 Task: Add a signature Lucia Martinez containing Best wishes for a happy National Diabetes Month, Lucia Martinez to email address softage.3@softage.net and add a label Budgets
Action: Mouse moved to (115, 172)
Screenshot: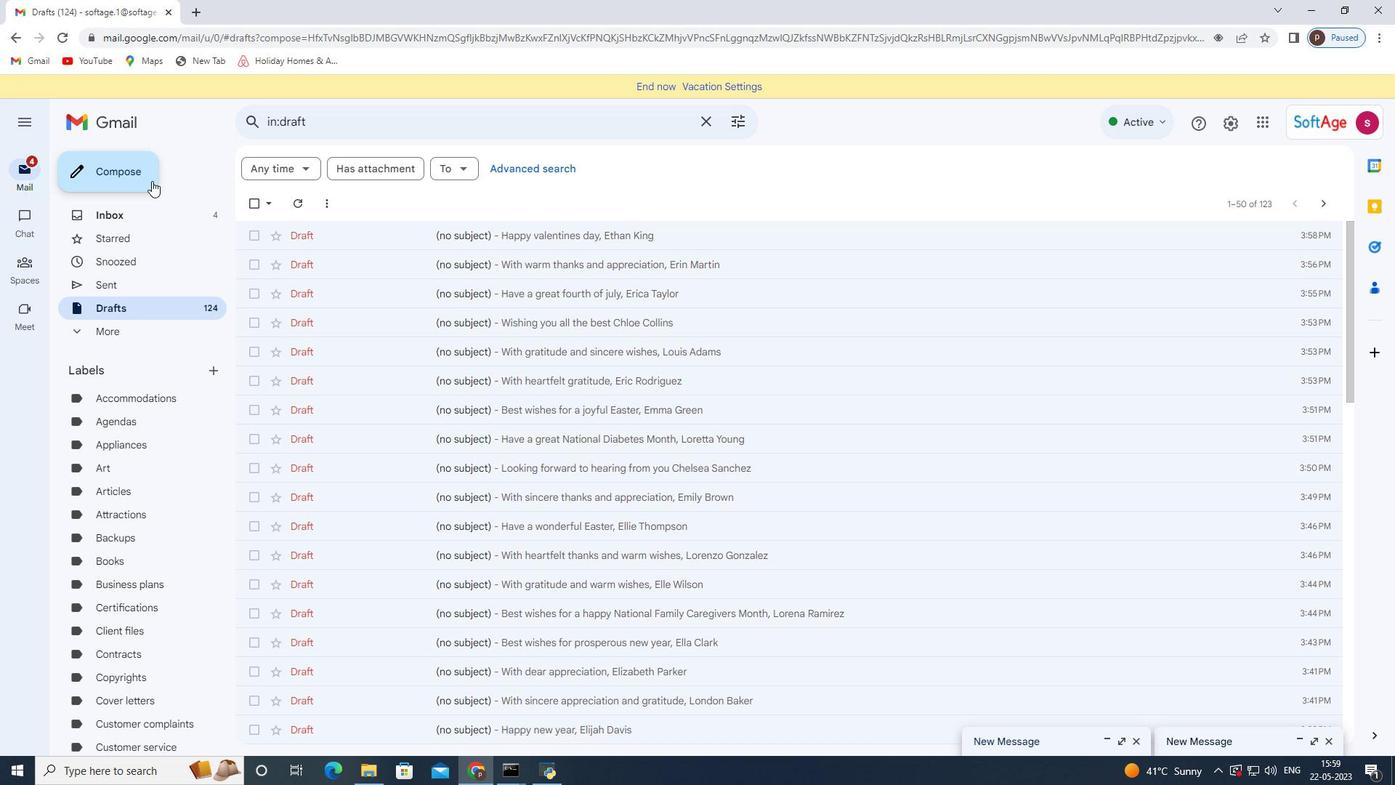 
Action: Mouse pressed left at (115, 172)
Screenshot: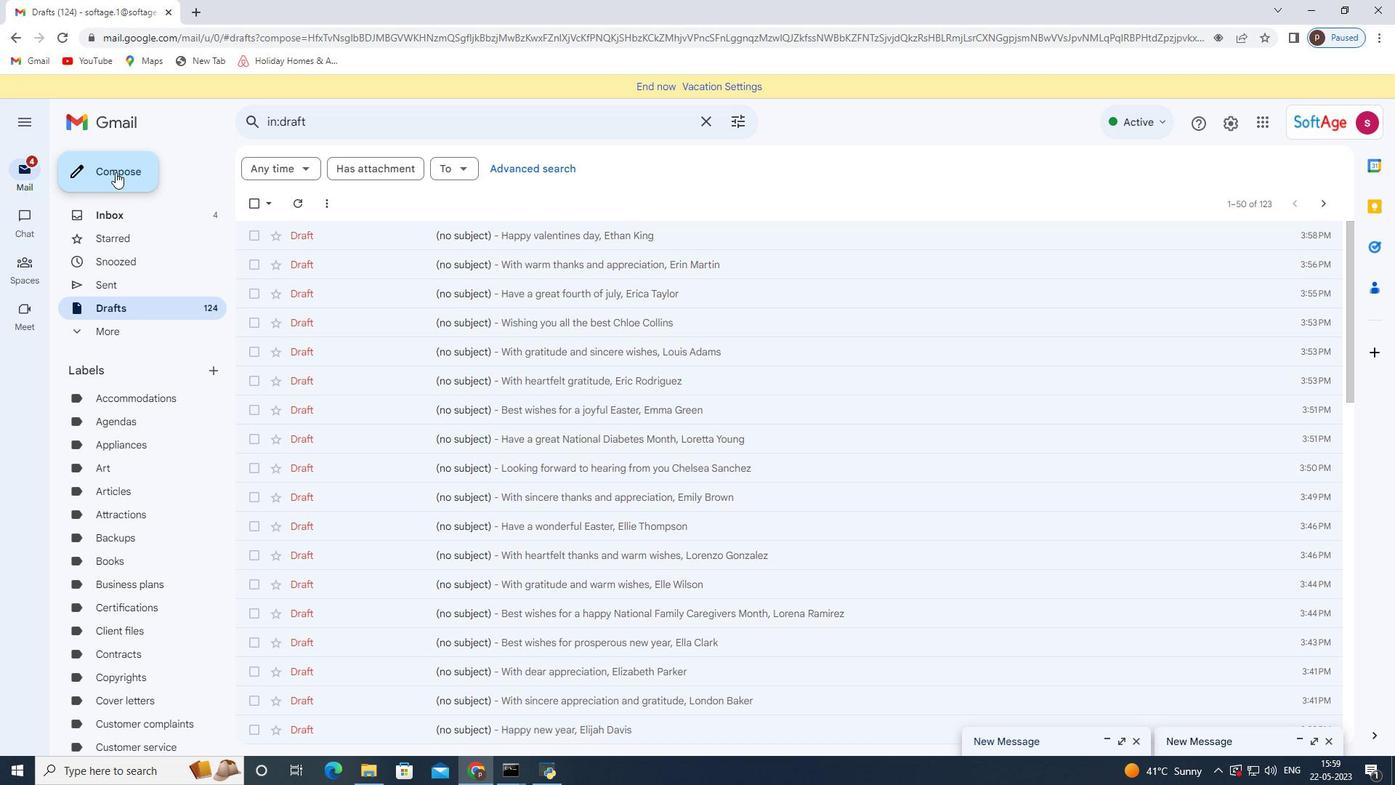 
Action: Mouse moved to (794, 733)
Screenshot: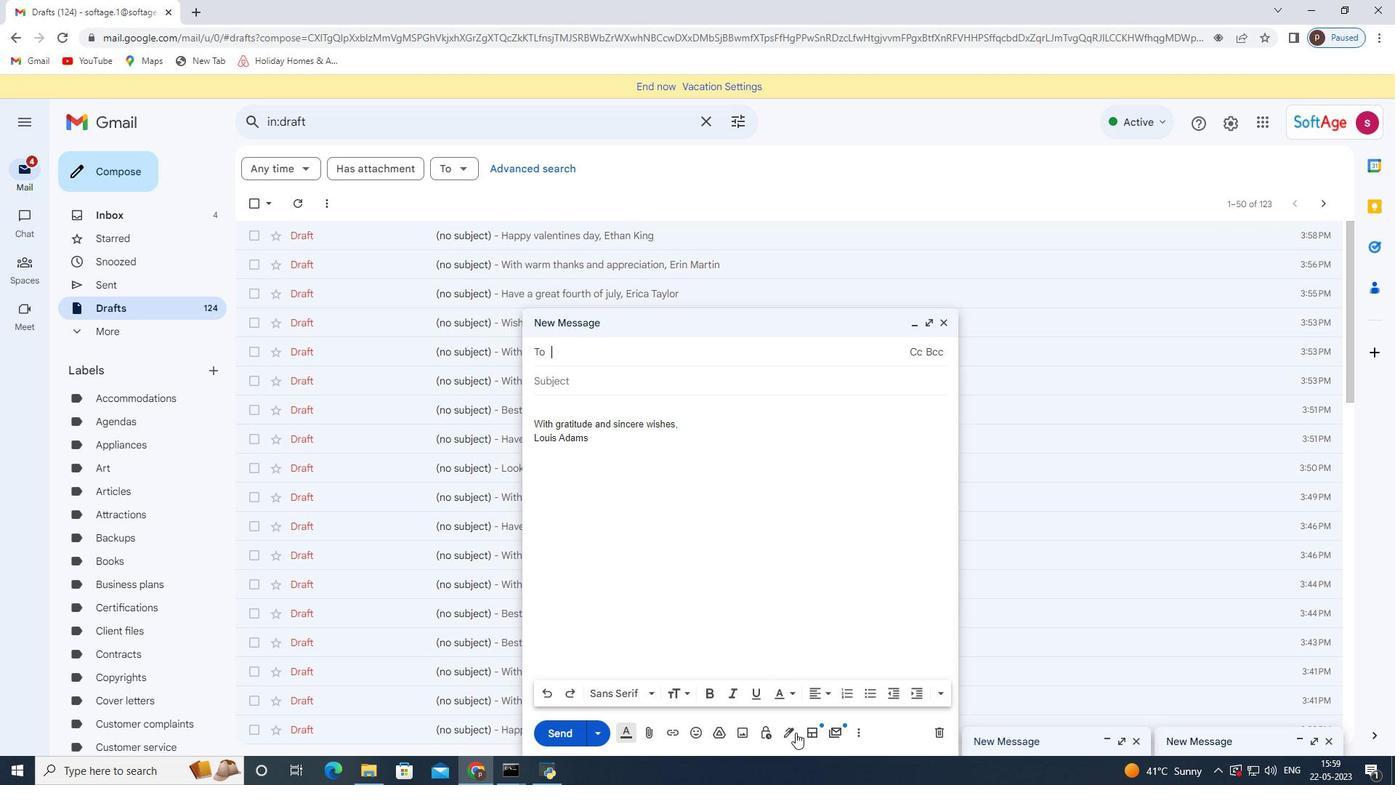 
Action: Mouse pressed left at (794, 733)
Screenshot: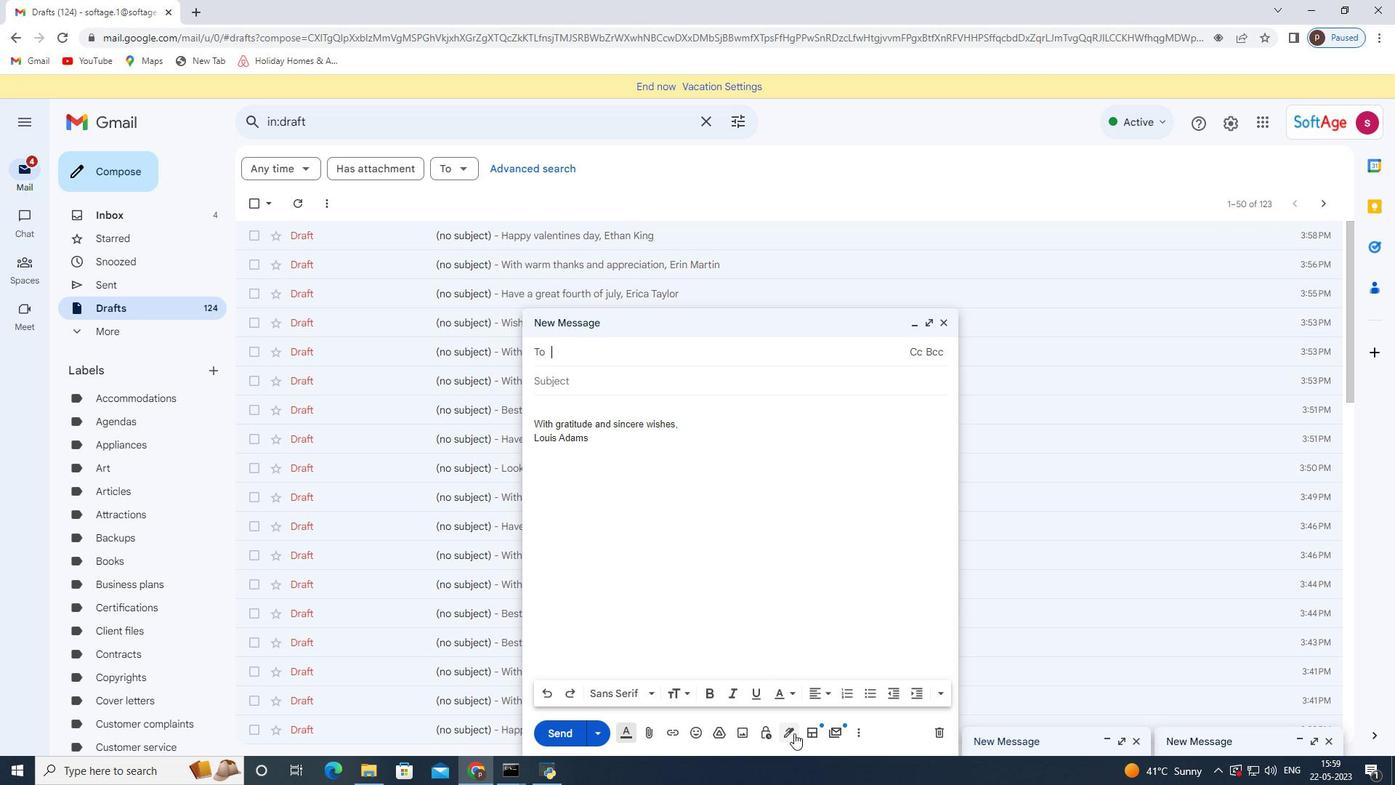 
Action: Mouse moved to (832, 650)
Screenshot: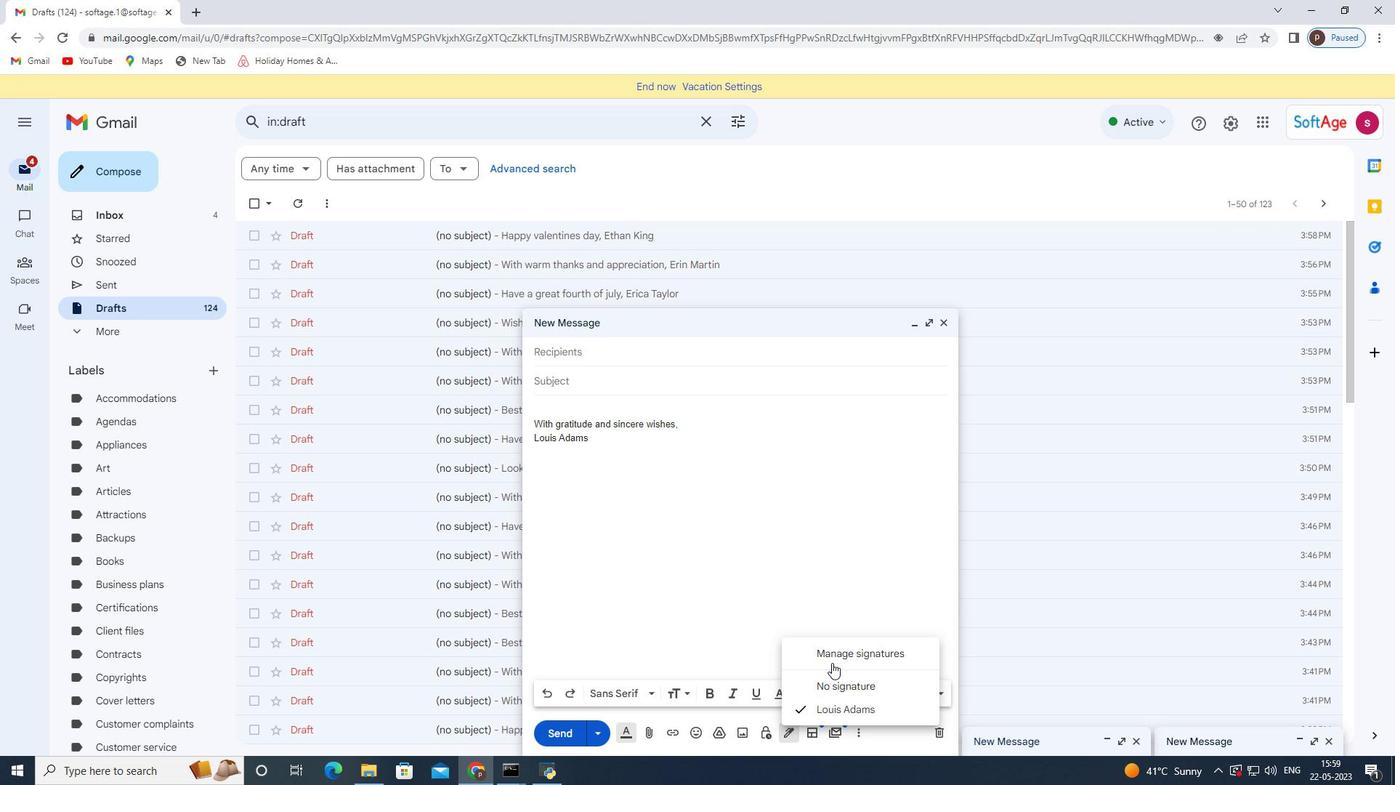 
Action: Mouse pressed left at (832, 650)
Screenshot: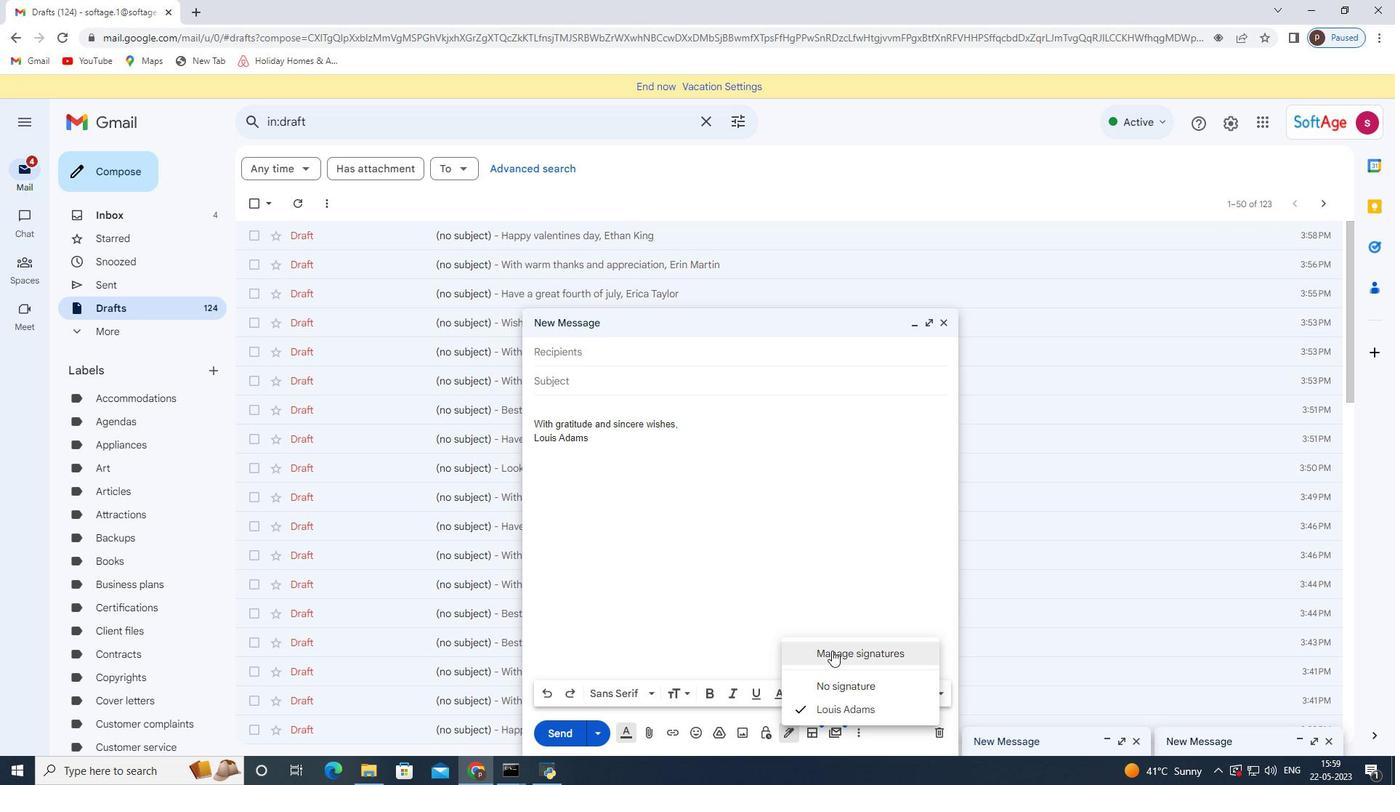 
Action: Mouse moved to (408, 456)
Screenshot: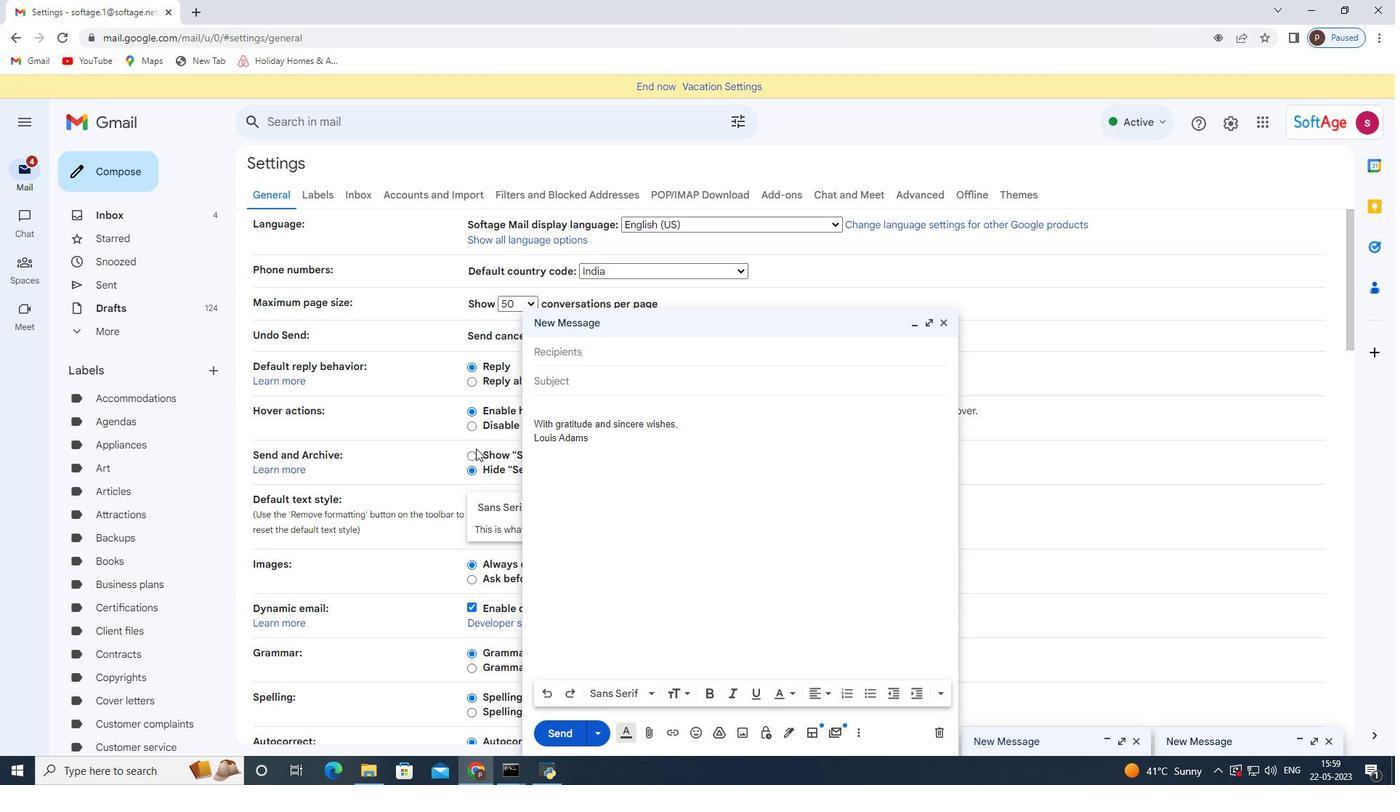 
Action: Mouse scrolled (408, 455) with delta (0, 0)
Screenshot: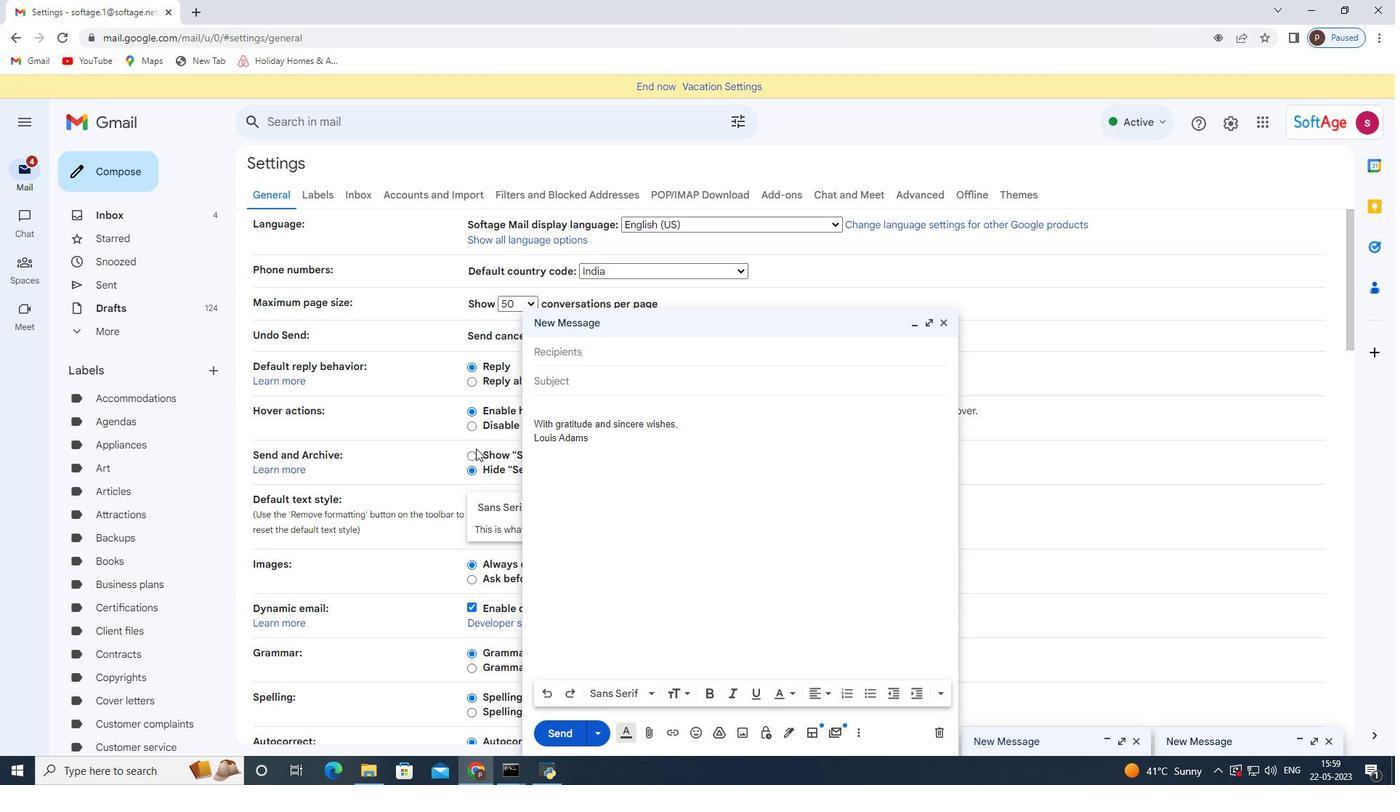 
Action: Mouse moved to (407, 456)
Screenshot: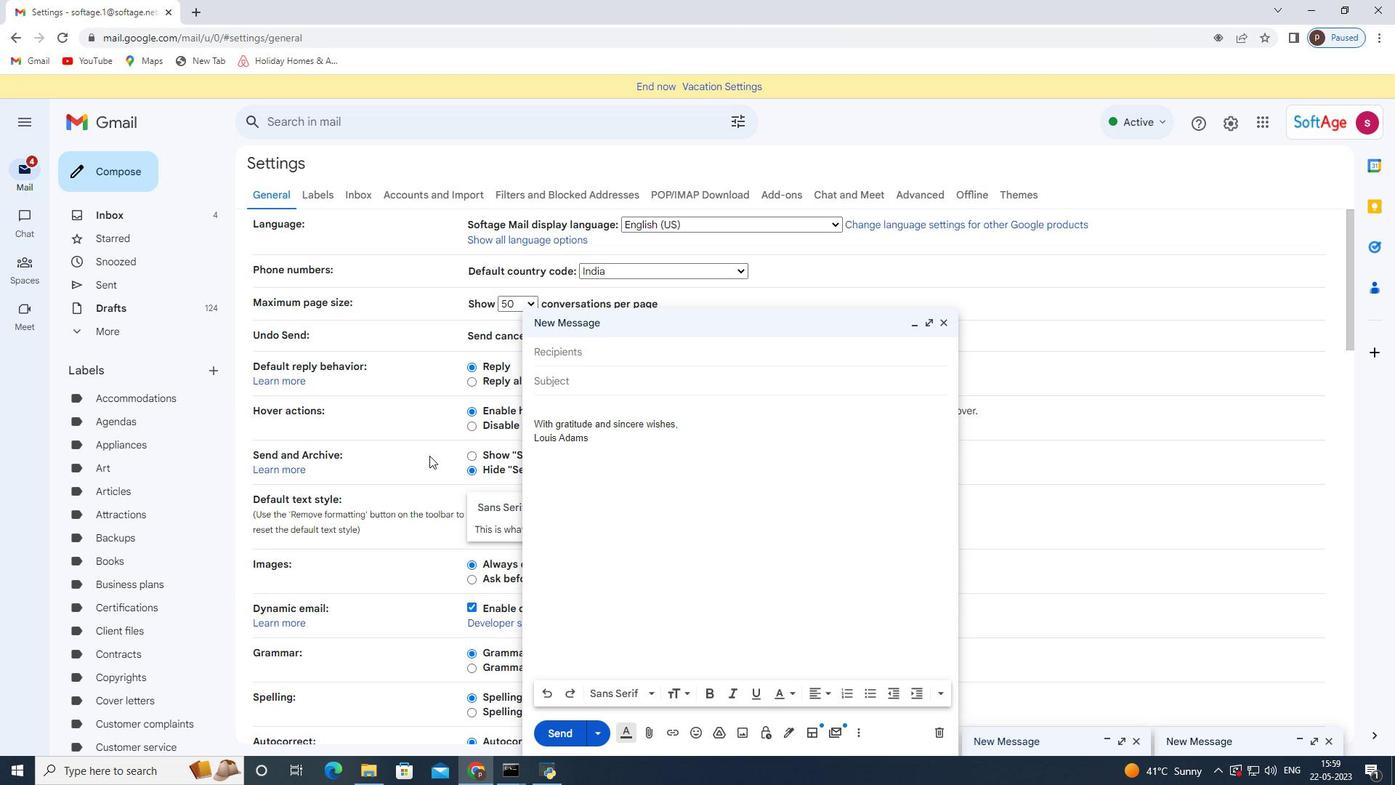 
Action: Mouse scrolled (407, 455) with delta (0, 0)
Screenshot: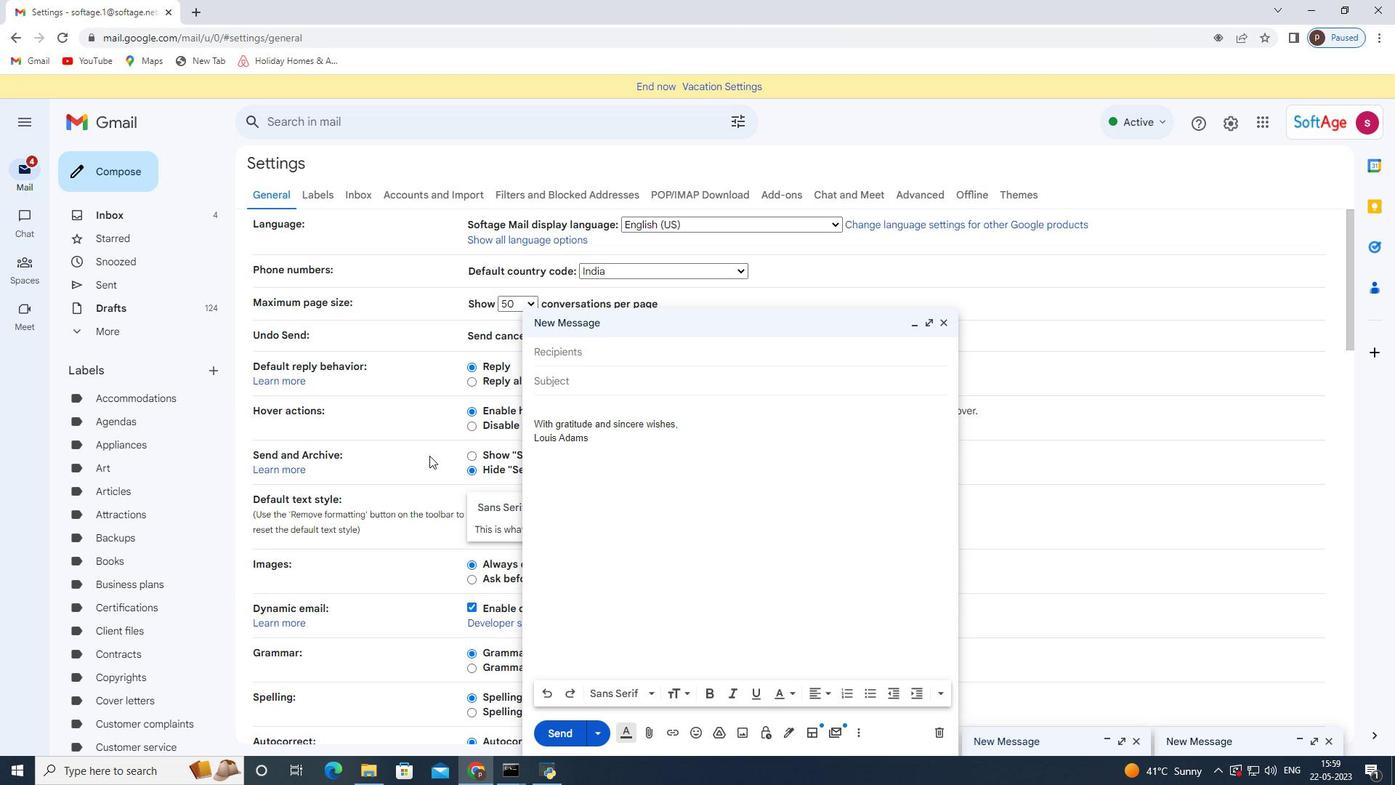 
Action: Mouse moved to (407, 456)
Screenshot: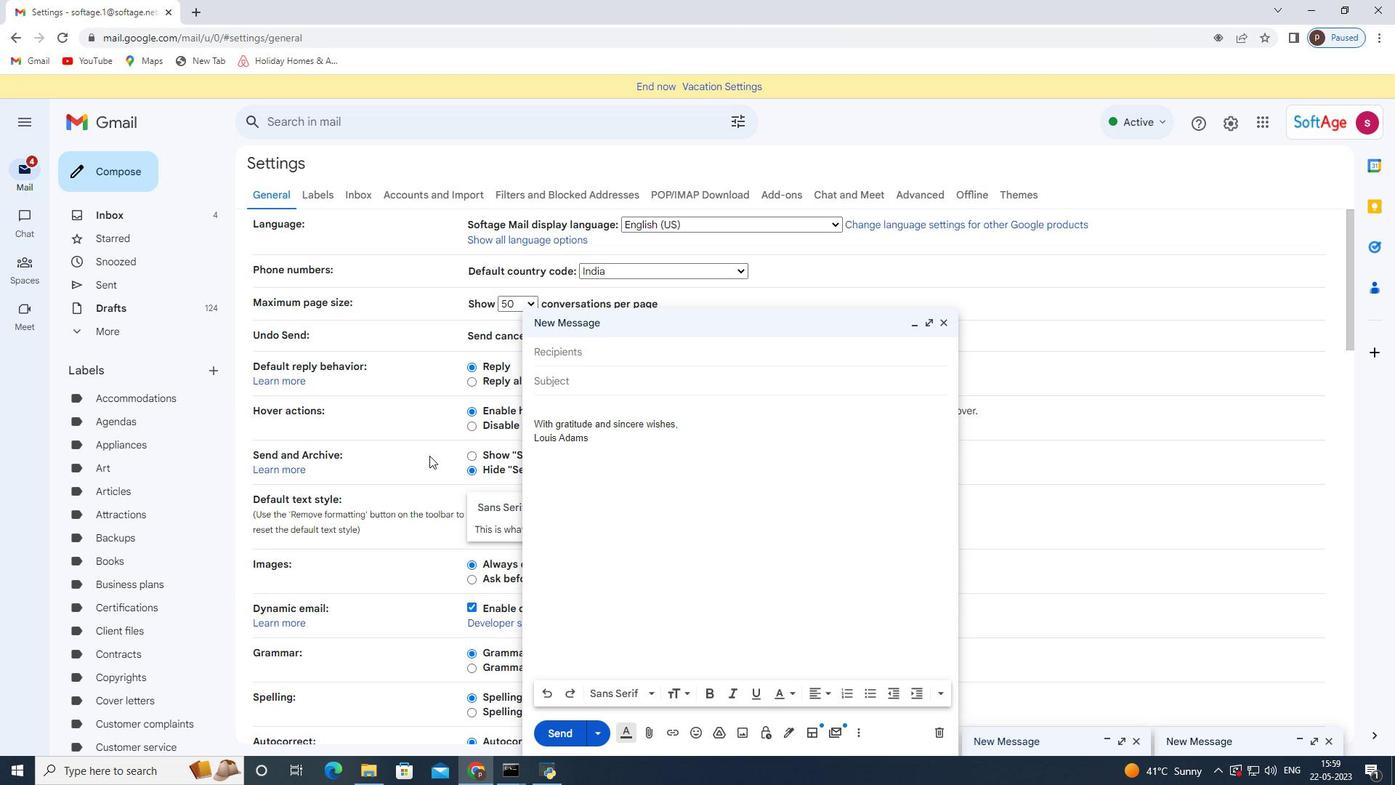 
Action: Mouse scrolled (407, 455) with delta (0, 0)
Screenshot: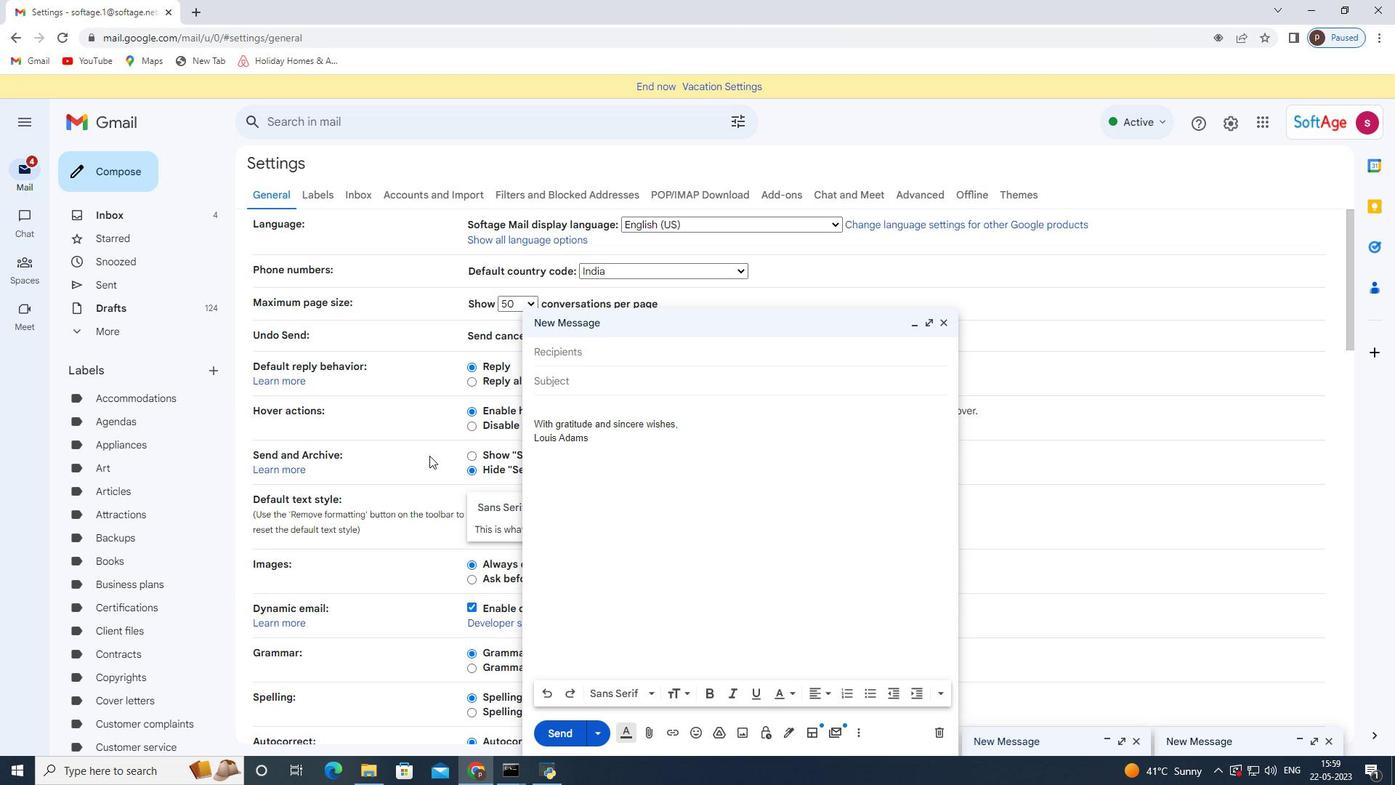 
Action: Mouse scrolled (407, 455) with delta (0, 0)
Screenshot: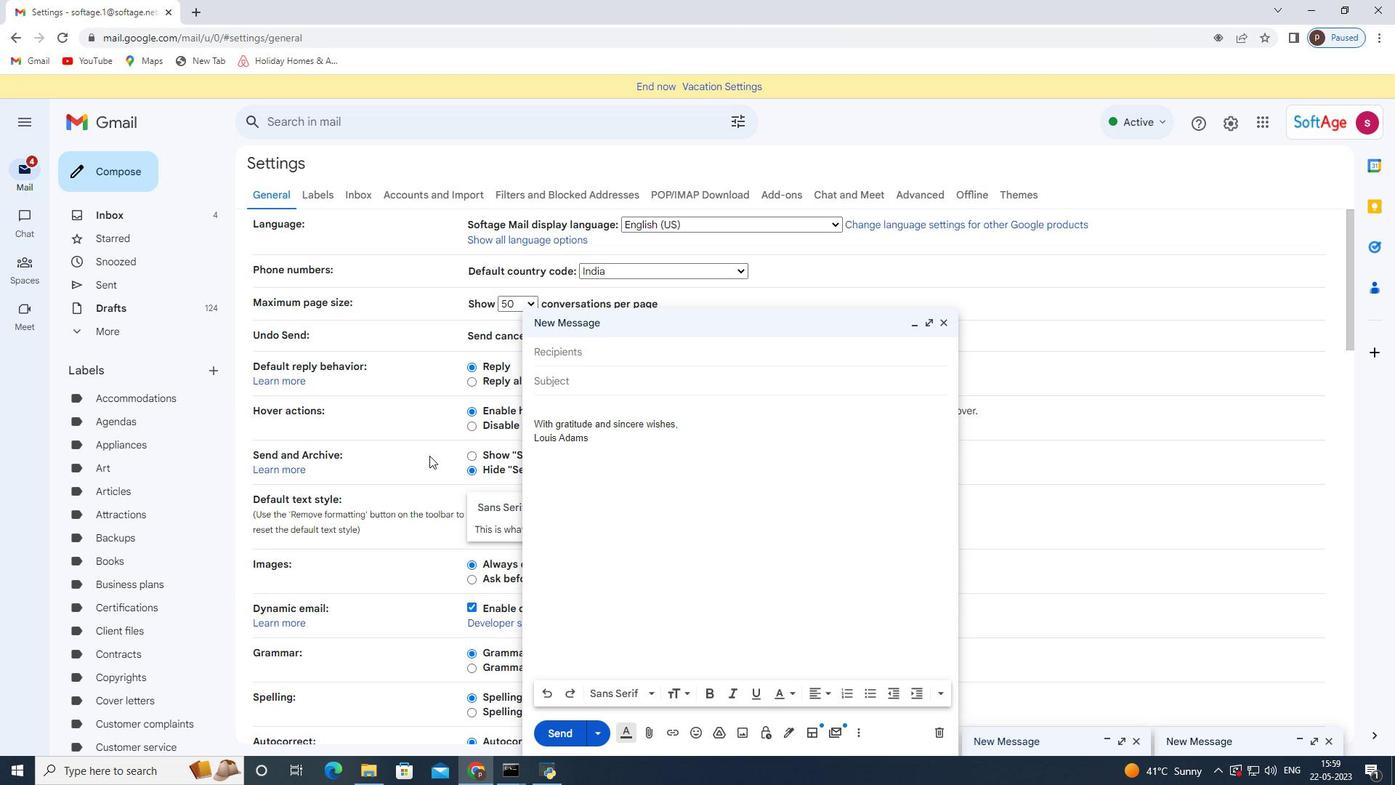 
Action: Mouse moved to (946, 323)
Screenshot: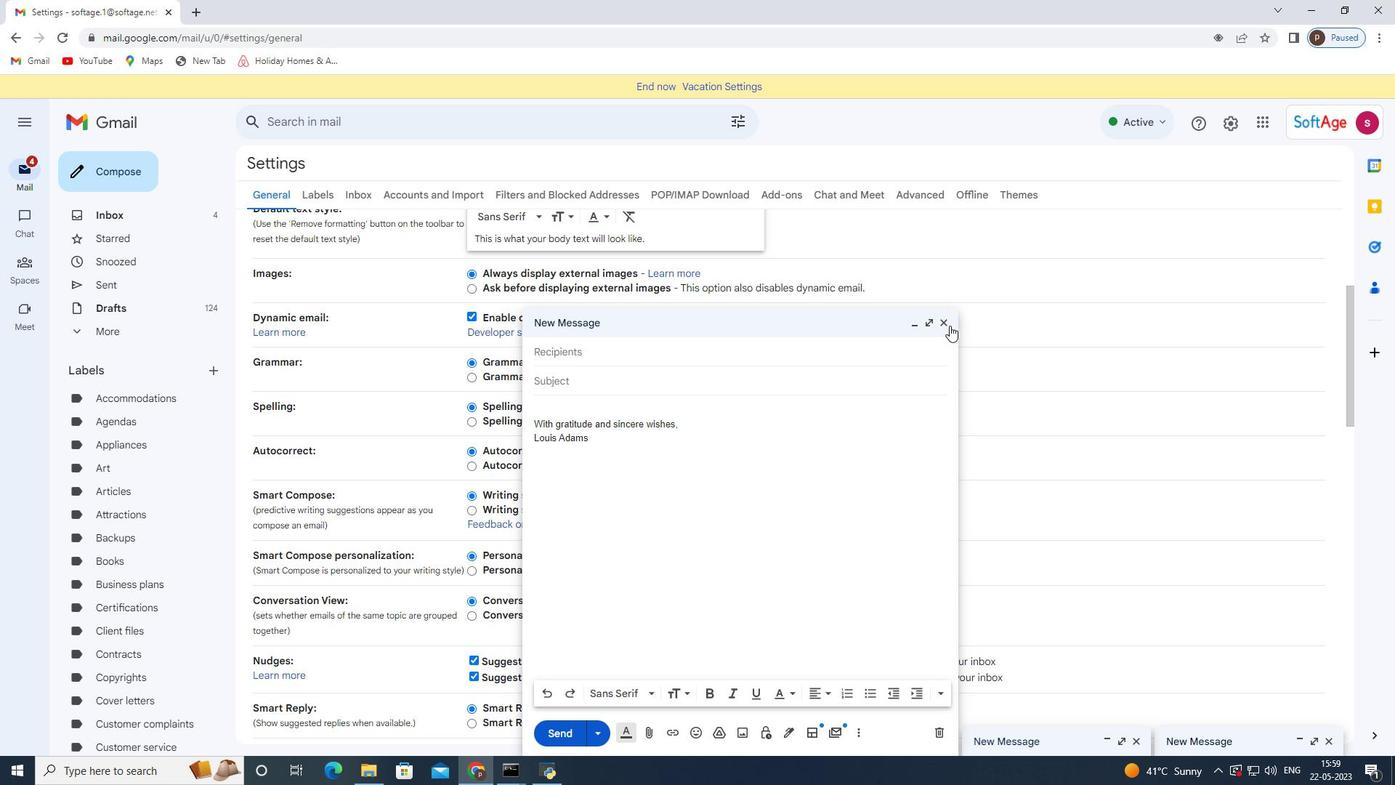 
Action: Mouse pressed left at (946, 323)
Screenshot: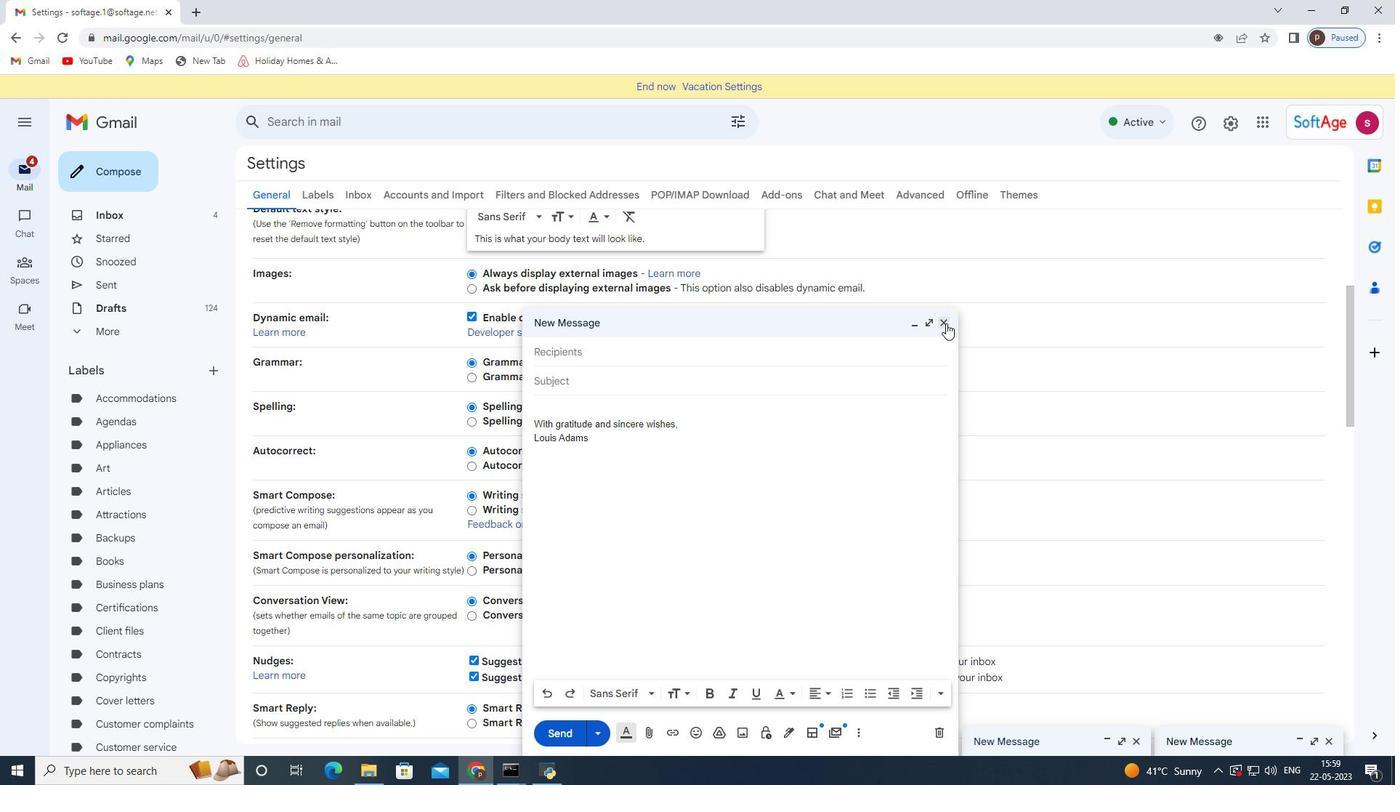 
Action: Mouse moved to (646, 427)
Screenshot: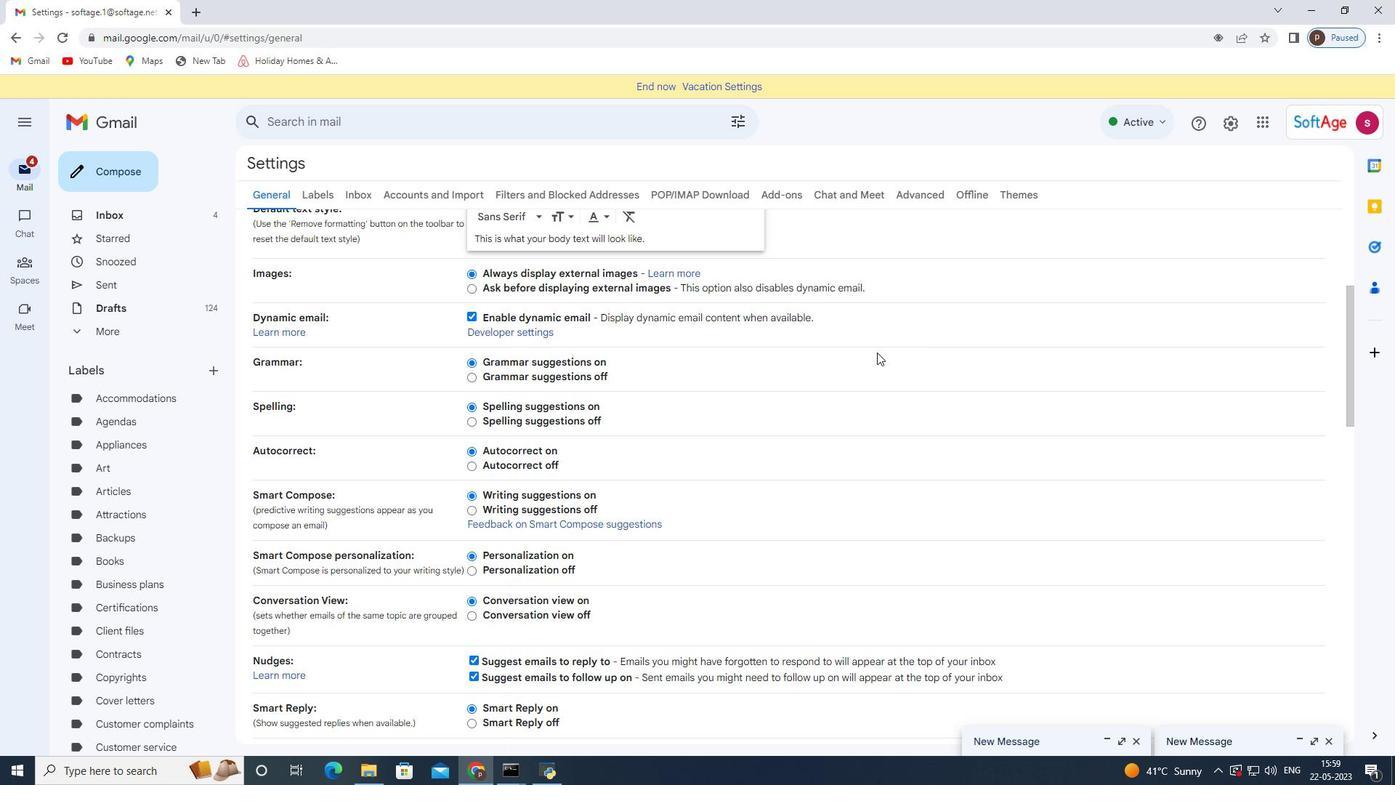 
Action: Mouse scrolled (646, 426) with delta (0, 0)
Screenshot: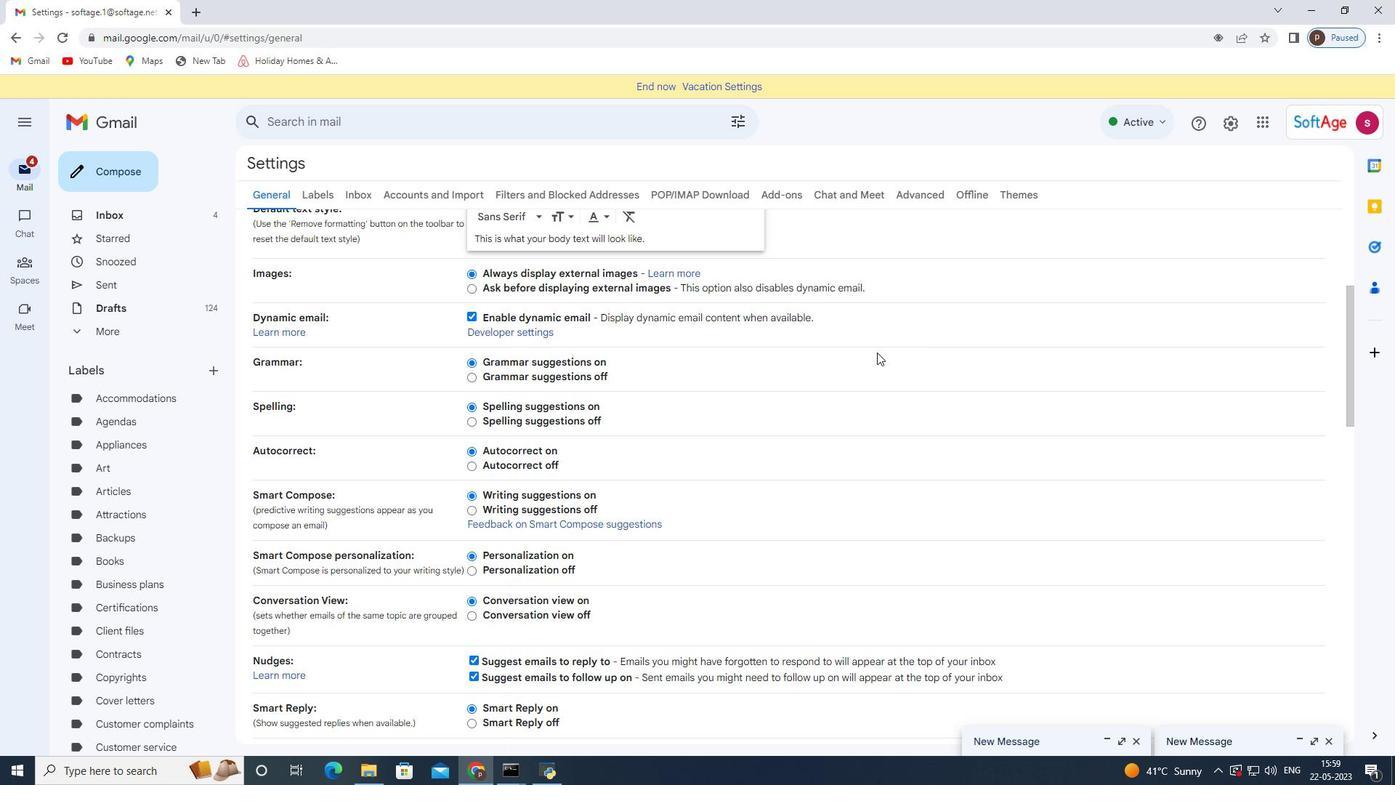 
Action: Mouse moved to (640, 429)
Screenshot: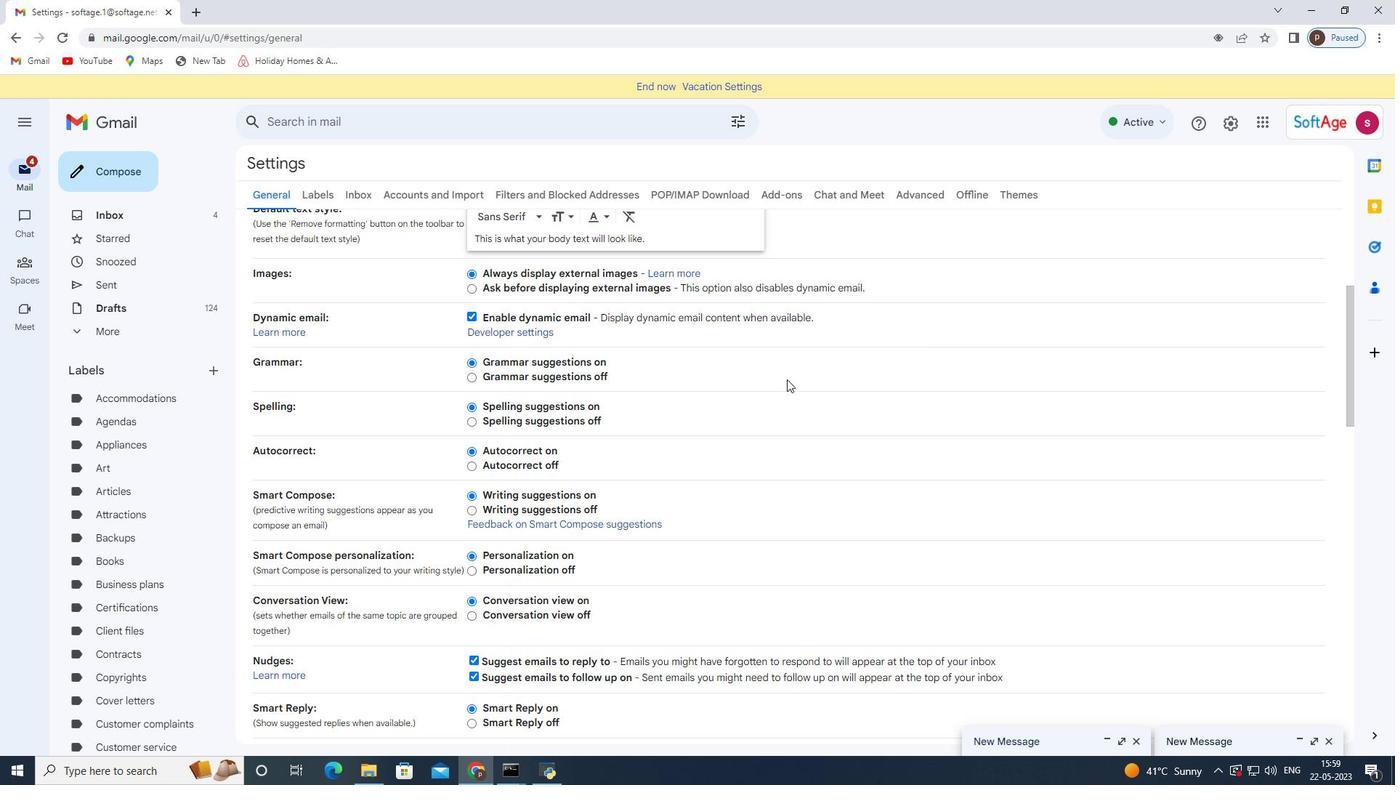 
Action: Mouse scrolled (640, 428) with delta (0, 0)
Screenshot: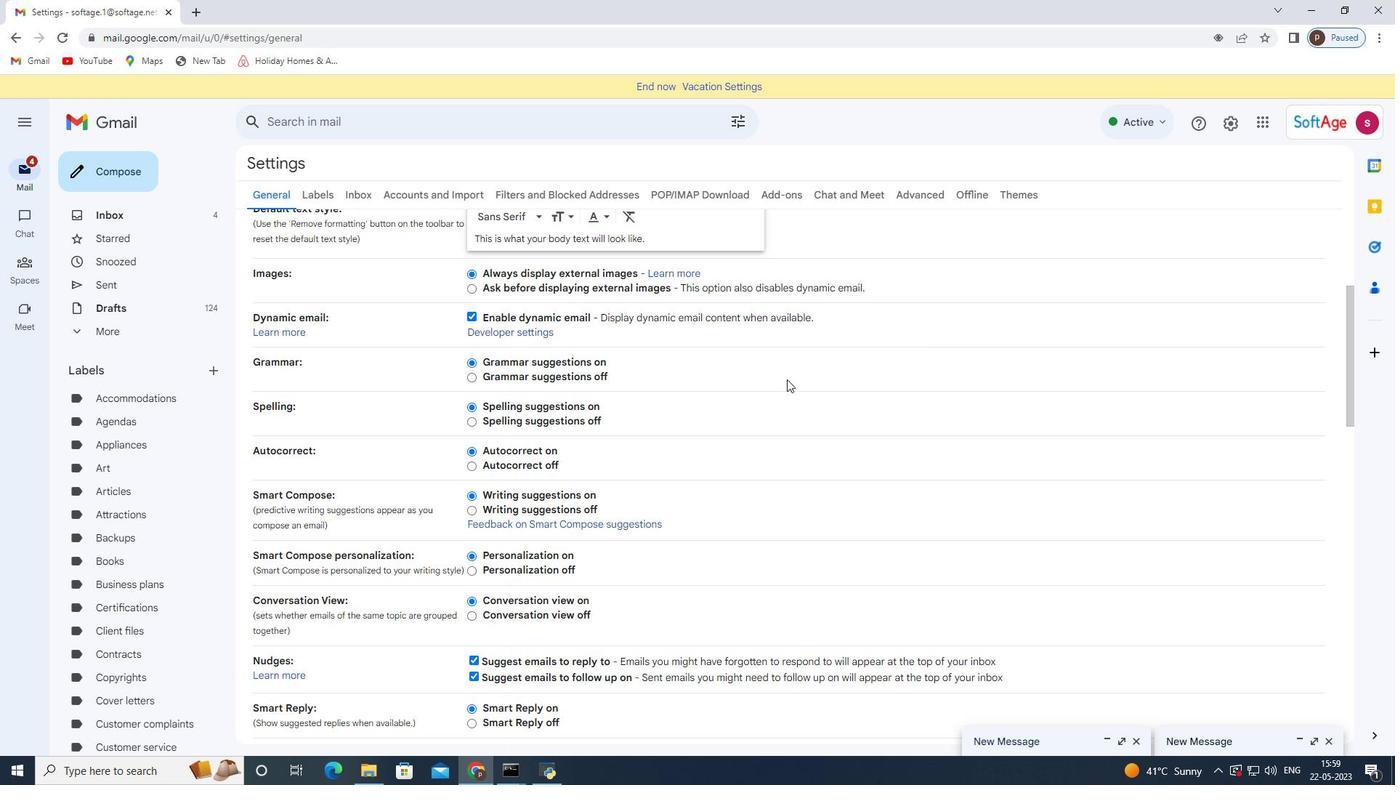 
Action: Mouse moved to (636, 431)
Screenshot: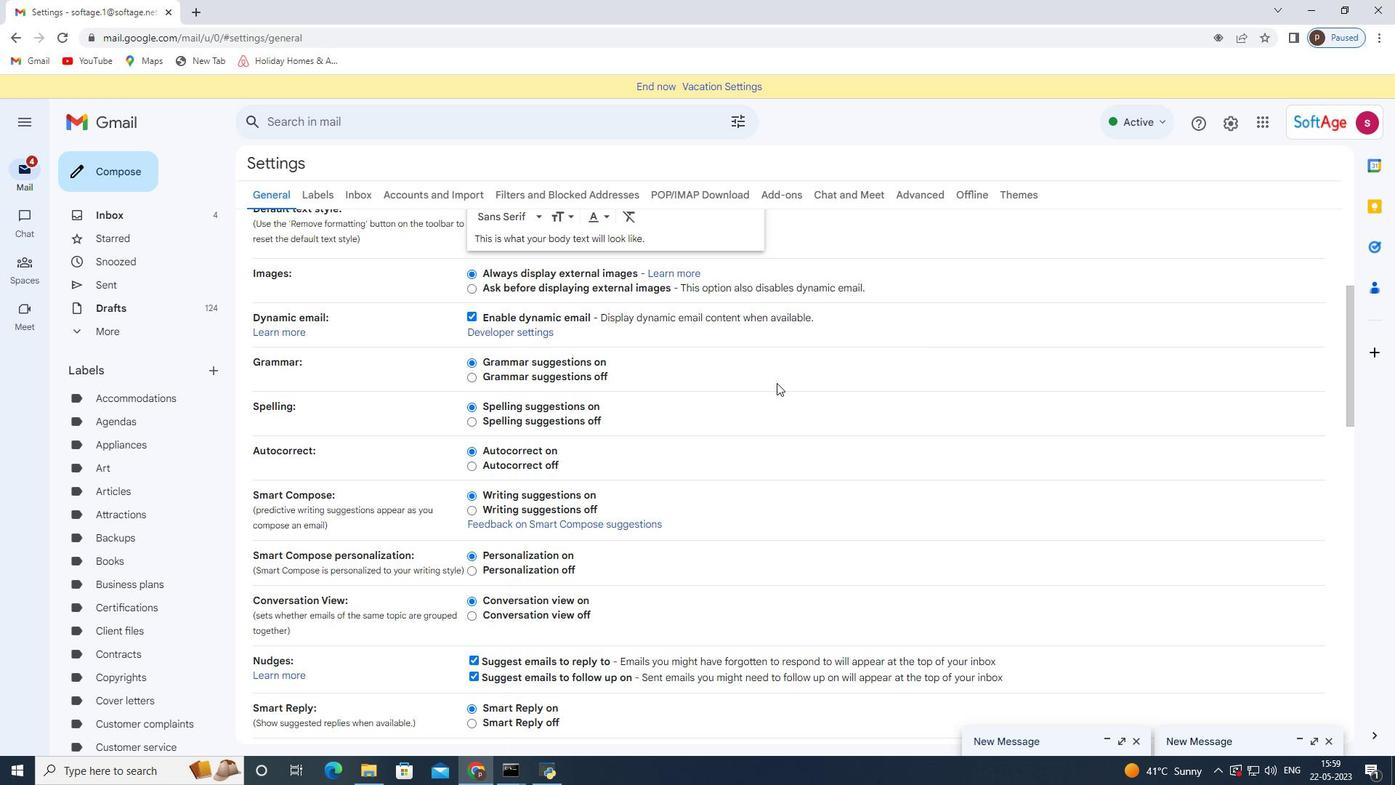 
Action: Mouse scrolled (636, 431) with delta (0, 0)
Screenshot: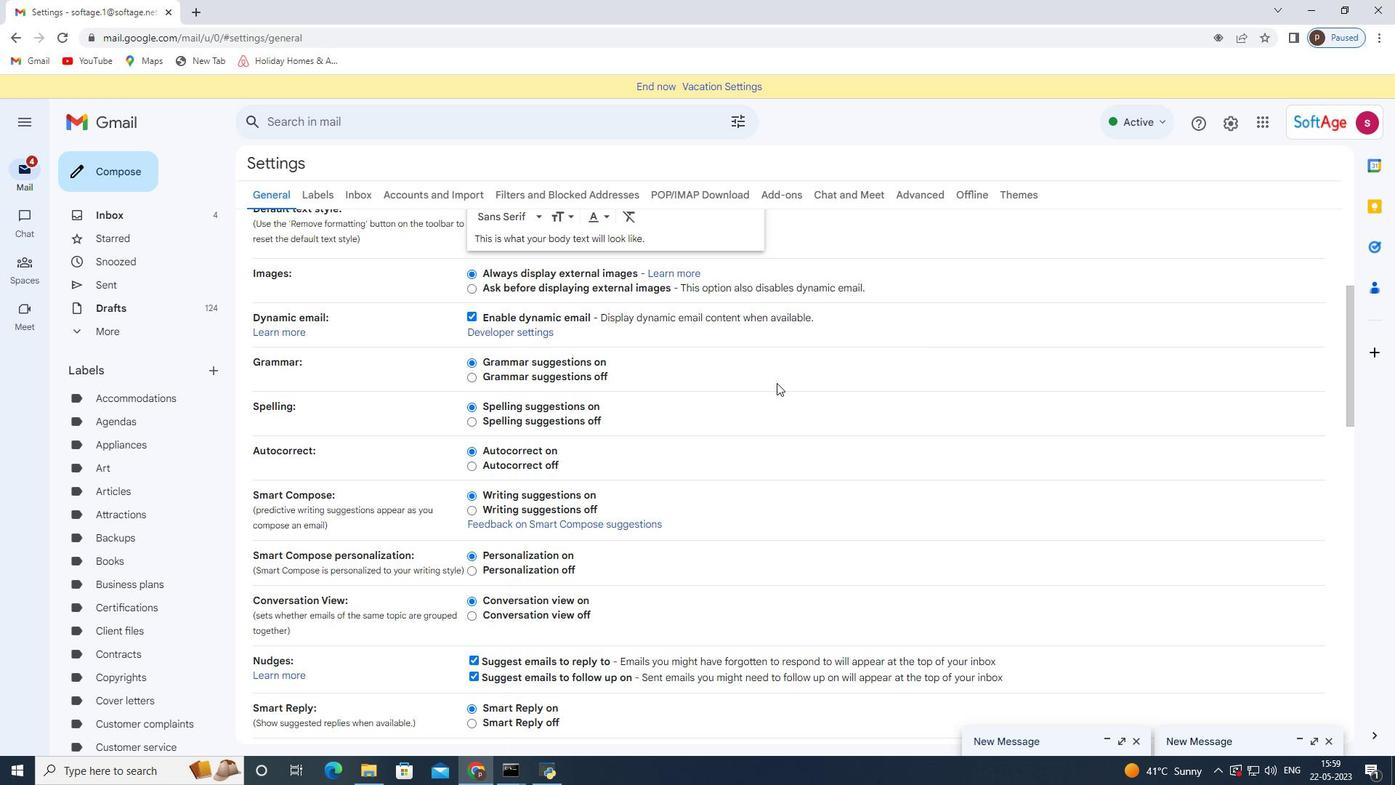 
Action: Mouse moved to (550, 444)
Screenshot: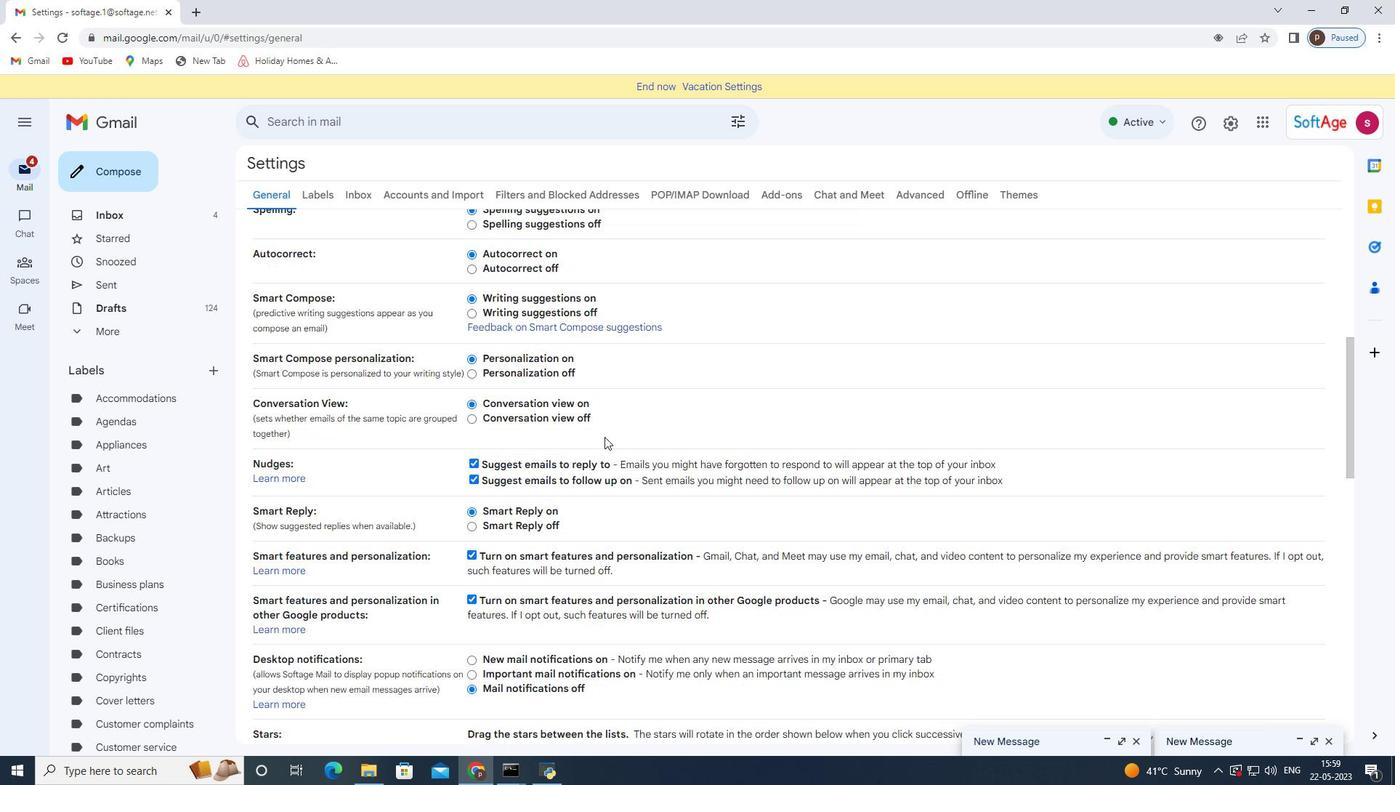 
Action: Mouse scrolled (550, 443) with delta (0, 0)
Screenshot: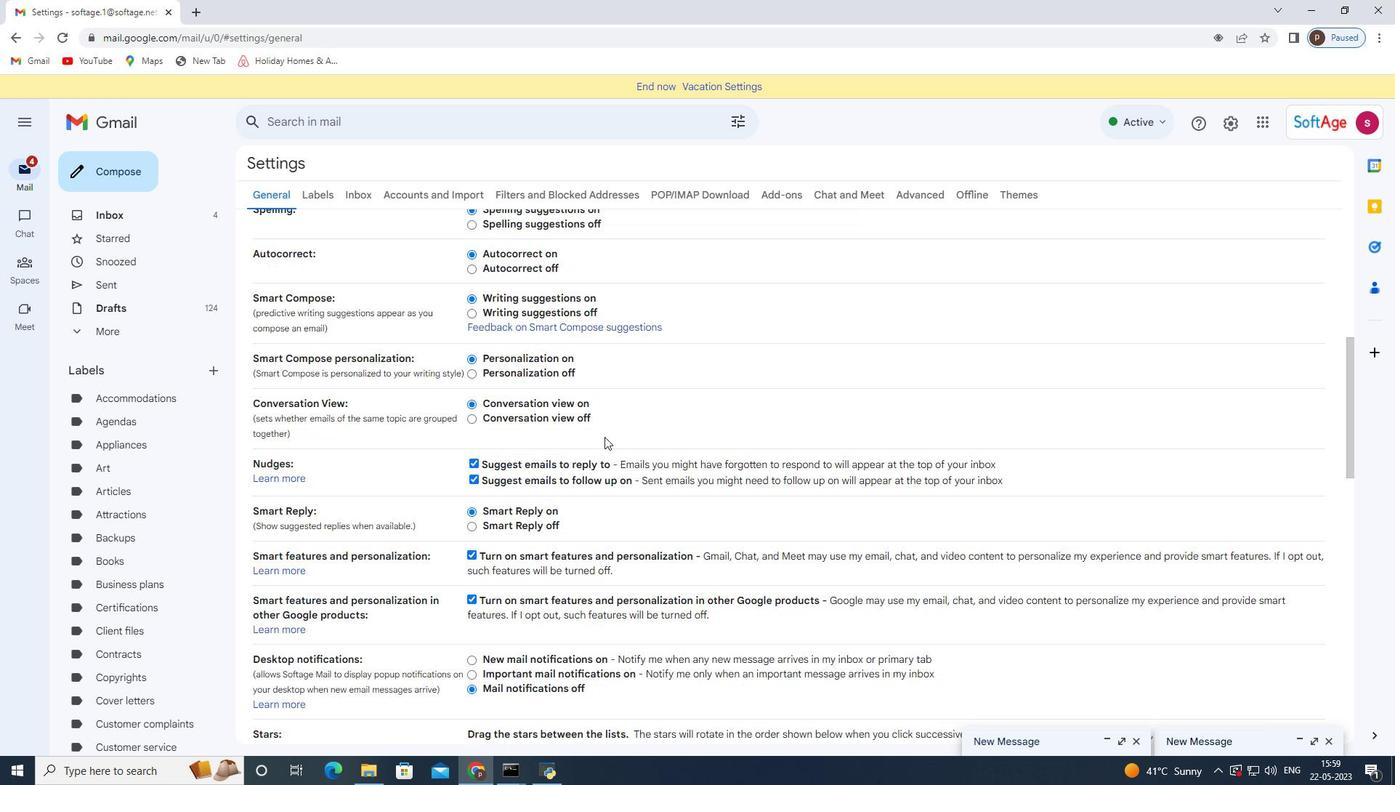 
Action: Mouse scrolled (550, 443) with delta (0, 0)
Screenshot: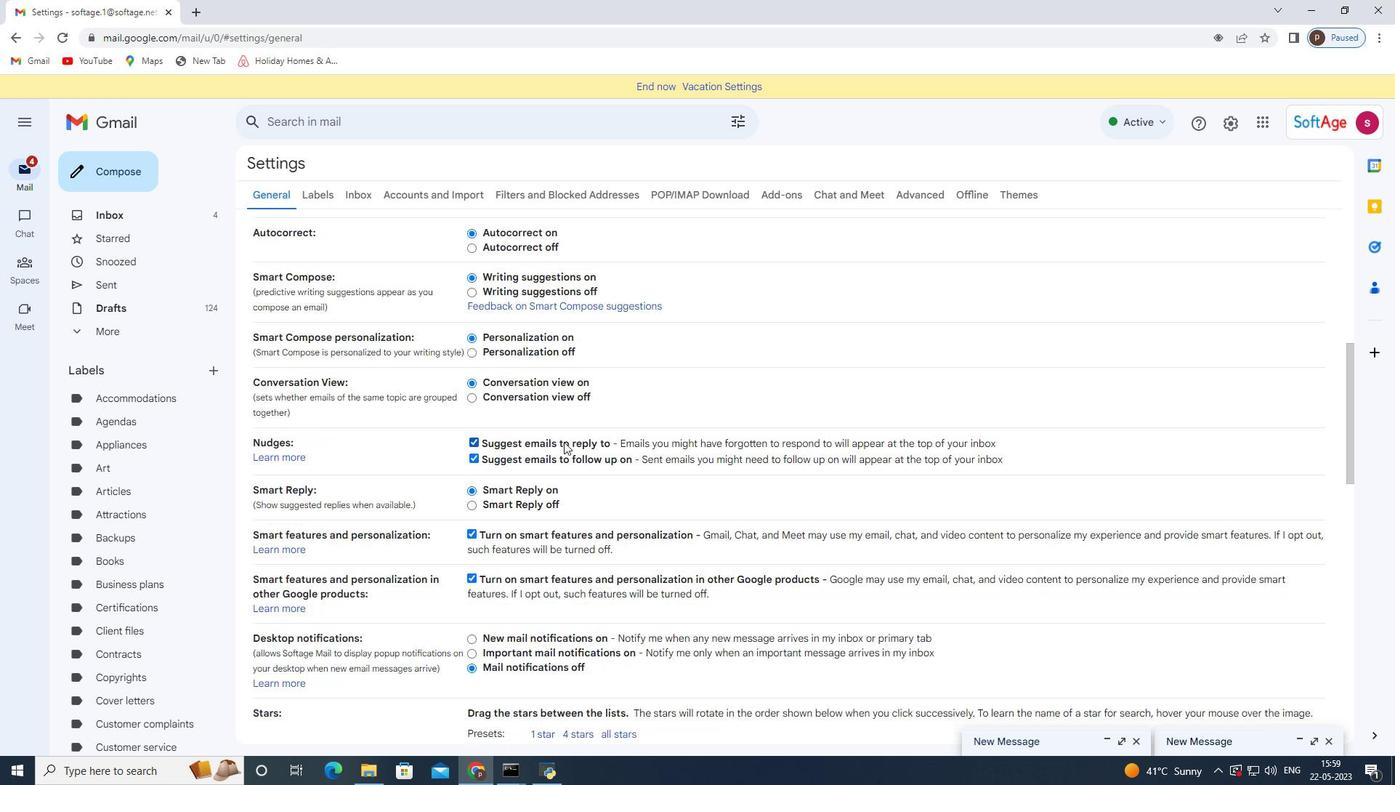 
Action: Mouse scrolled (550, 443) with delta (0, 0)
Screenshot: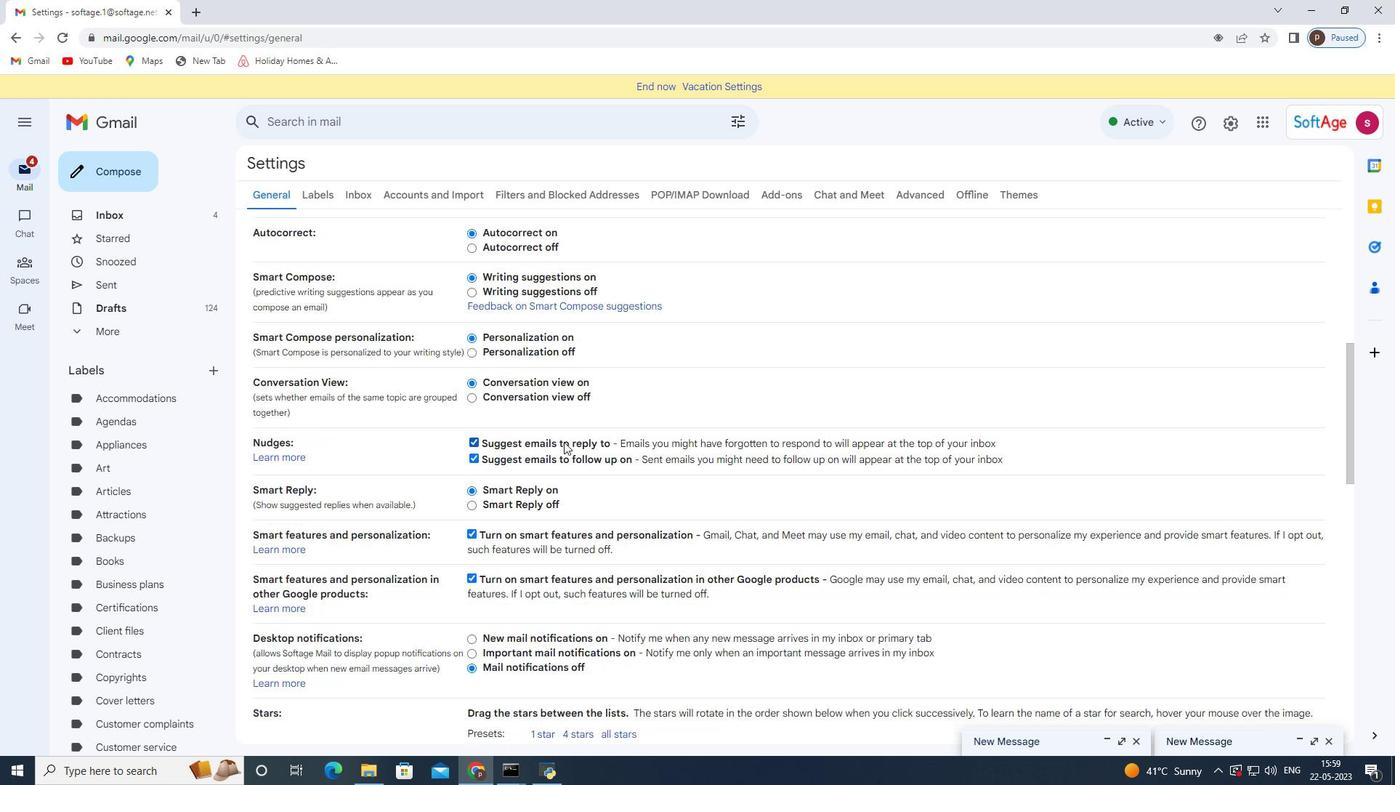 
Action: Mouse moved to (550, 444)
Screenshot: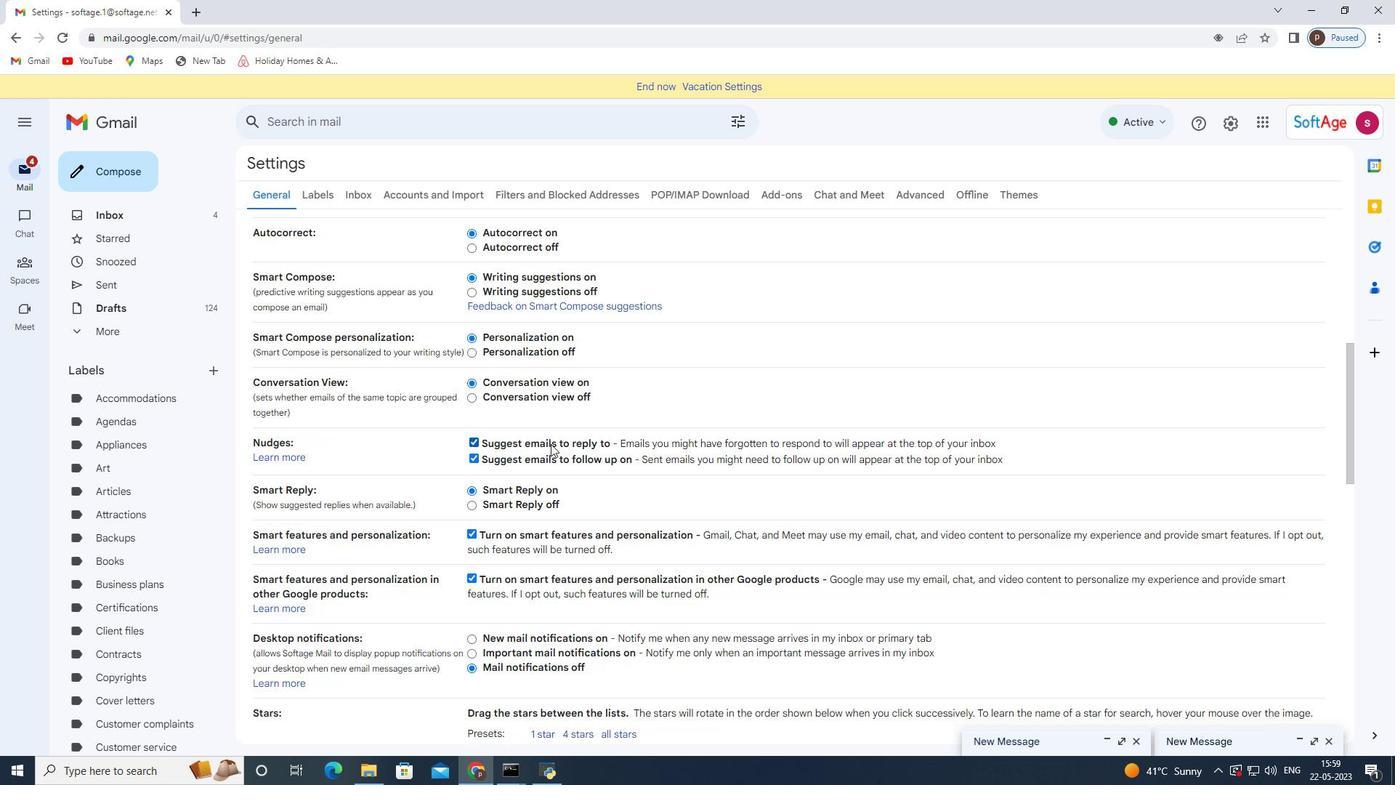 
Action: Mouse scrolled (550, 444) with delta (0, 0)
Screenshot: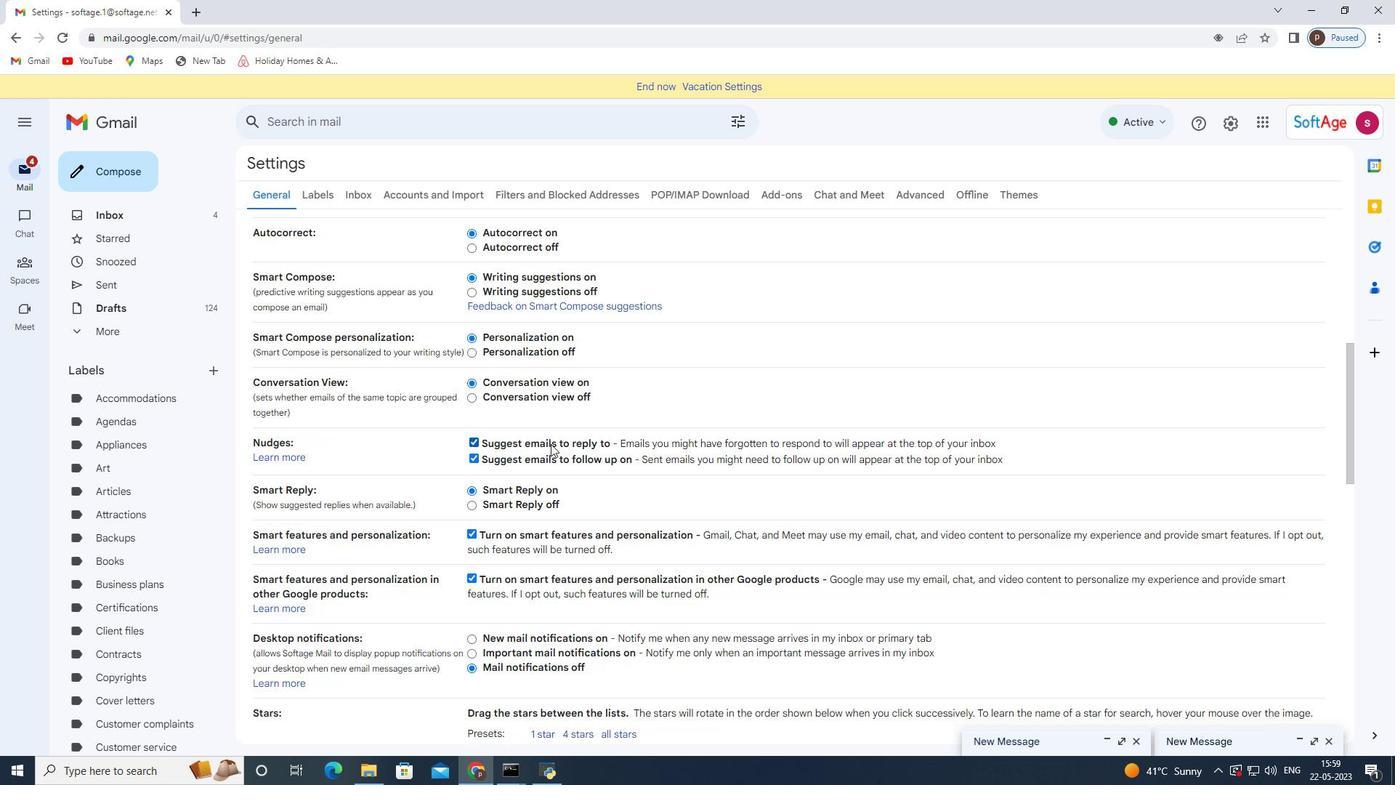 
Action: Mouse moved to (569, 445)
Screenshot: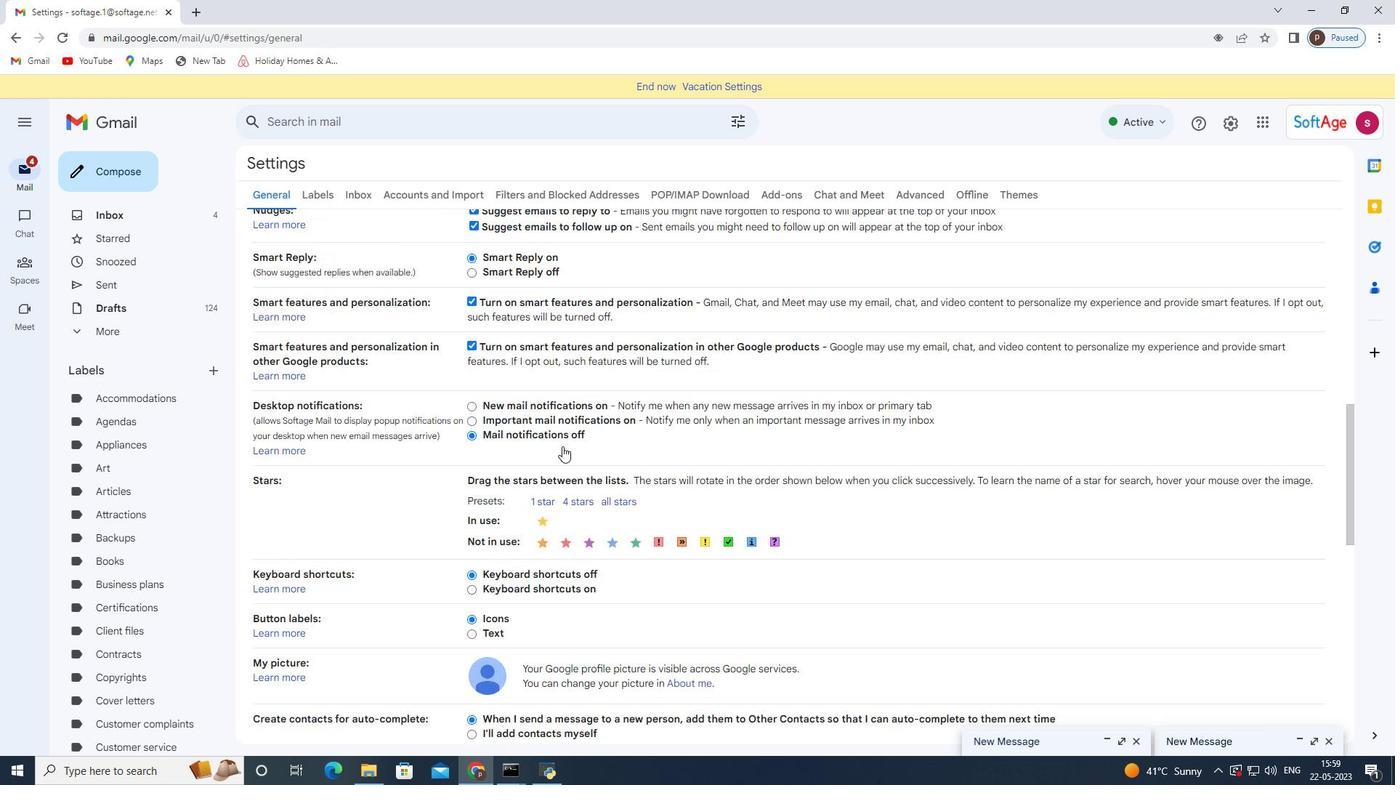 
Action: Mouse scrolled (569, 444) with delta (0, 0)
Screenshot: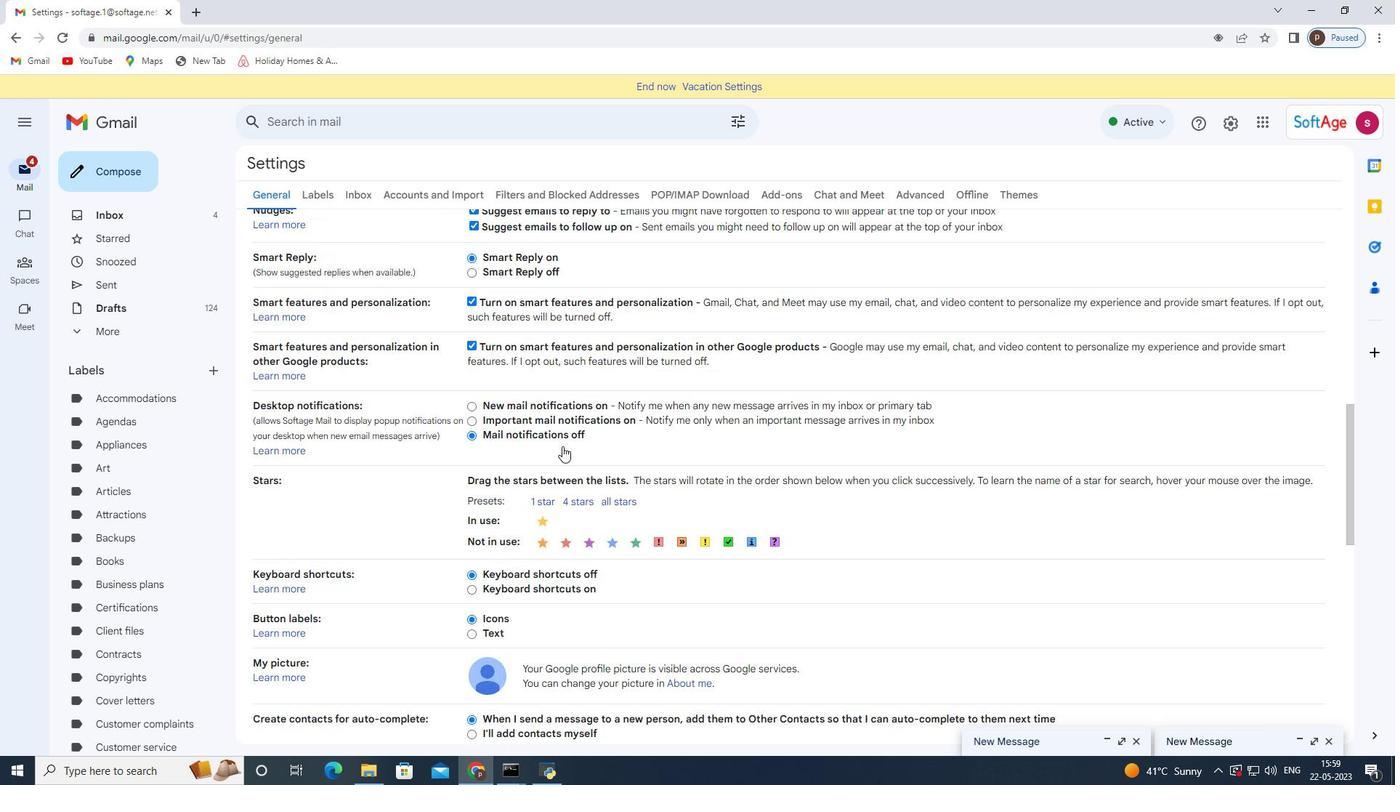 
Action: Mouse scrolled (569, 444) with delta (0, 0)
Screenshot: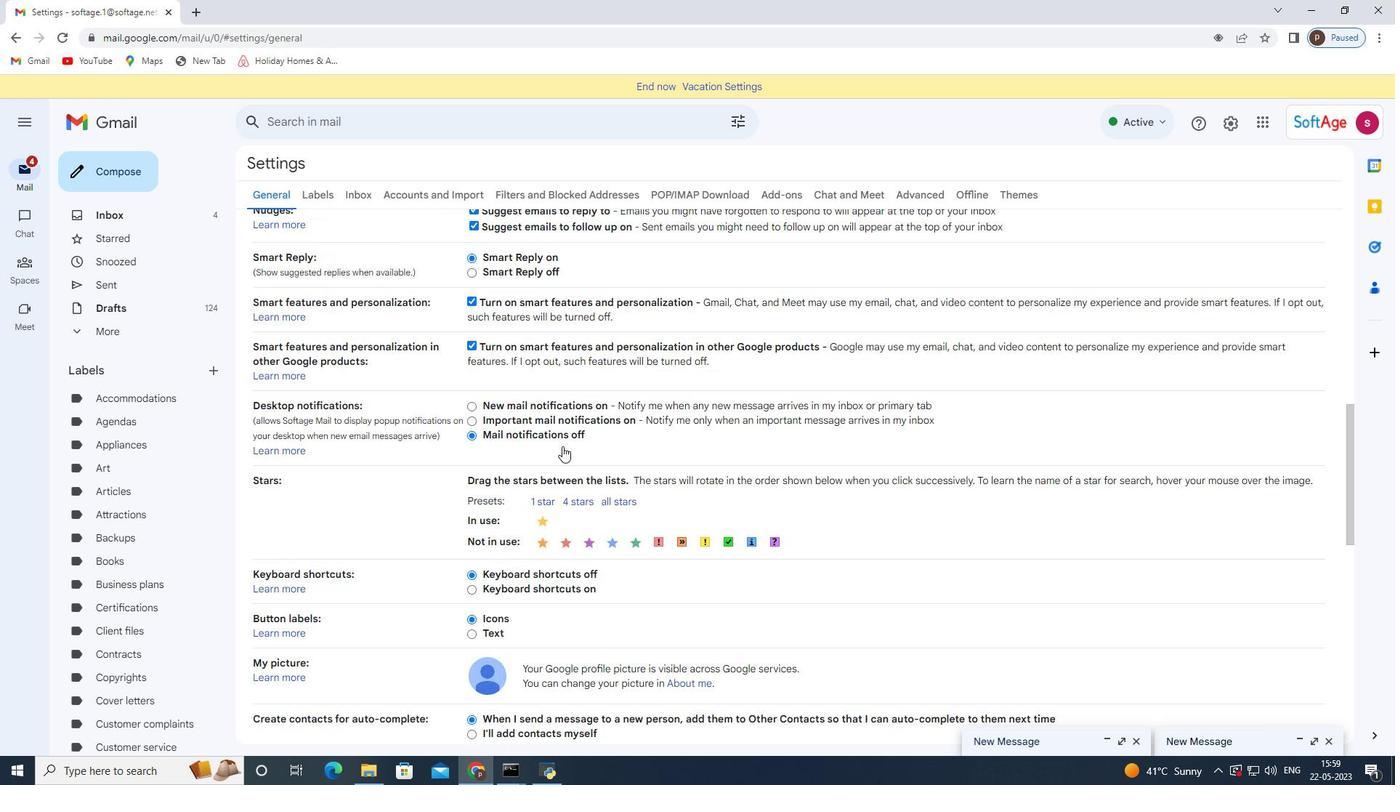 
Action: Mouse scrolled (569, 444) with delta (0, 0)
Screenshot: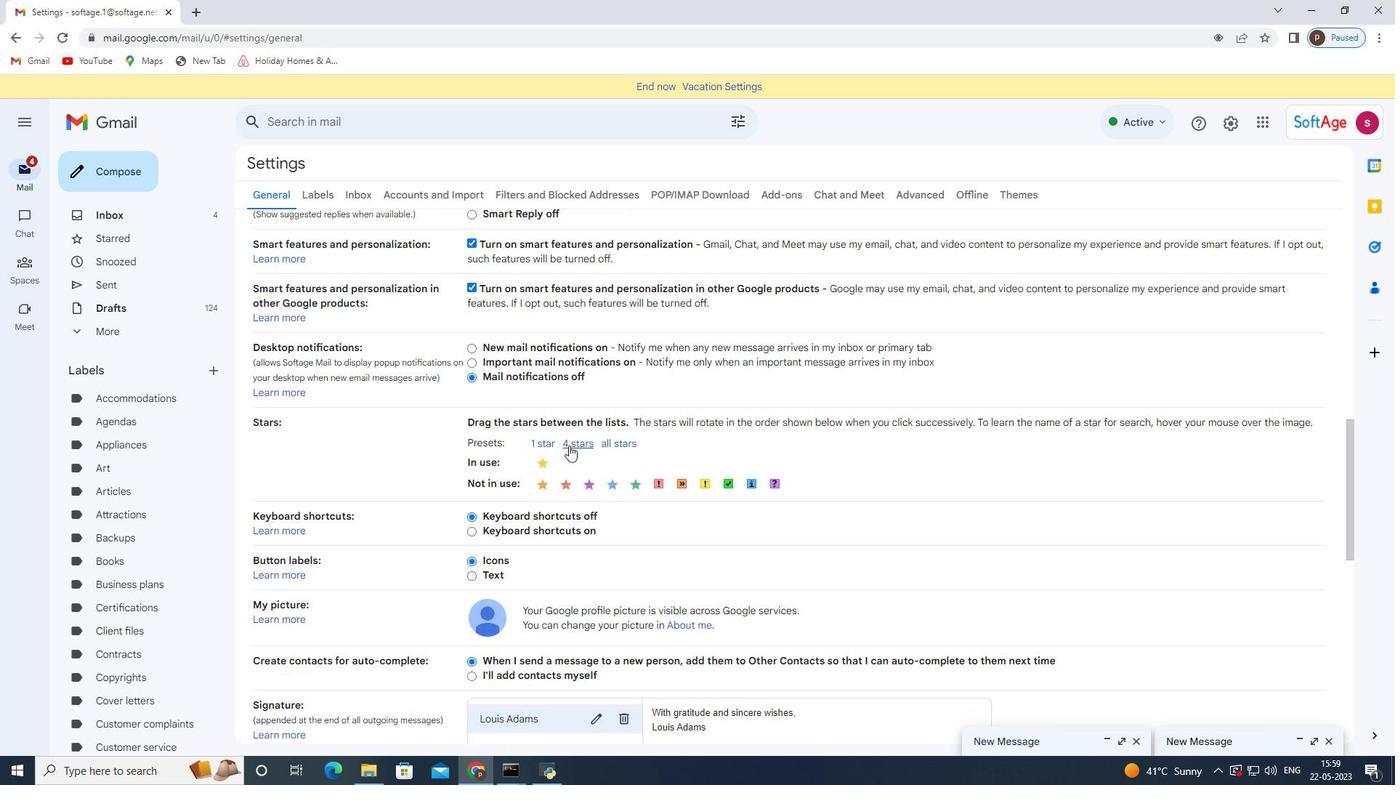
Action: Mouse moved to (621, 502)
Screenshot: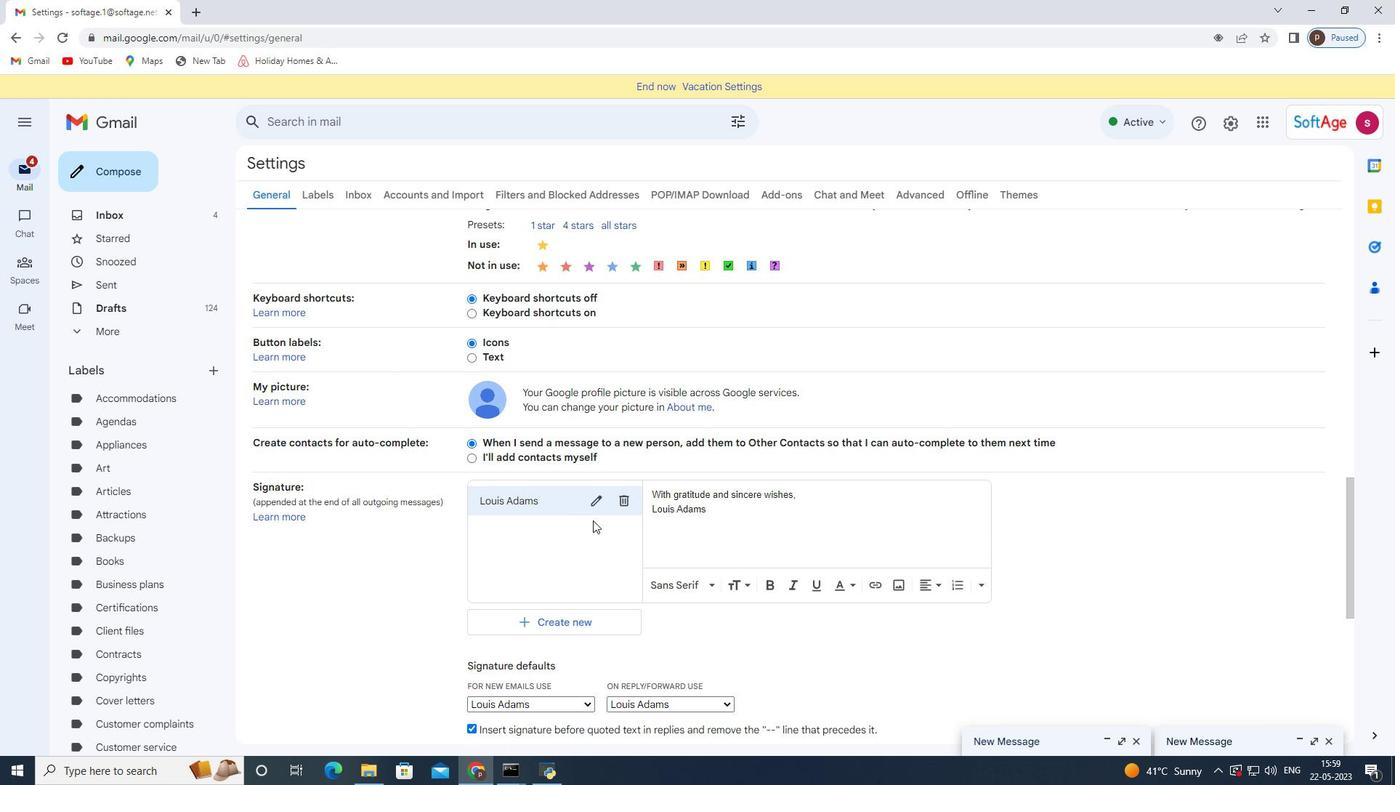 
Action: Mouse pressed left at (621, 502)
Screenshot: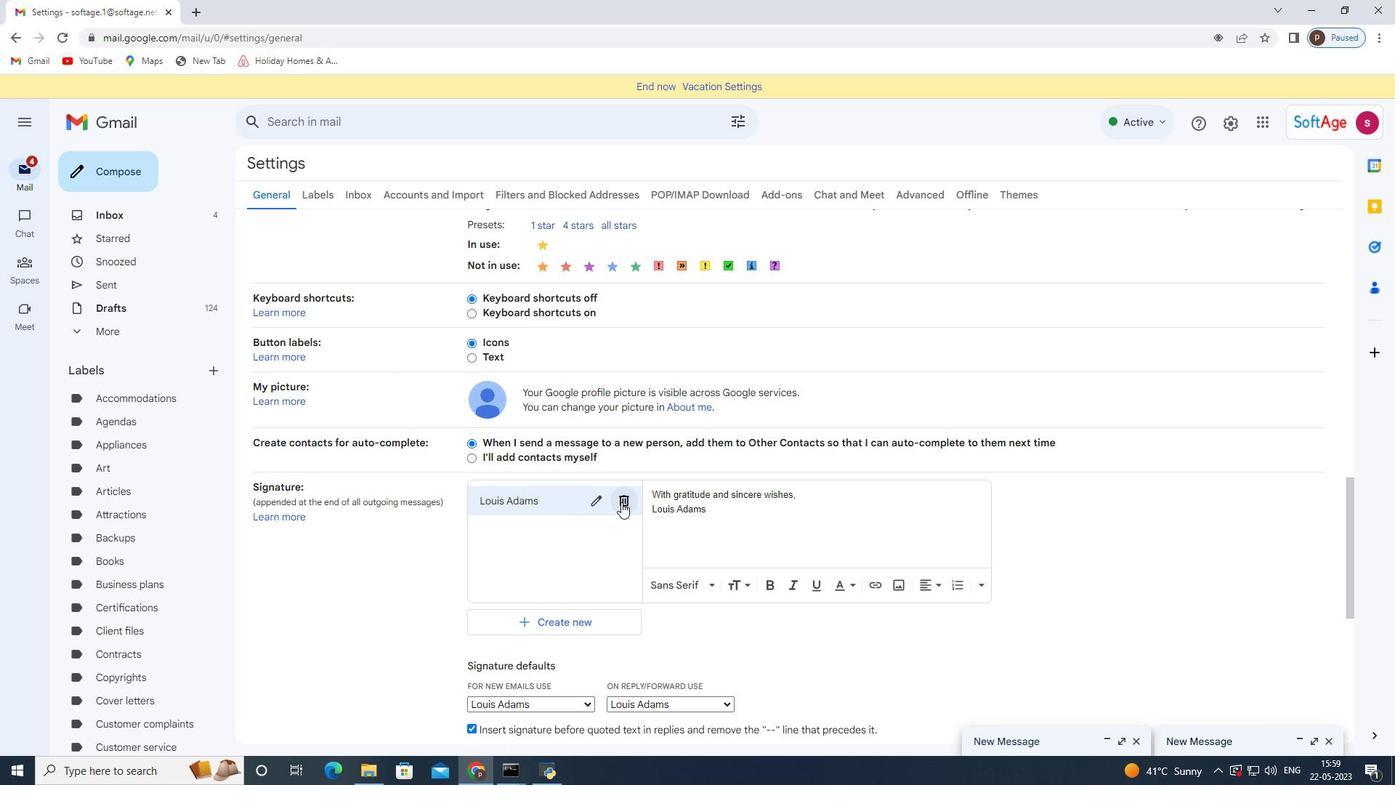 
Action: Mouse moved to (806, 447)
Screenshot: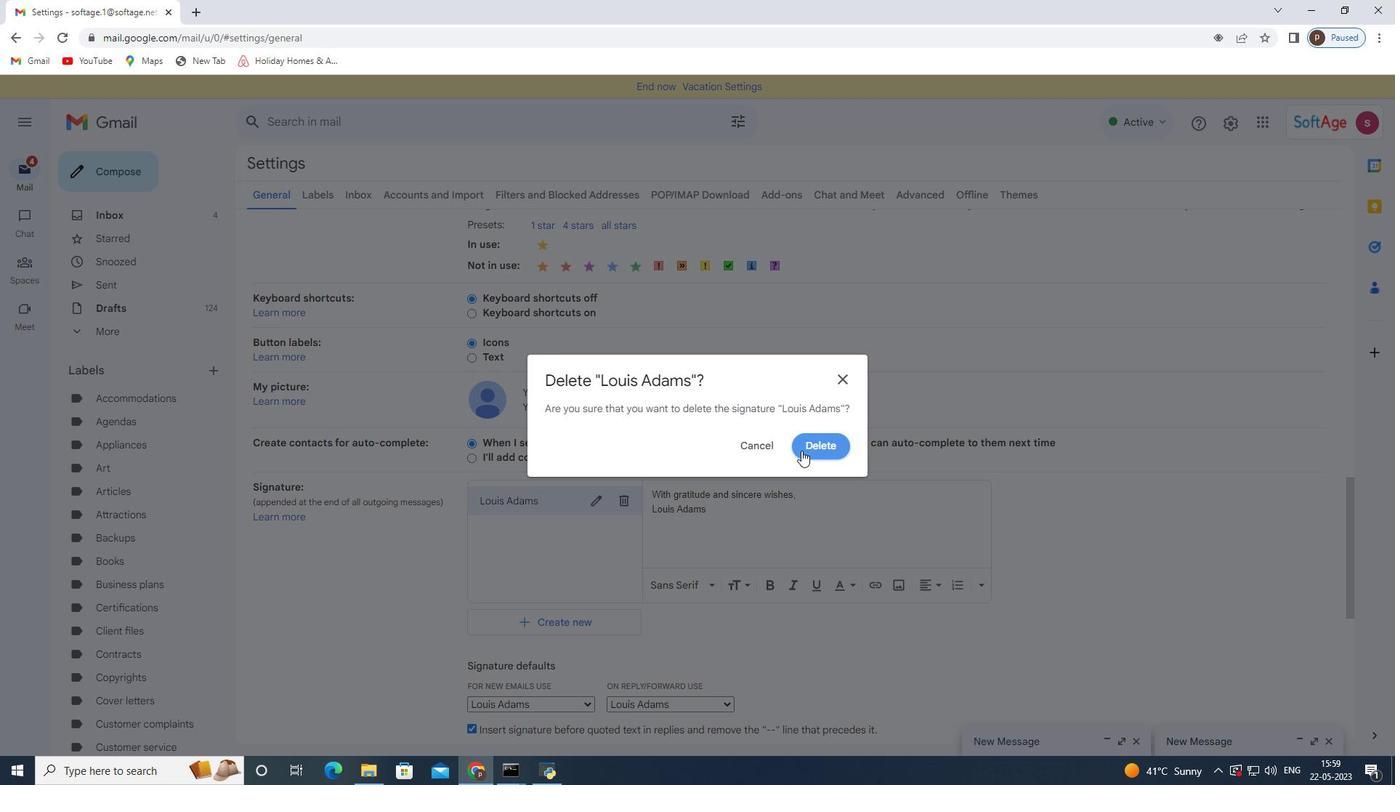 
Action: Mouse pressed left at (806, 447)
Screenshot: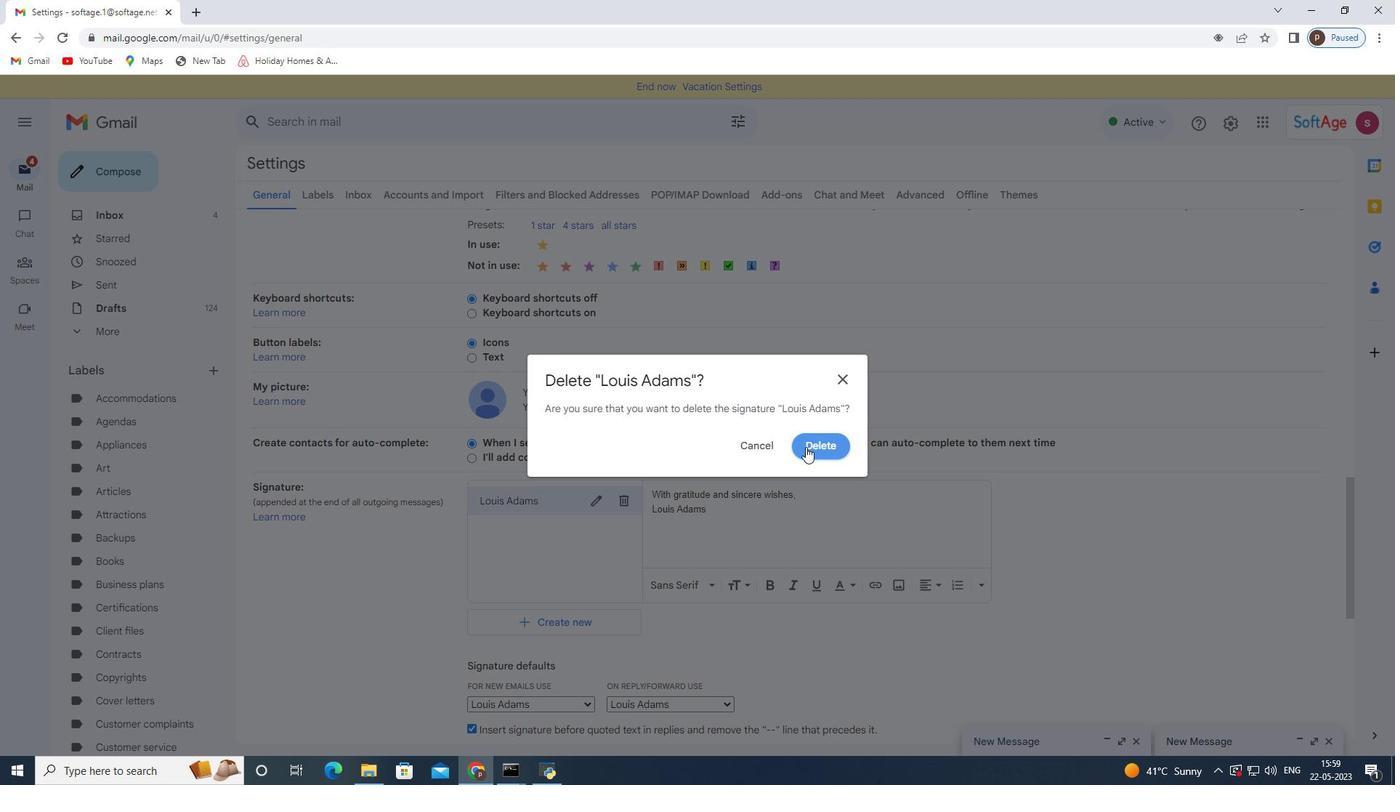 
Action: Mouse moved to (515, 523)
Screenshot: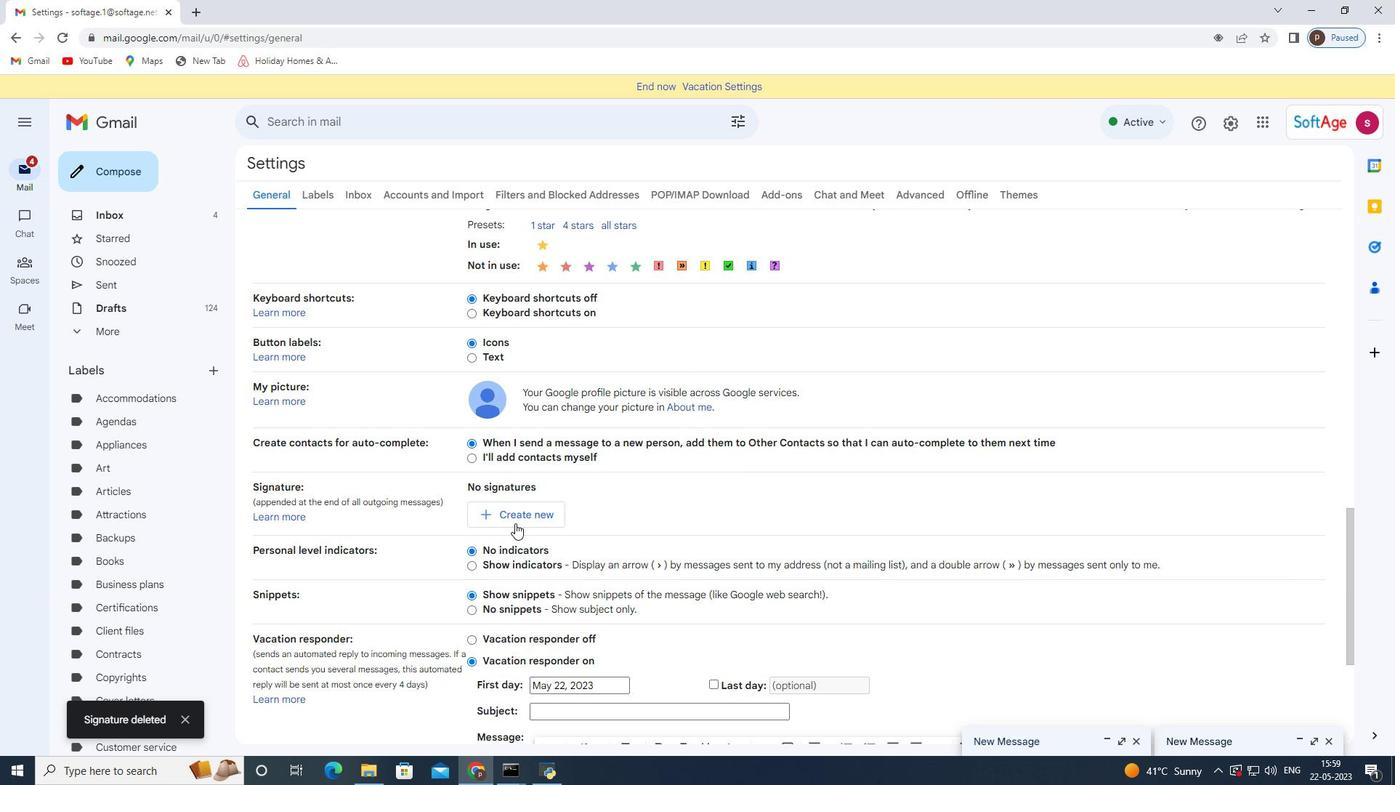 
Action: Mouse pressed left at (515, 523)
Screenshot: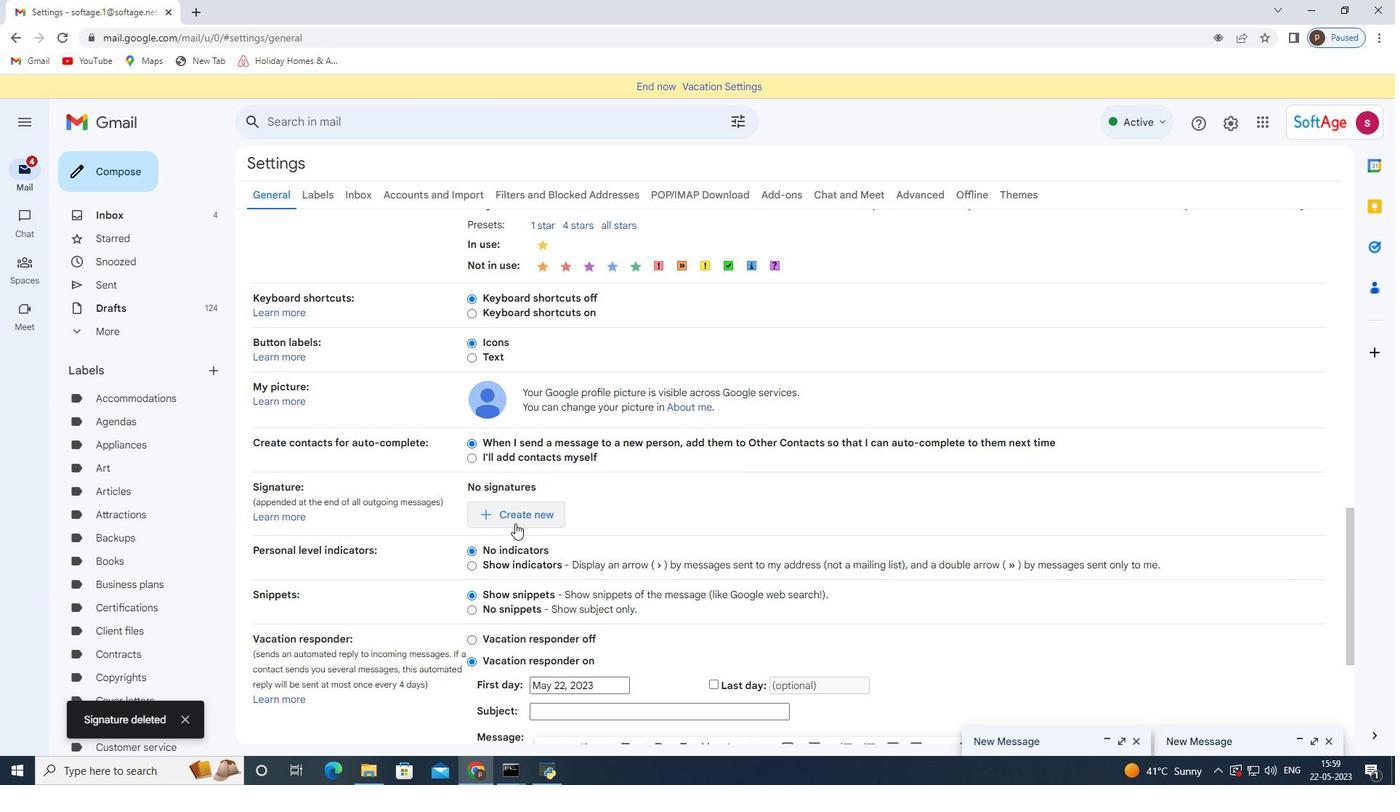 
Action: Mouse moved to (609, 397)
Screenshot: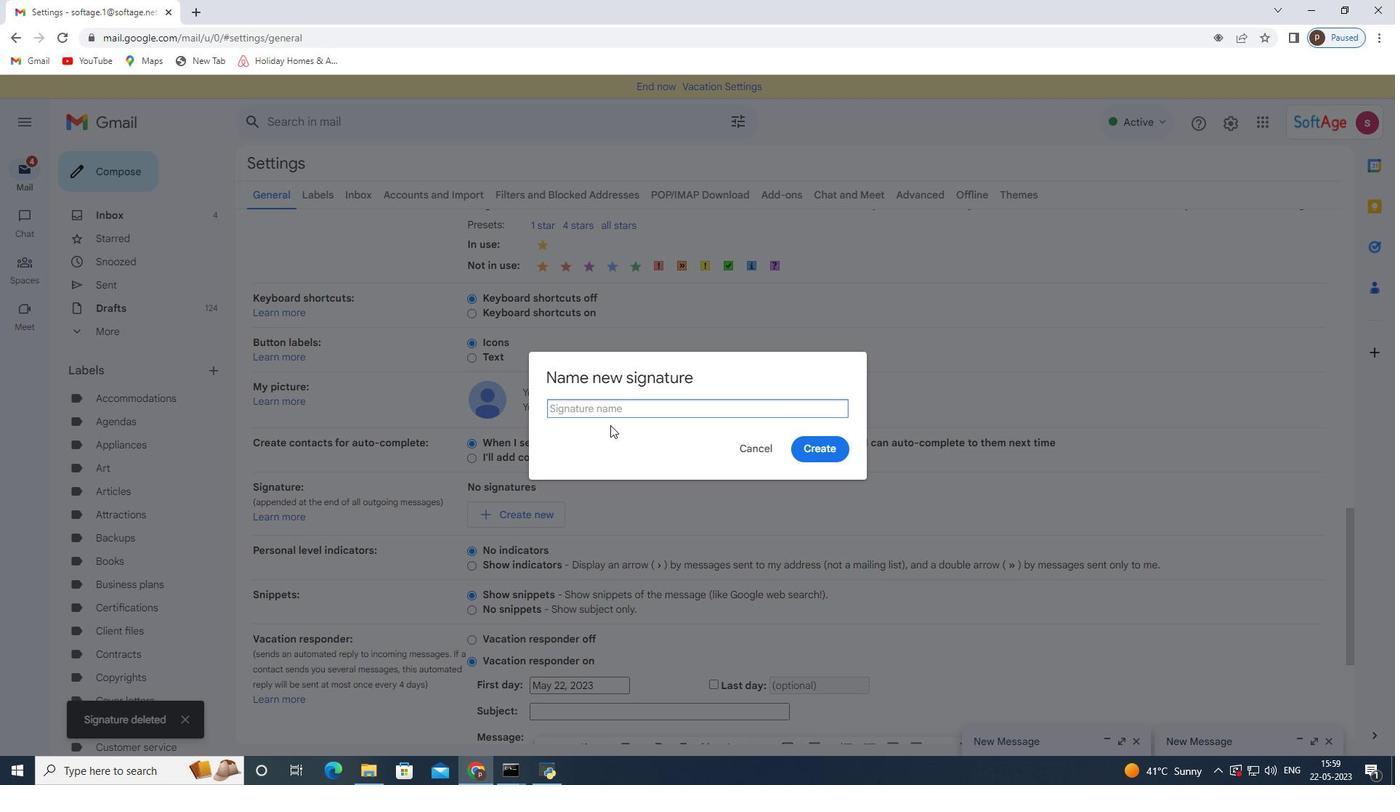 
Action: Mouse pressed left at (609, 397)
Screenshot: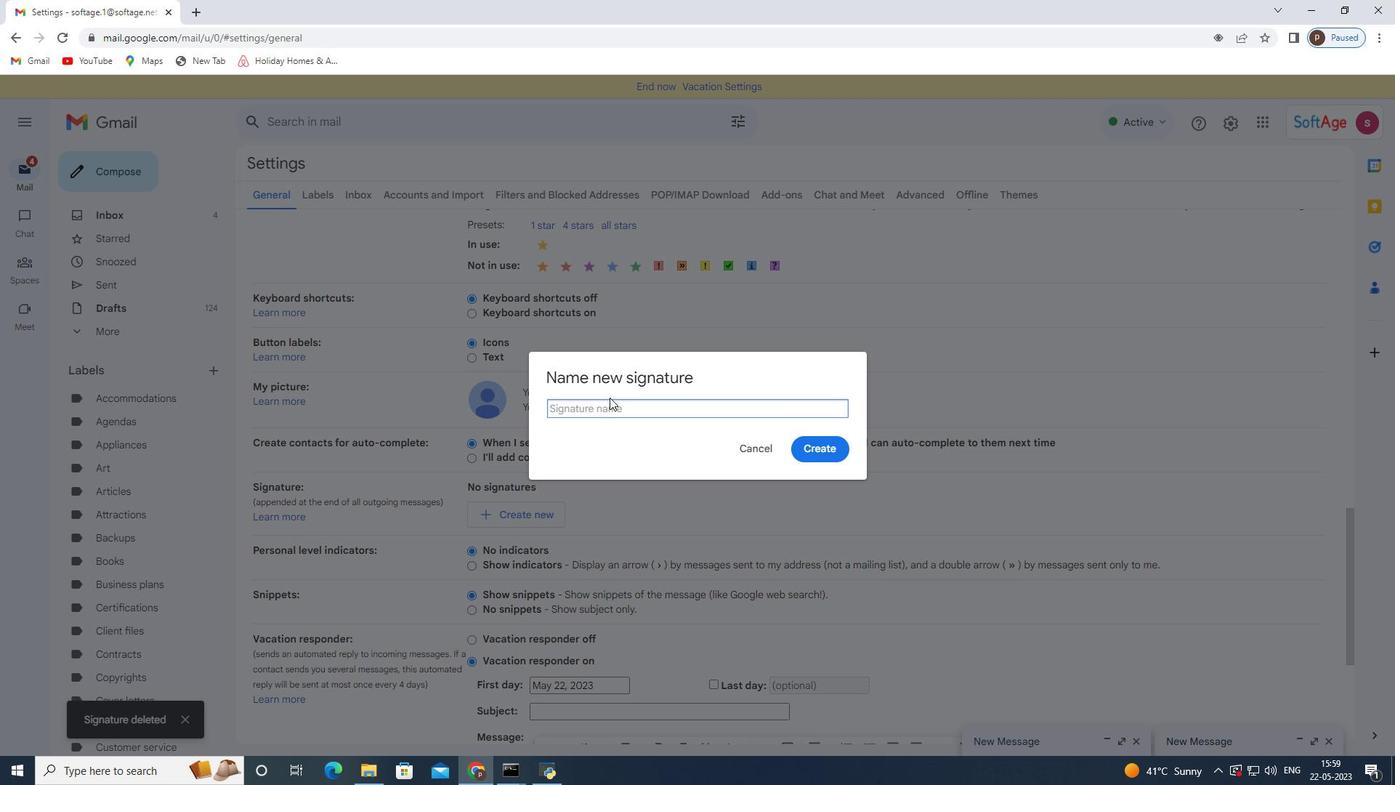 
Action: Mouse moved to (604, 410)
Screenshot: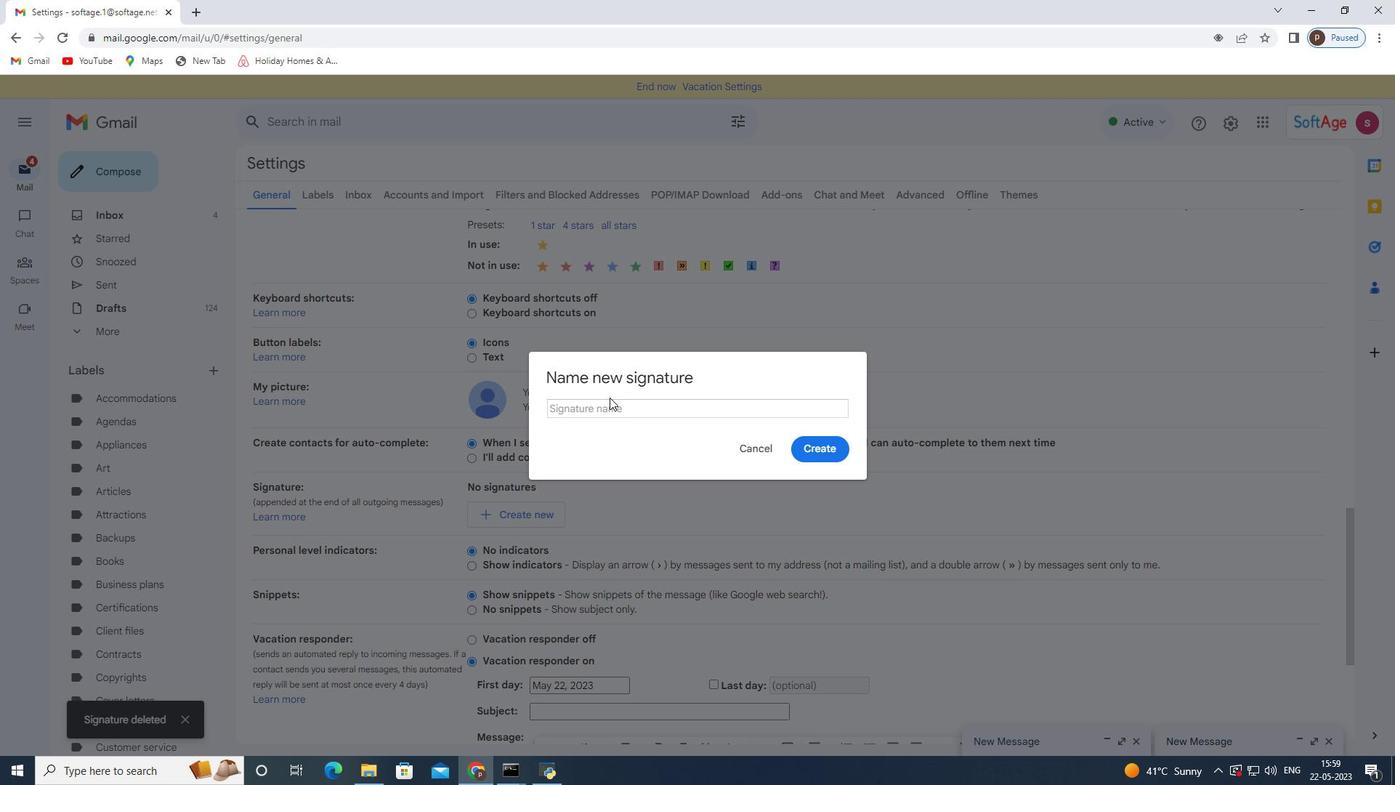 
Action: Mouse pressed left at (604, 410)
Screenshot: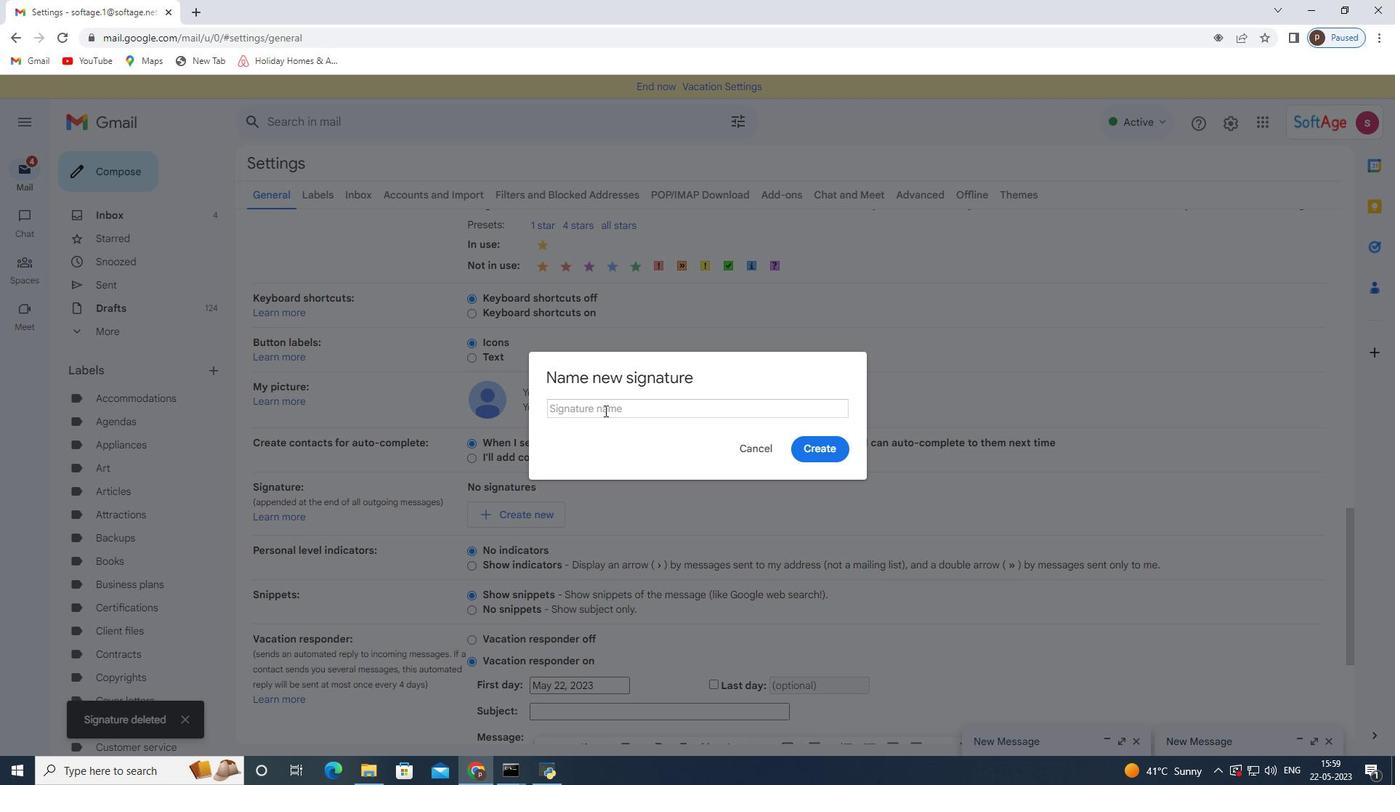 
Action: Key pressed <Key.shift>Lucia<Key.shift>Martinez
Screenshot: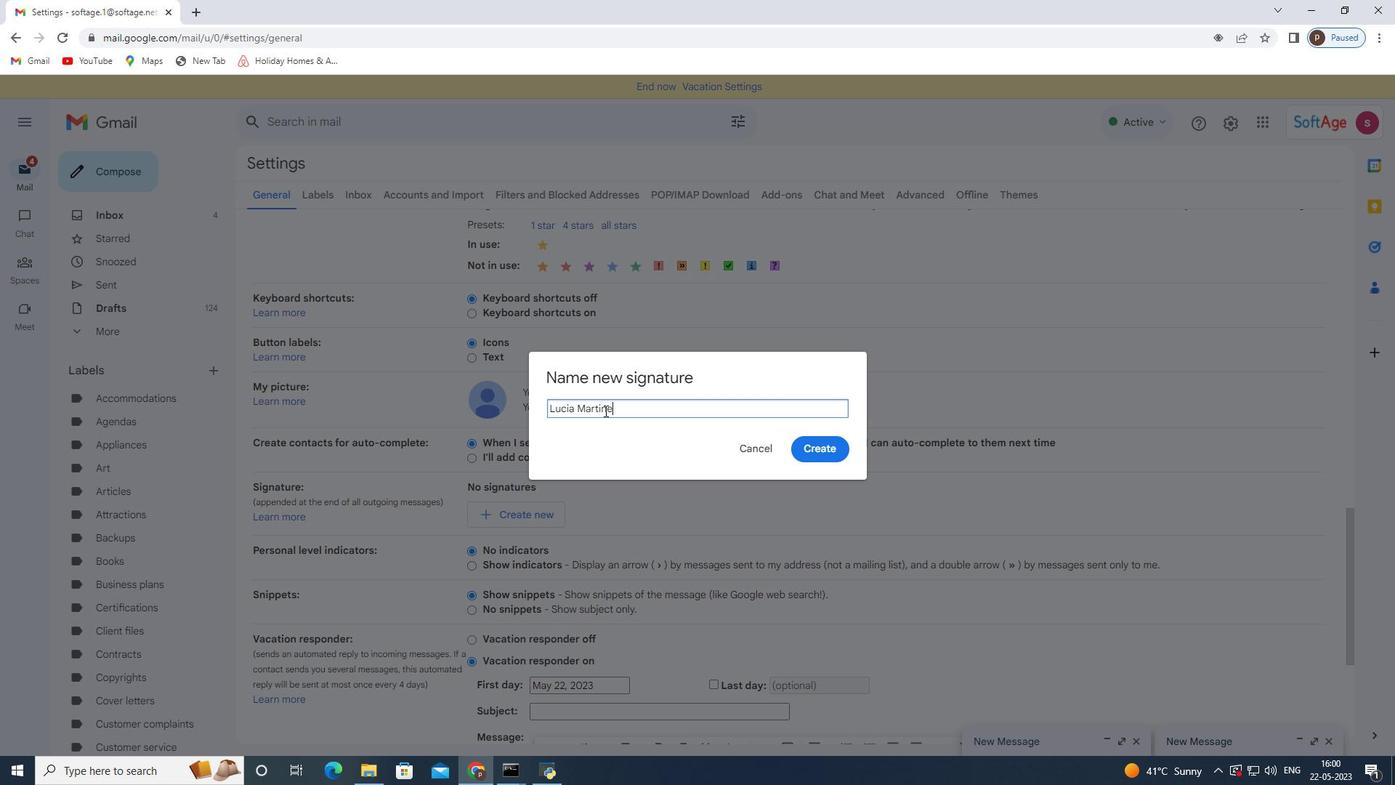 
Action: Mouse moved to (820, 442)
Screenshot: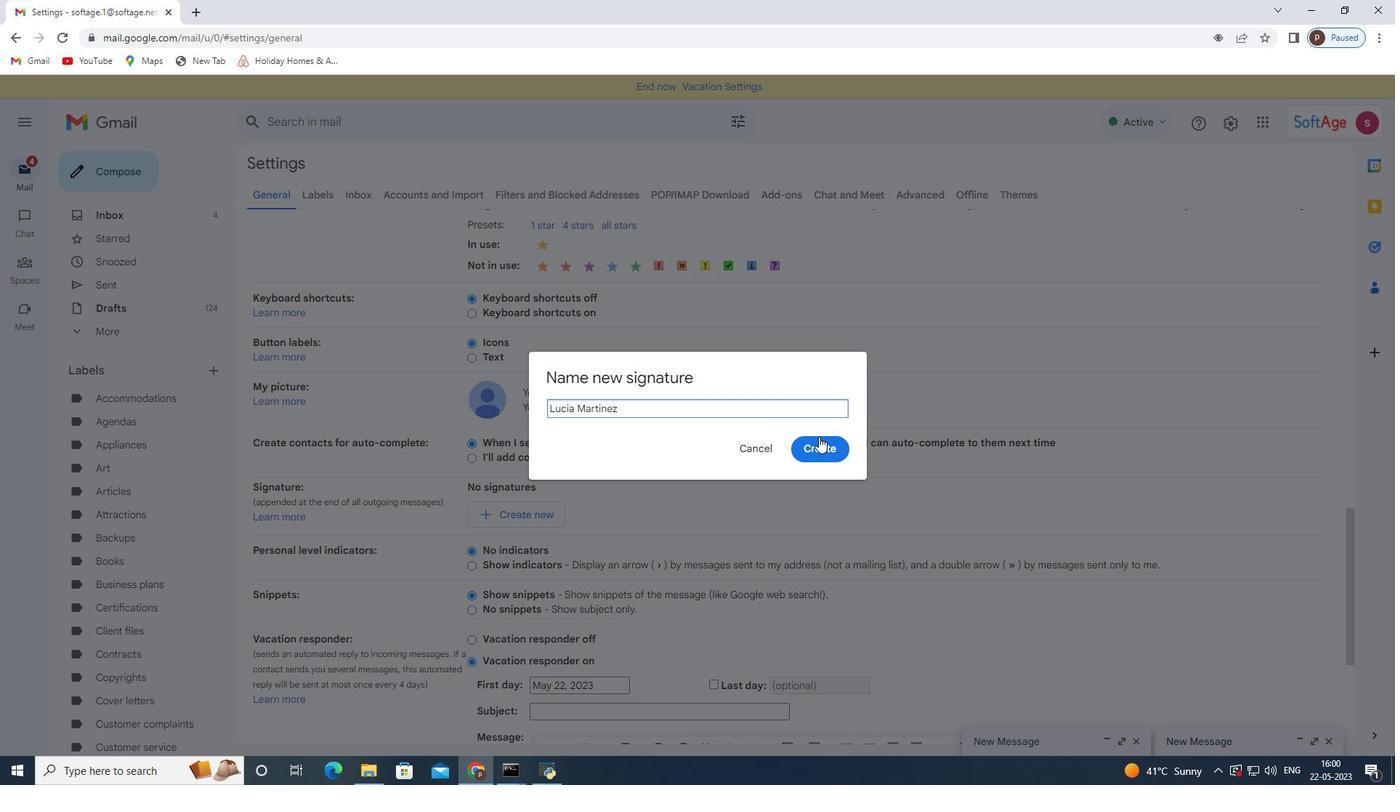 
Action: Mouse pressed left at (820, 442)
Screenshot: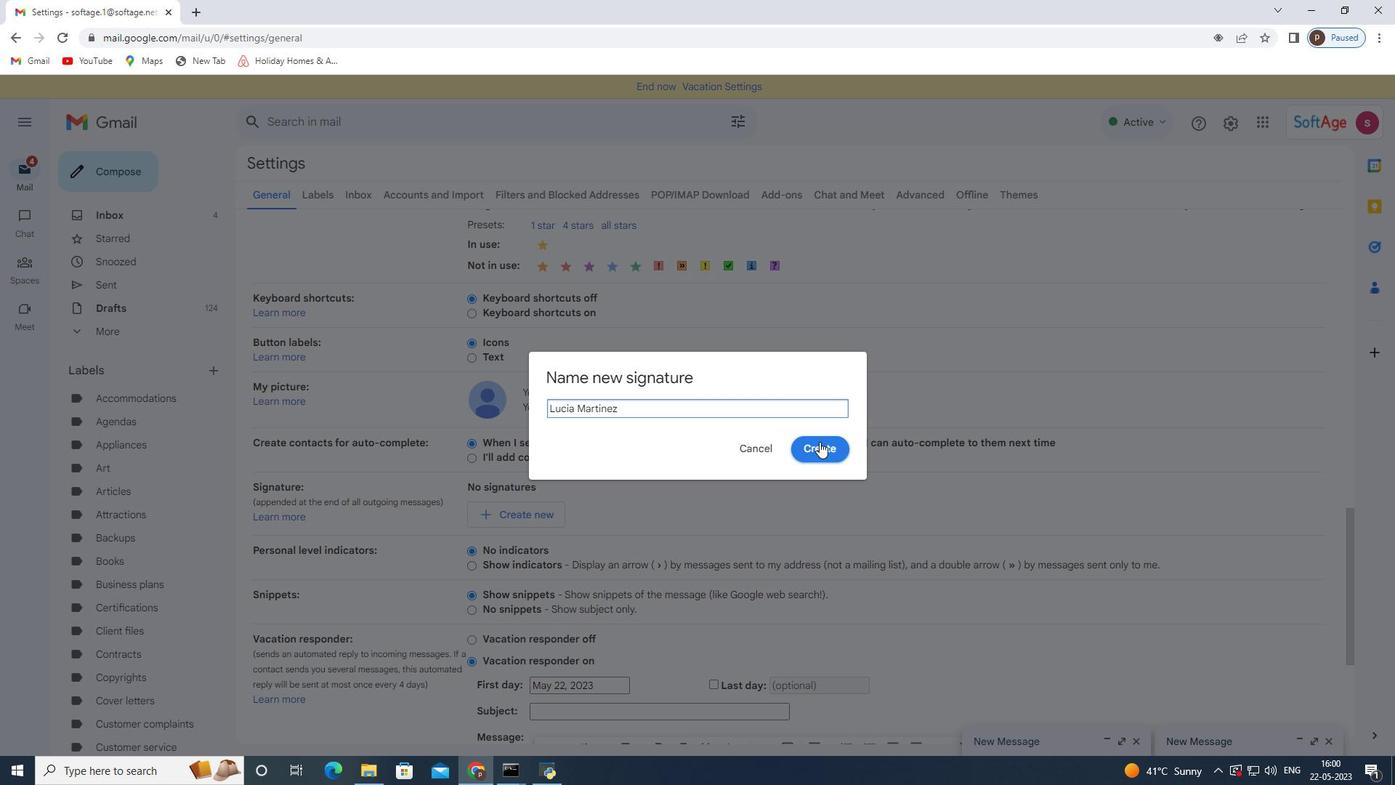
Action: Mouse moved to (673, 498)
Screenshot: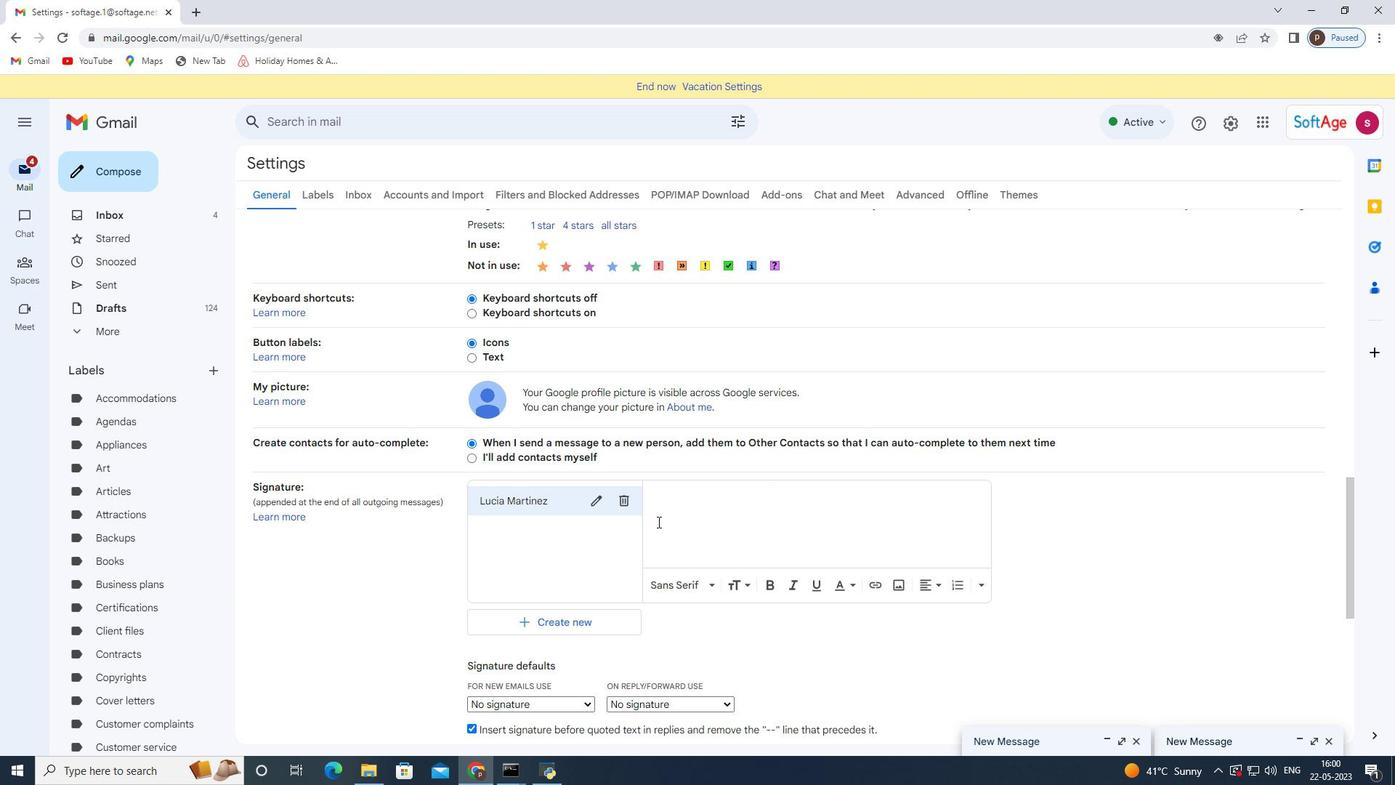 
Action: Mouse pressed left at (673, 498)
Screenshot: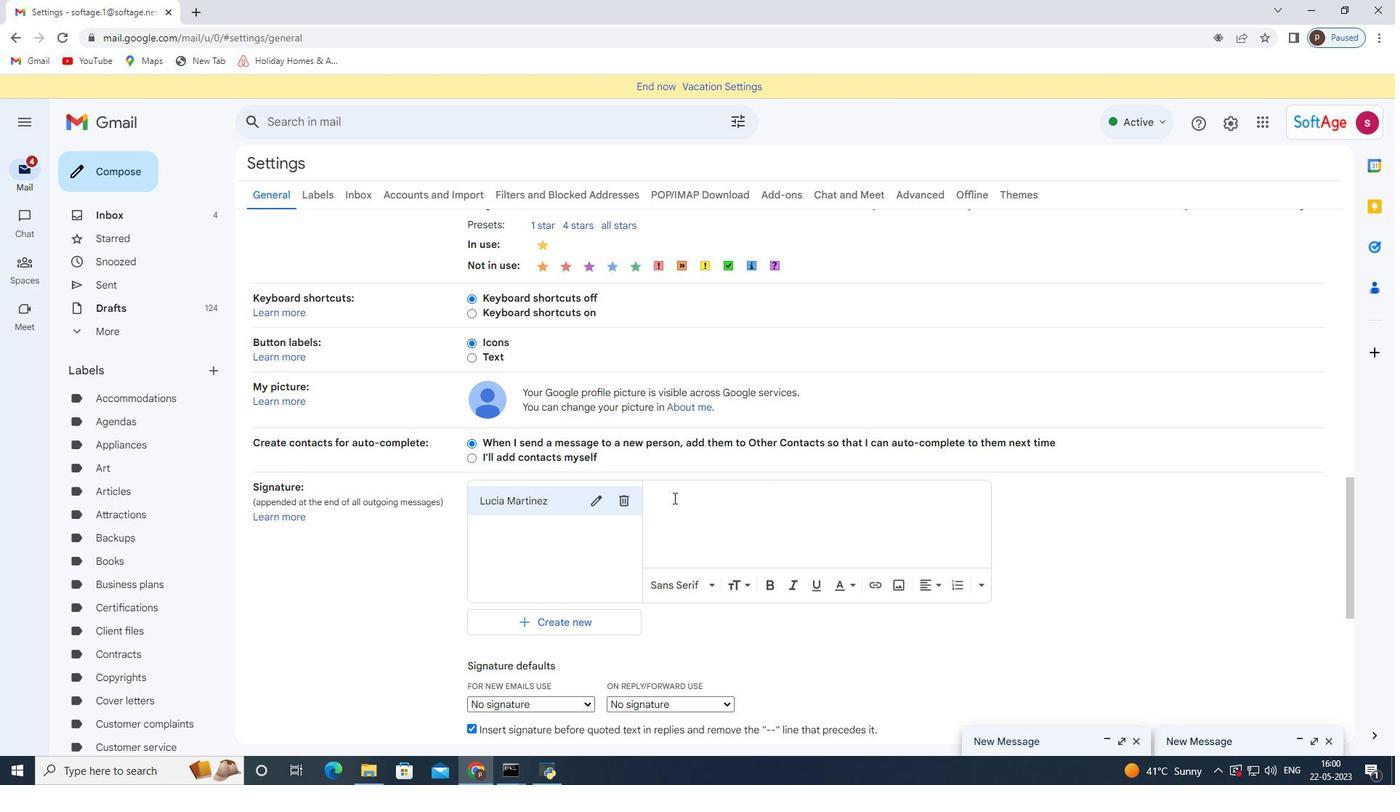 
Action: Key pressed <Key.shift>Best<Key.space>wishes<Key.space>for<Key.space>a<Key.space>happy<Key.space><Key.shift>National<Key.space><Key.shift>Diabetes<Key.space><Key.shift>Month,<Key.enter>\<Key.backspace><Key.shift><Key.shift><Key.shift><Key.shift><Key.shift><Key.shift><Key.shift>Lucia<Key.space><Key.shift>Martinez
Screenshot: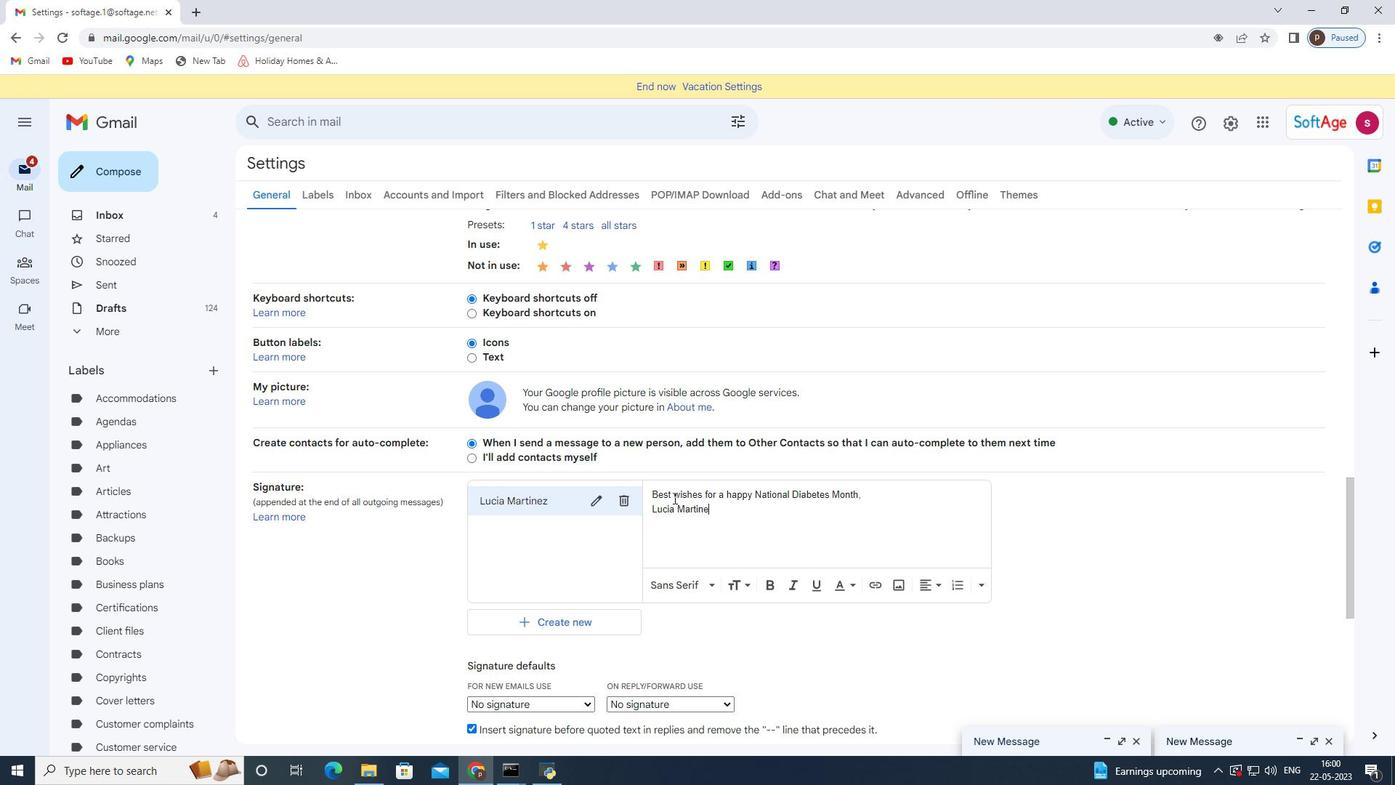 
Action: Mouse moved to (798, 535)
Screenshot: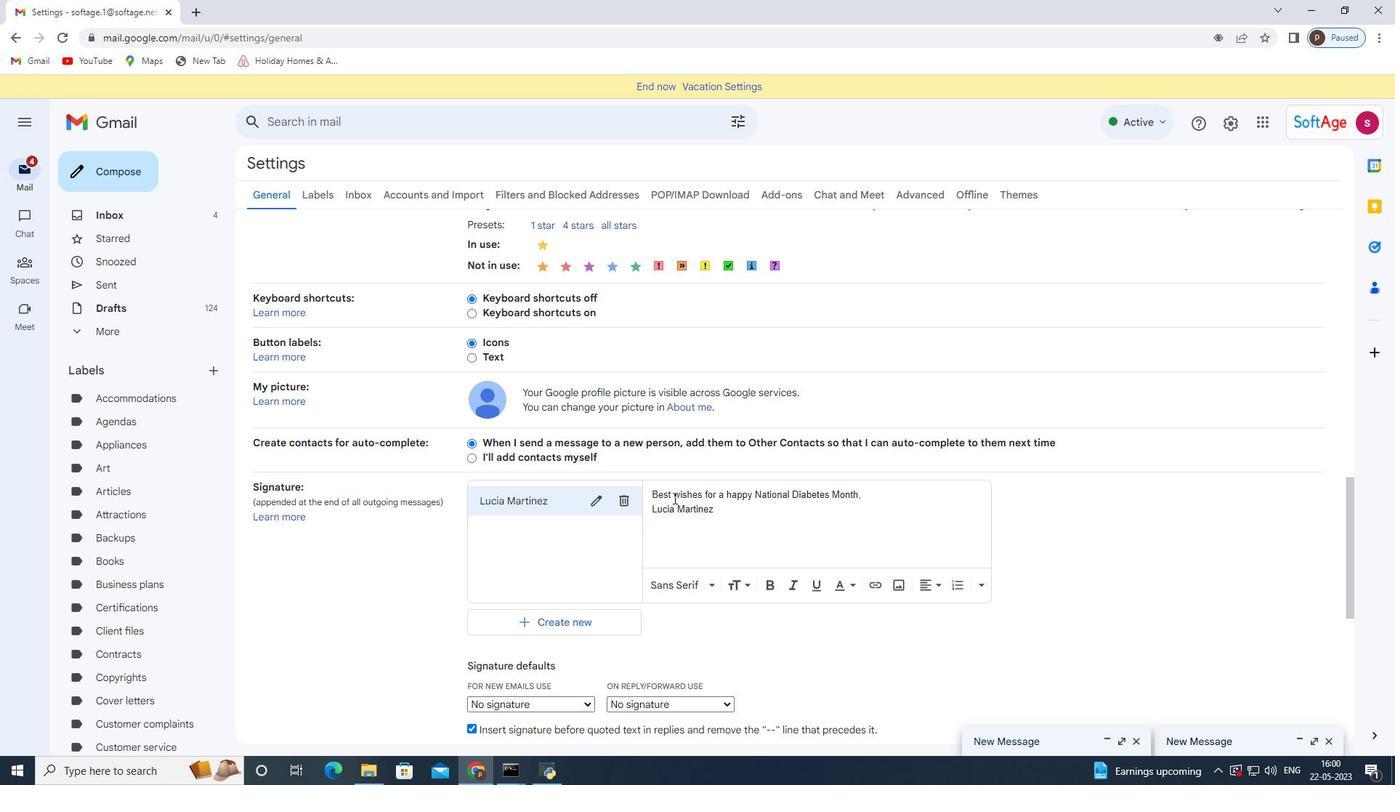 
Action: Mouse scrolled (798, 534) with delta (0, 0)
Screenshot: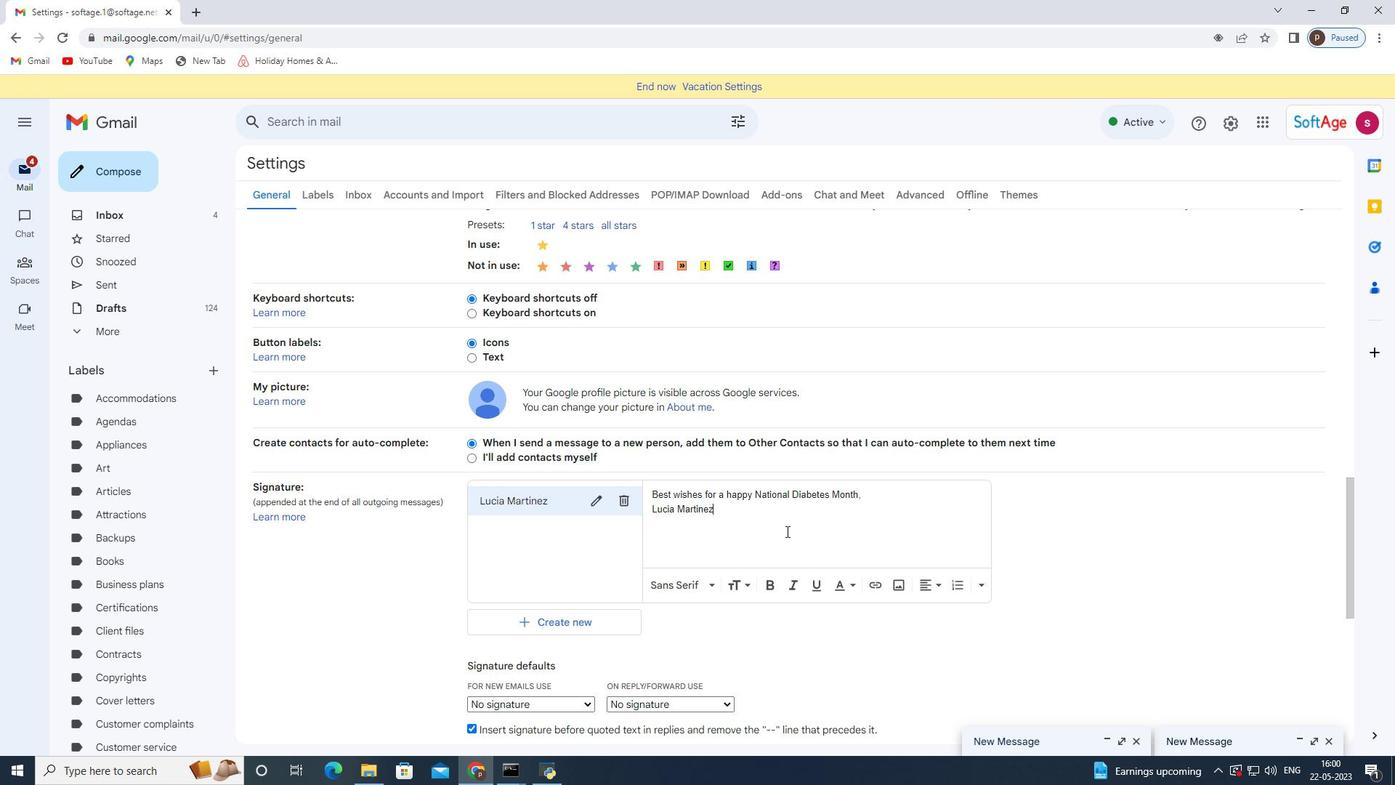 
Action: Mouse moved to (613, 539)
Screenshot: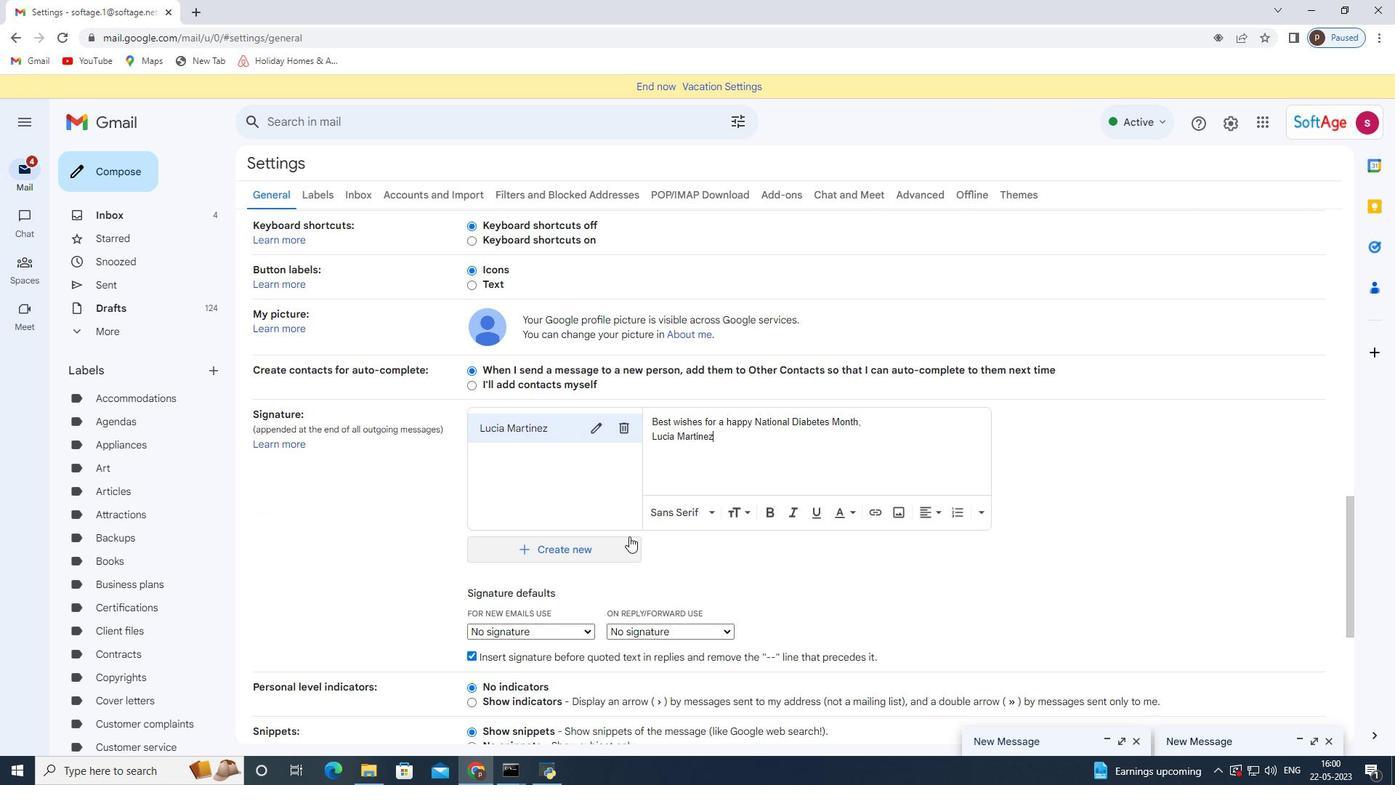 
Action: Mouse scrolled (614, 538) with delta (0, 0)
Screenshot: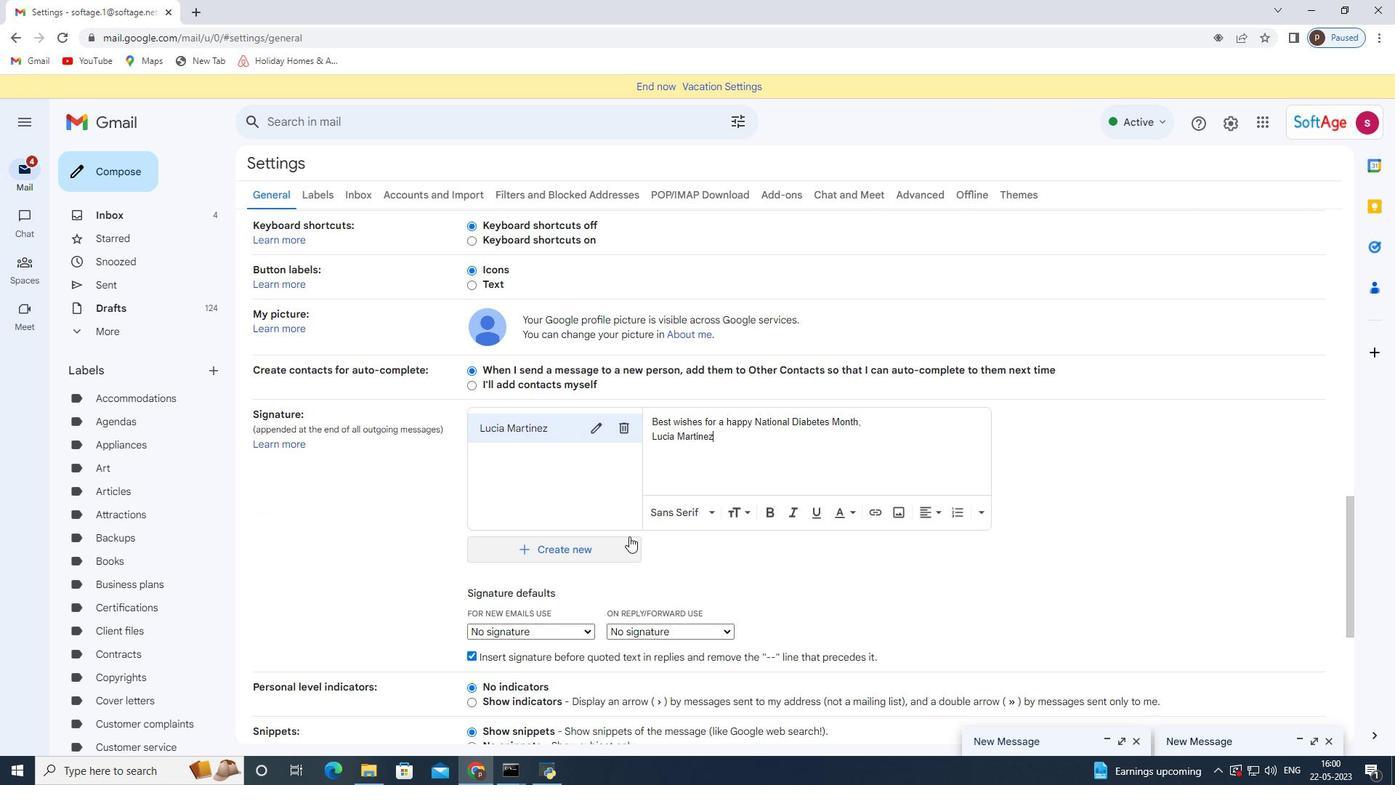 
Action: Mouse moved to (612, 539)
Screenshot: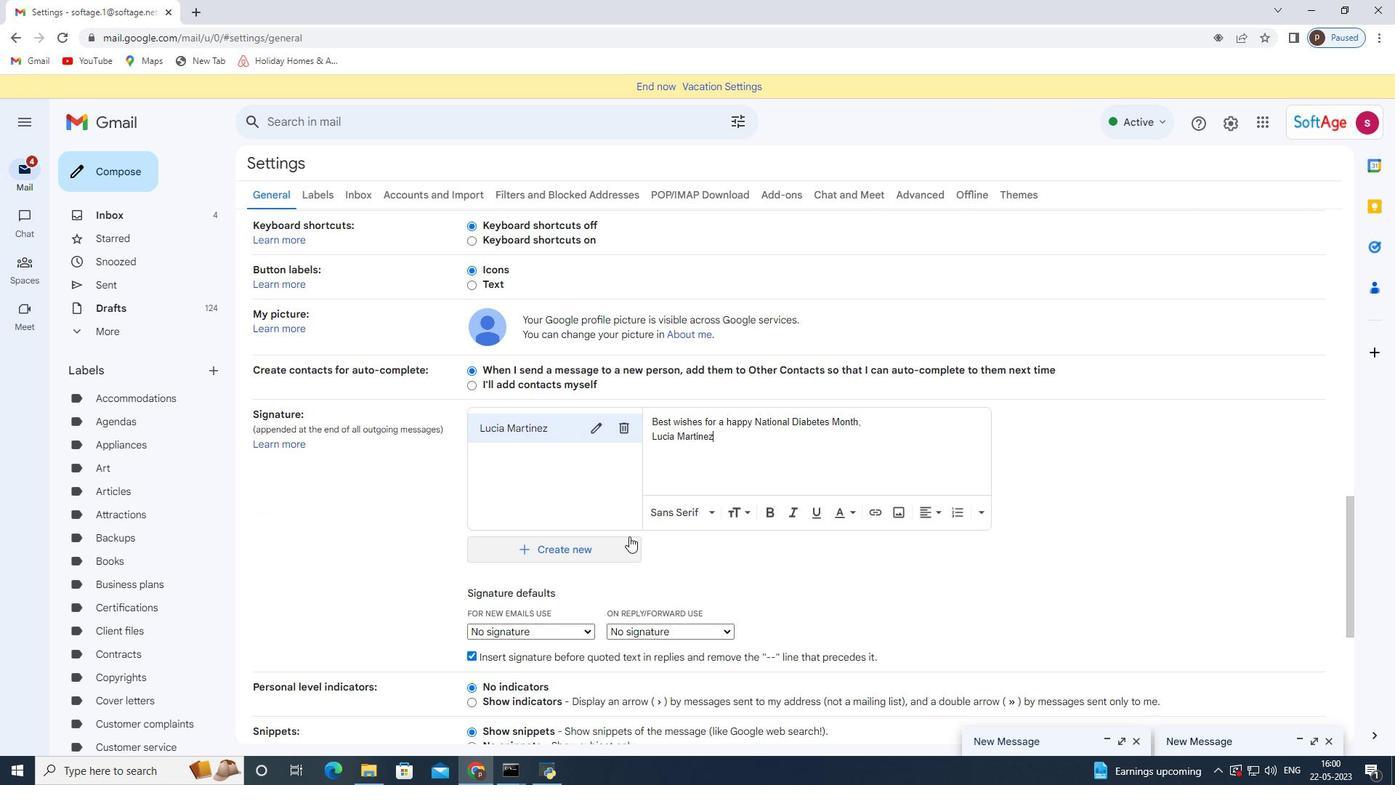 
Action: Mouse scrolled (614, 538) with delta (0, 0)
Screenshot: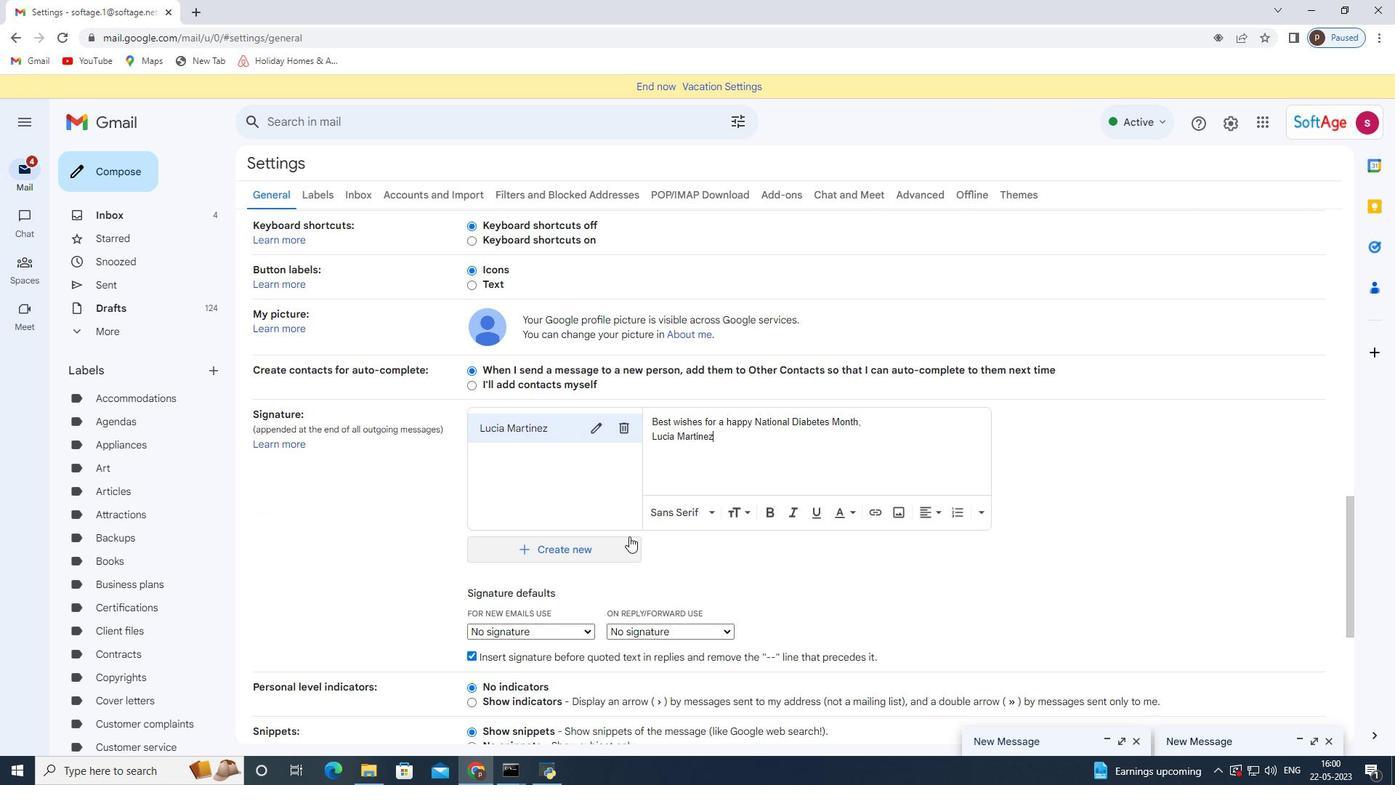 
Action: Mouse moved to (579, 487)
Screenshot: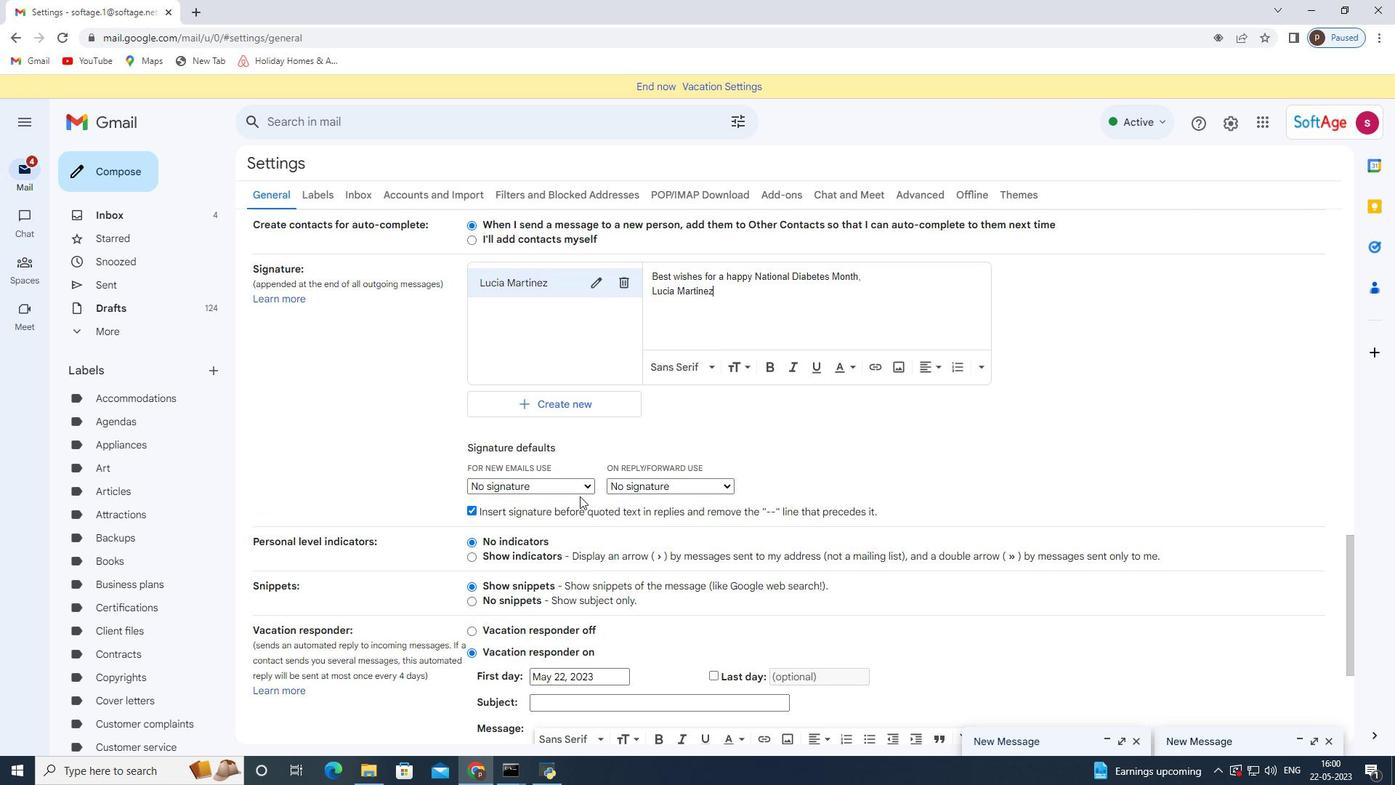 
Action: Mouse pressed left at (579, 487)
Screenshot: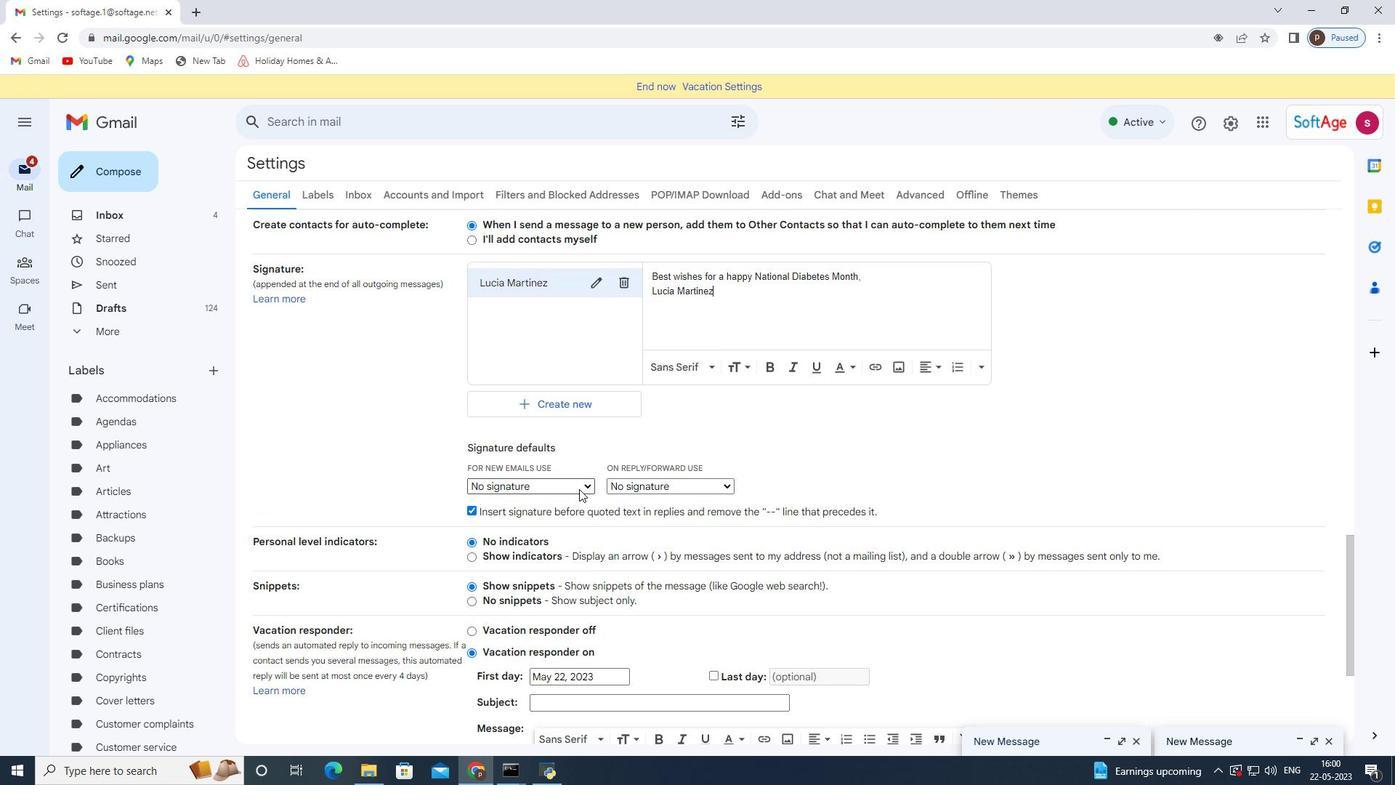 
Action: Mouse moved to (554, 532)
Screenshot: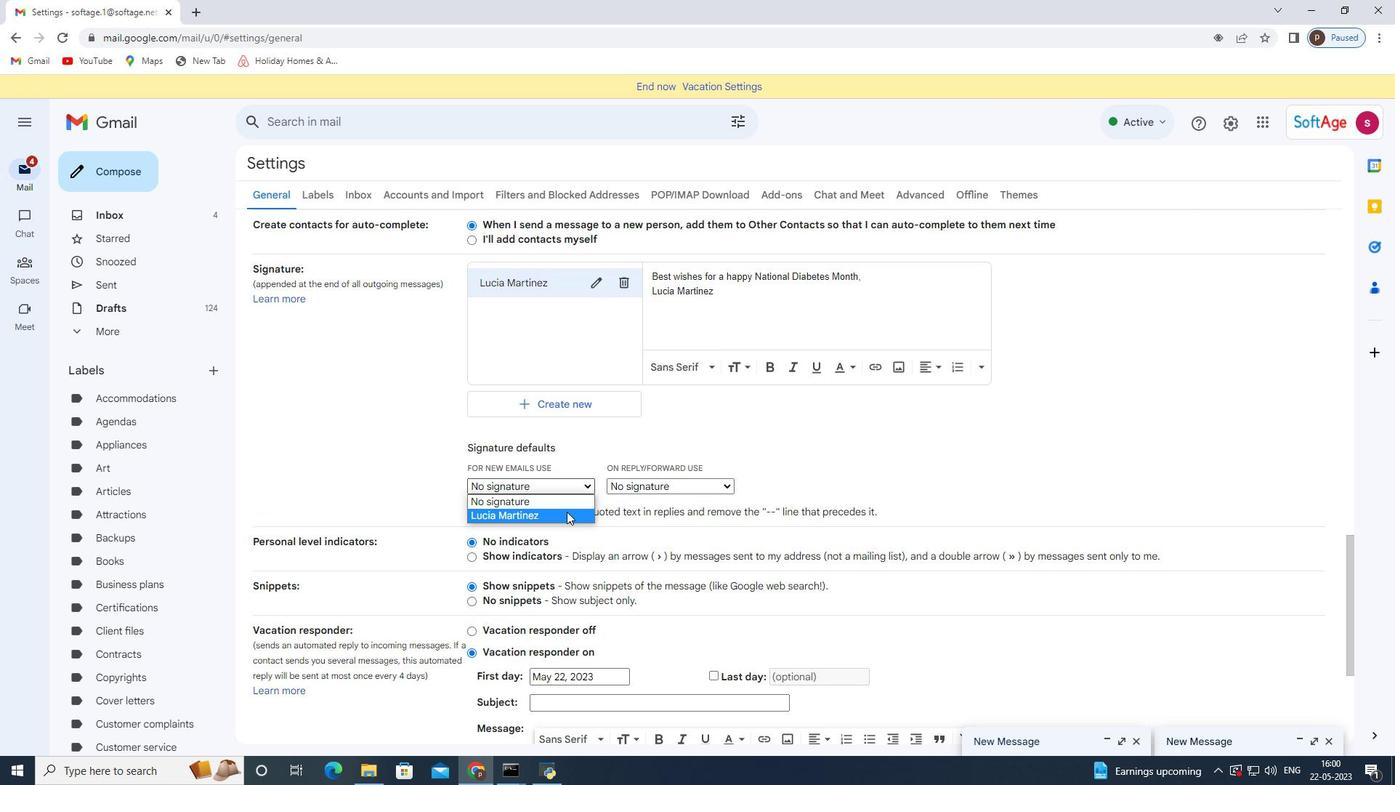 
Action: Mouse pressed left at (554, 532)
Screenshot: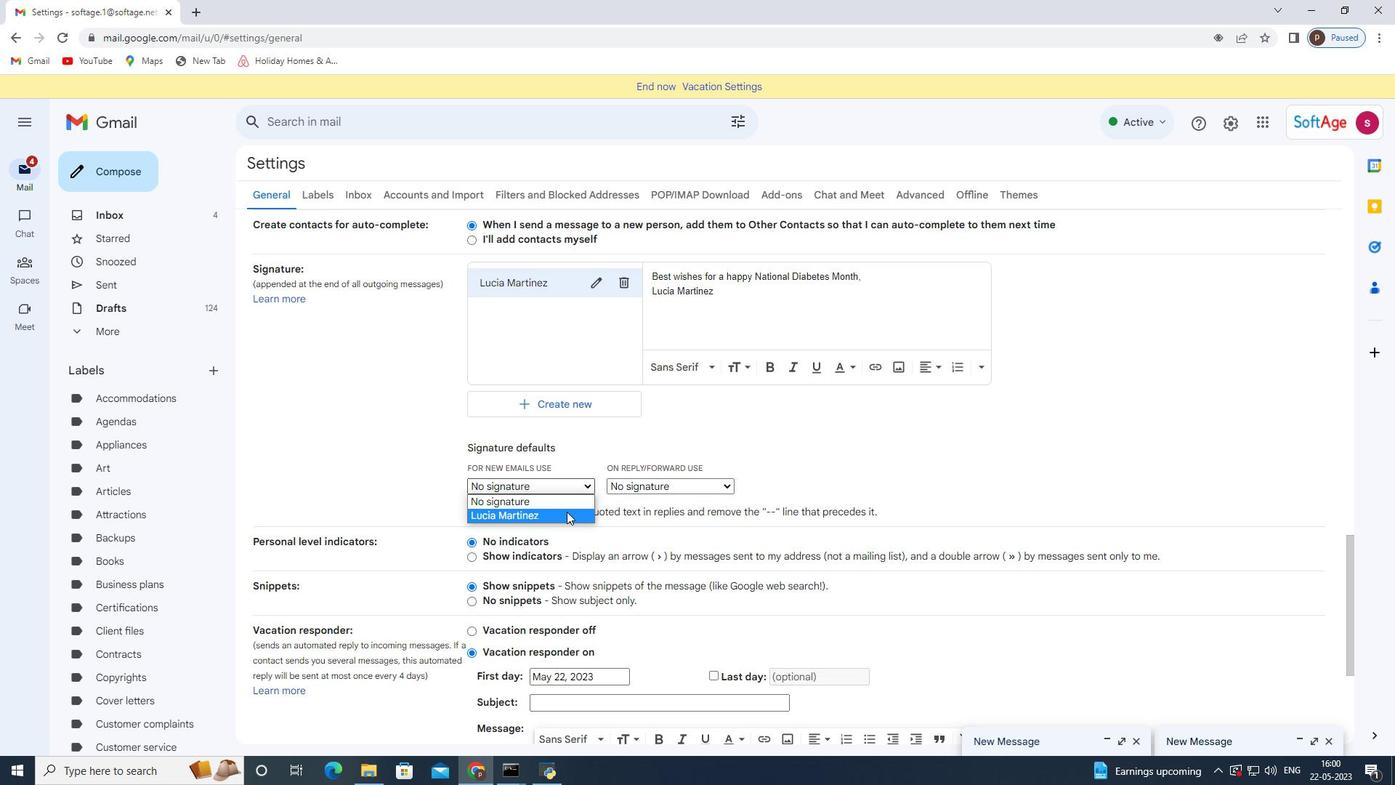 
Action: Mouse moved to (668, 490)
Screenshot: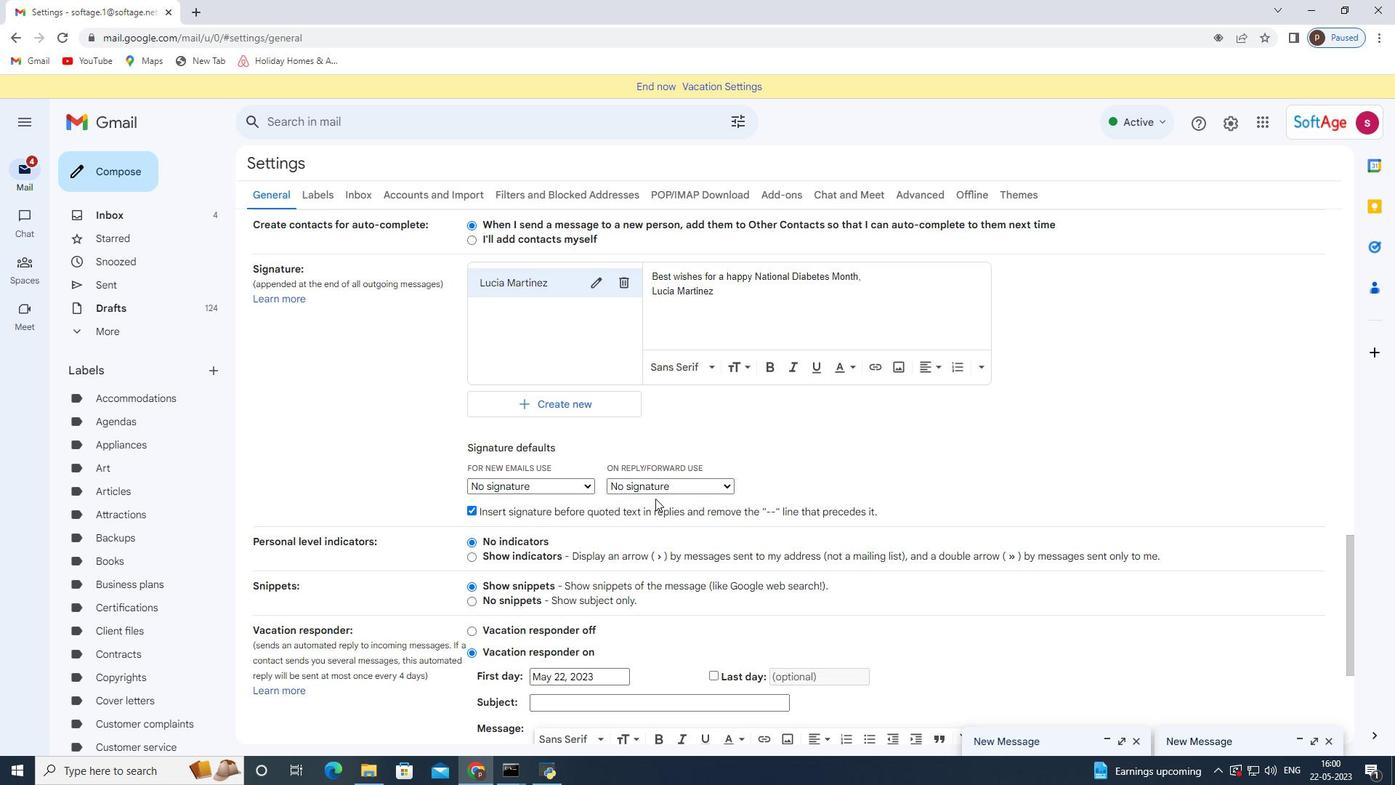 
Action: Mouse pressed left at (668, 490)
Screenshot: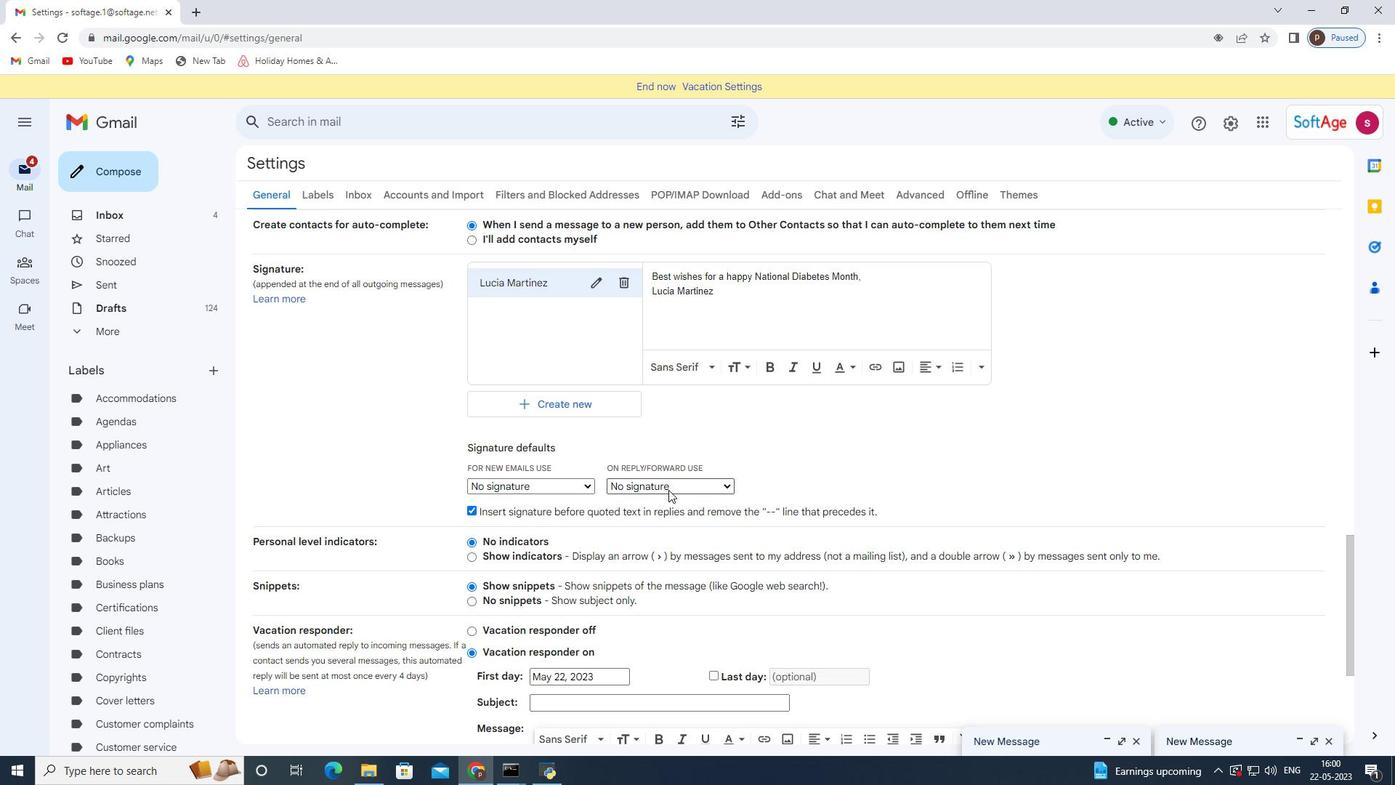 
Action: Mouse moved to (655, 512)
Screenshot: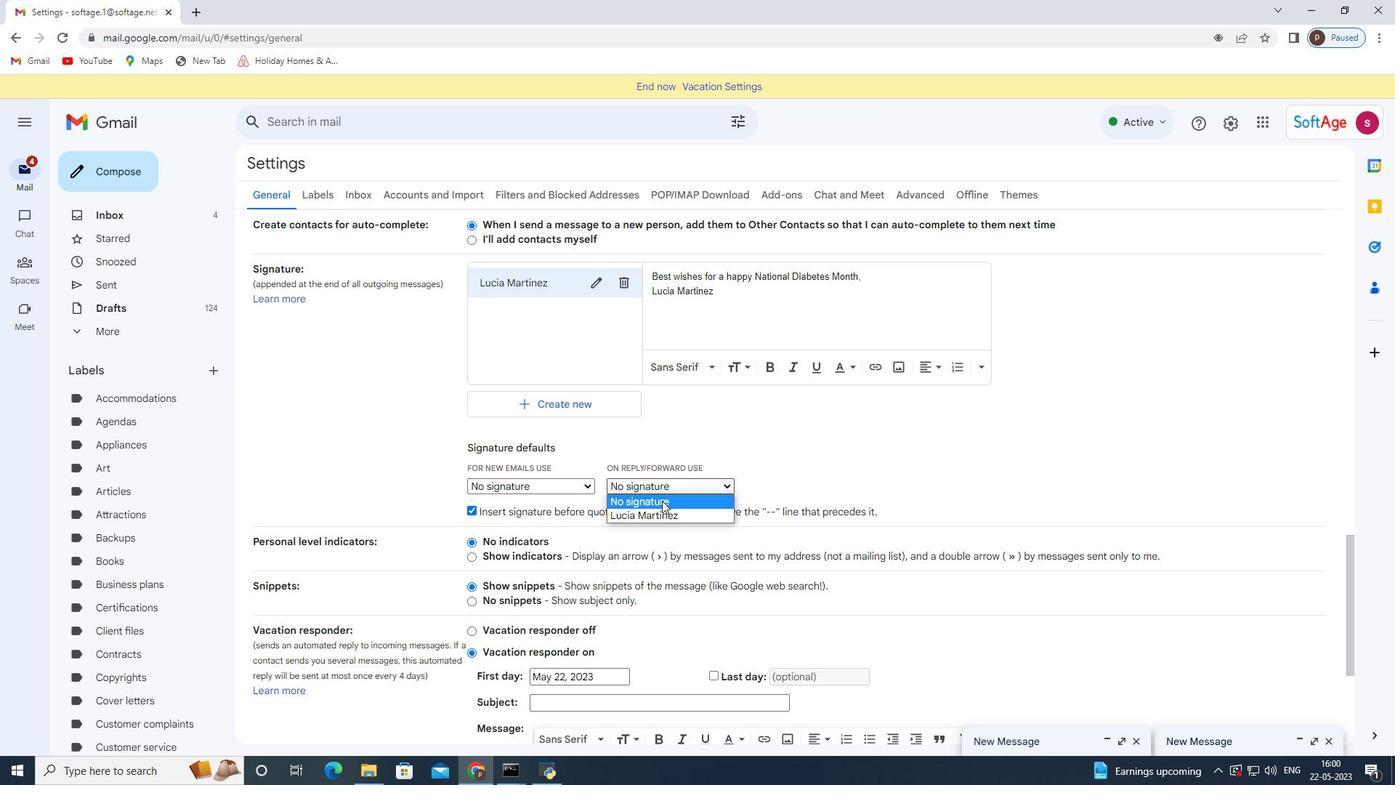 
Action: Mouse pressed left at (655, 512)
Screenshot: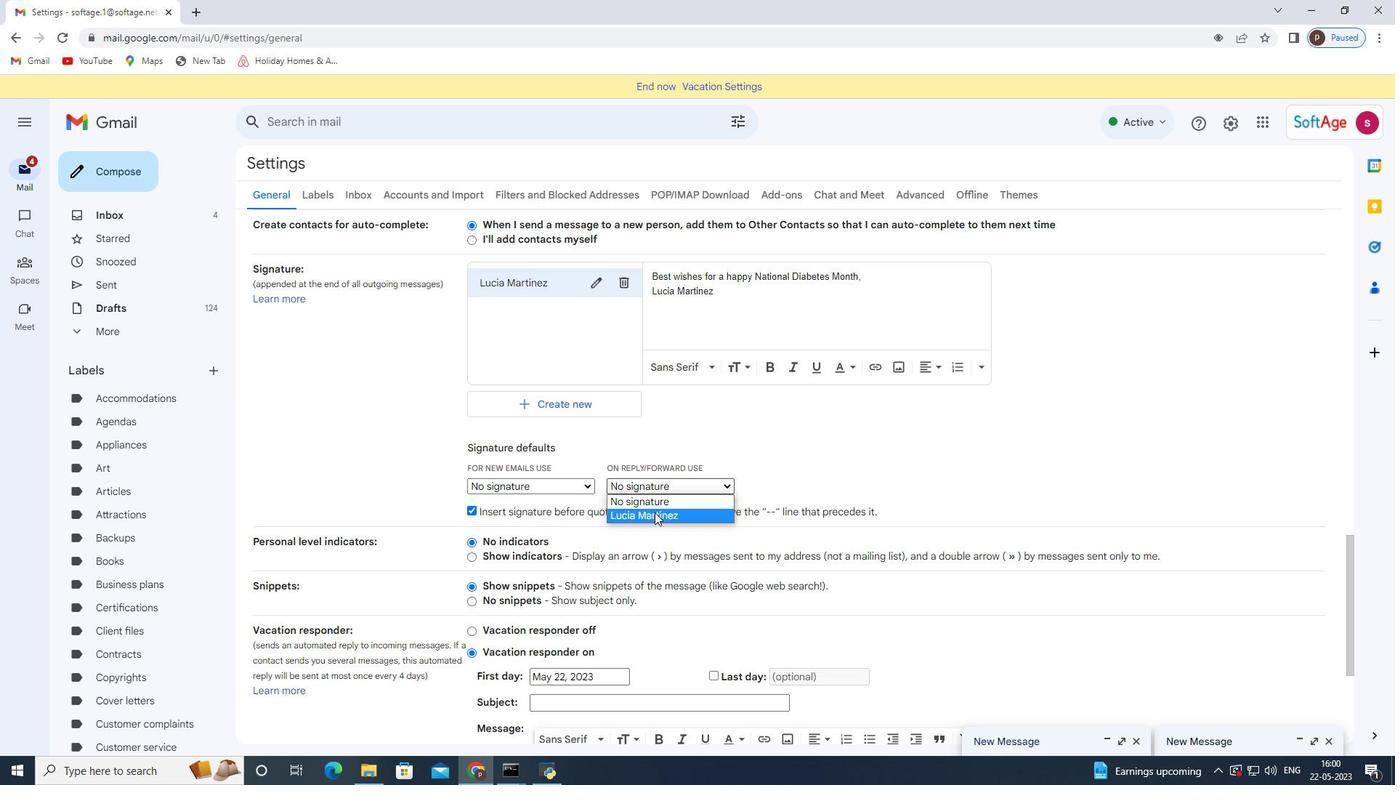 
Action: Mouse moved to (548, 484)
Screenshot: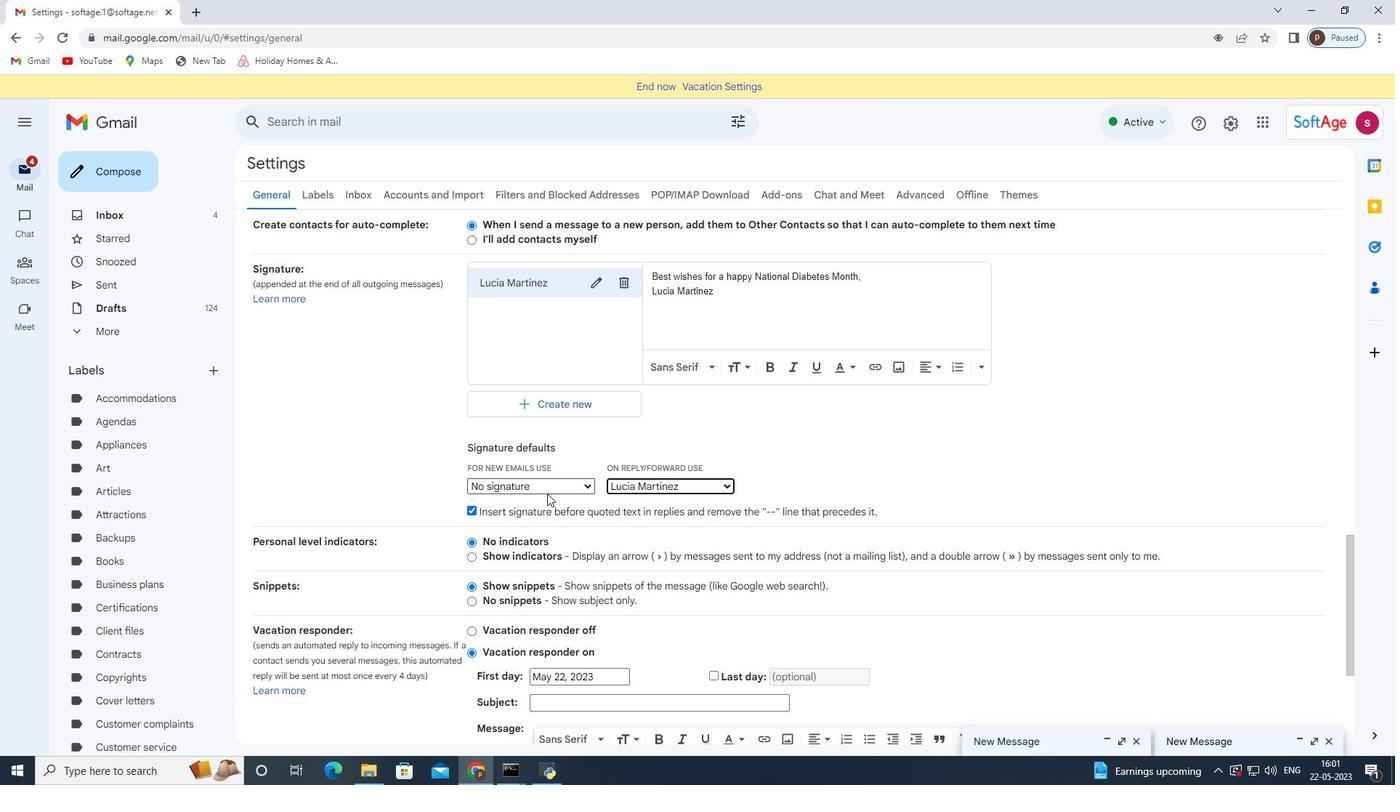 
Action: Mouse pressed left at (548, 484)
Screenshot: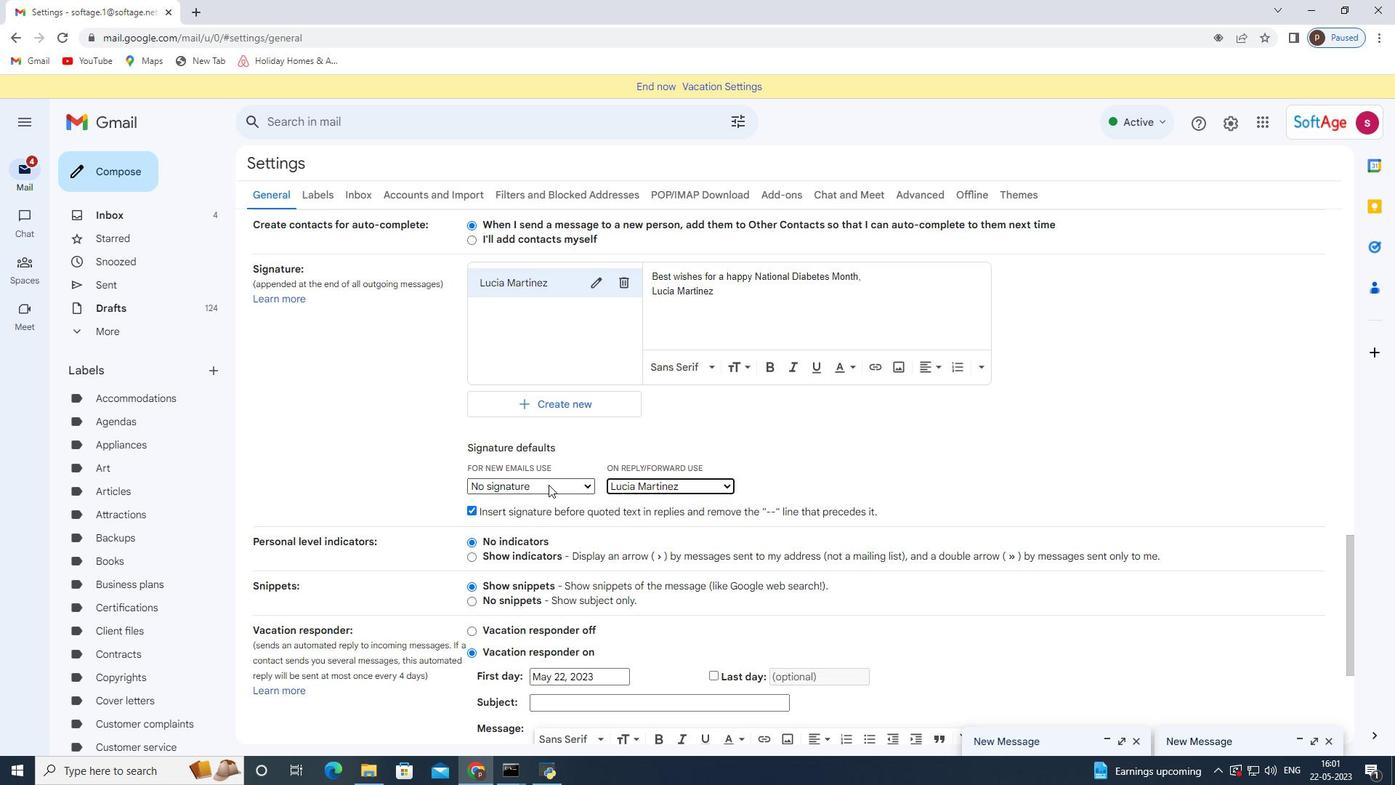 
Action: Mouse moved to (536, 517)
Screenshot: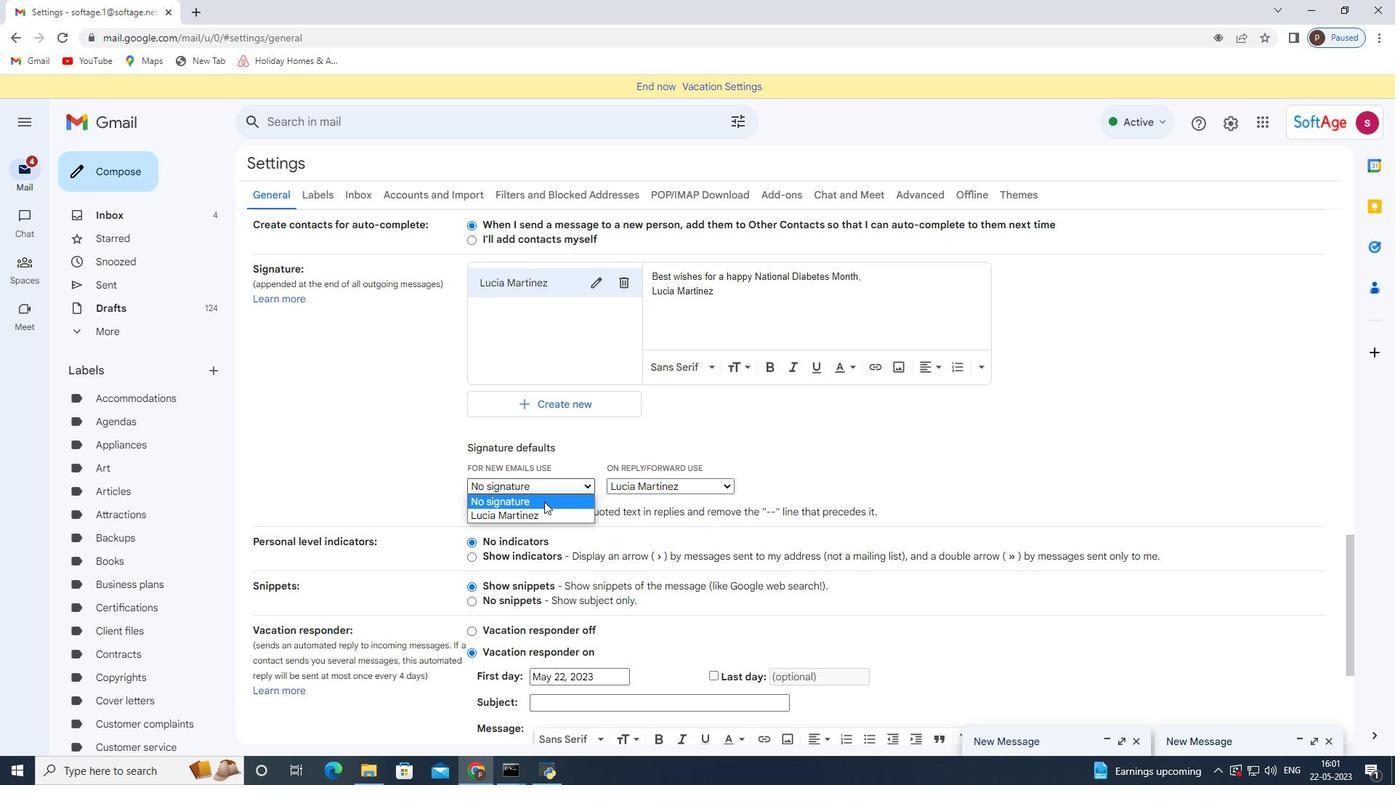 
Action: Mouse pressed left at (536, 517)
Screenshot: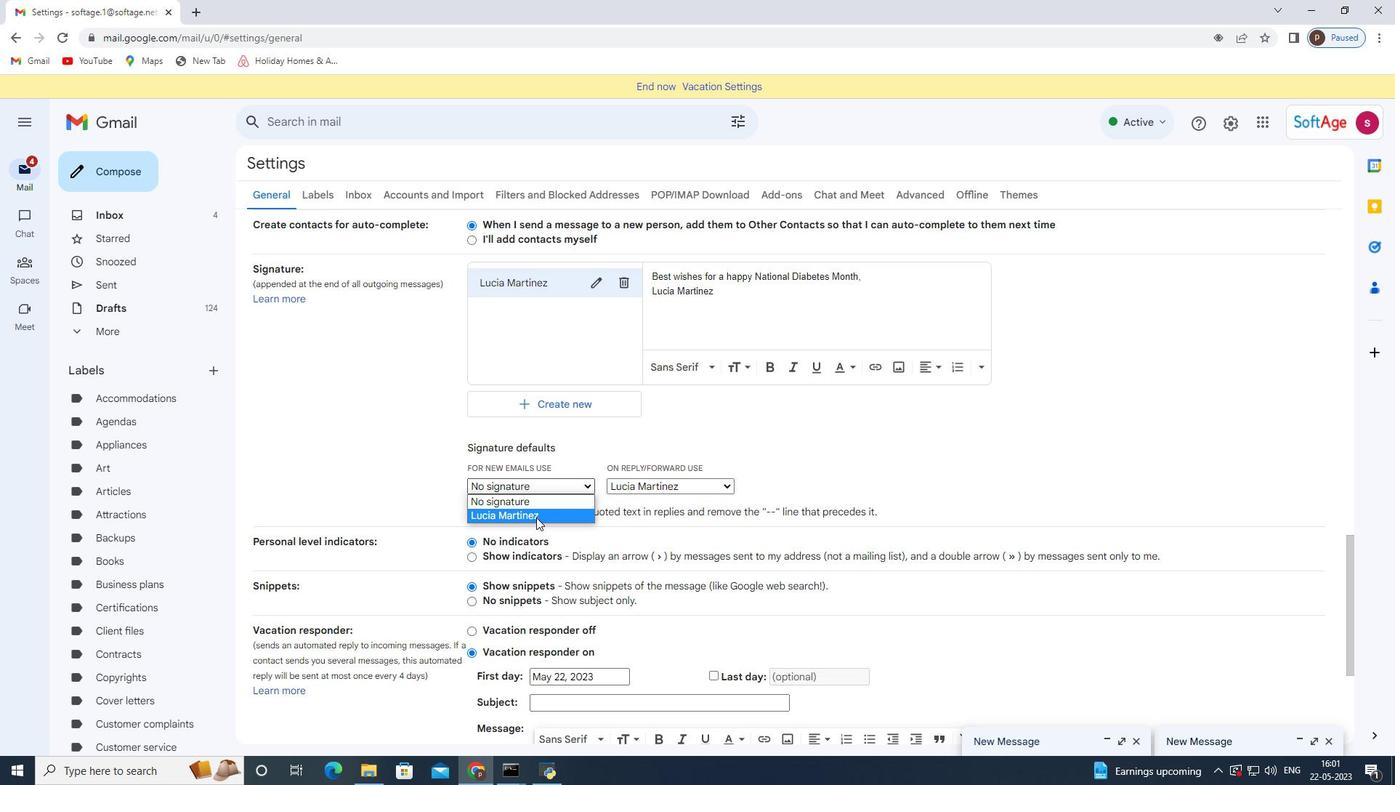 
Action: Mouse moved to (586, 539)
Screenshot: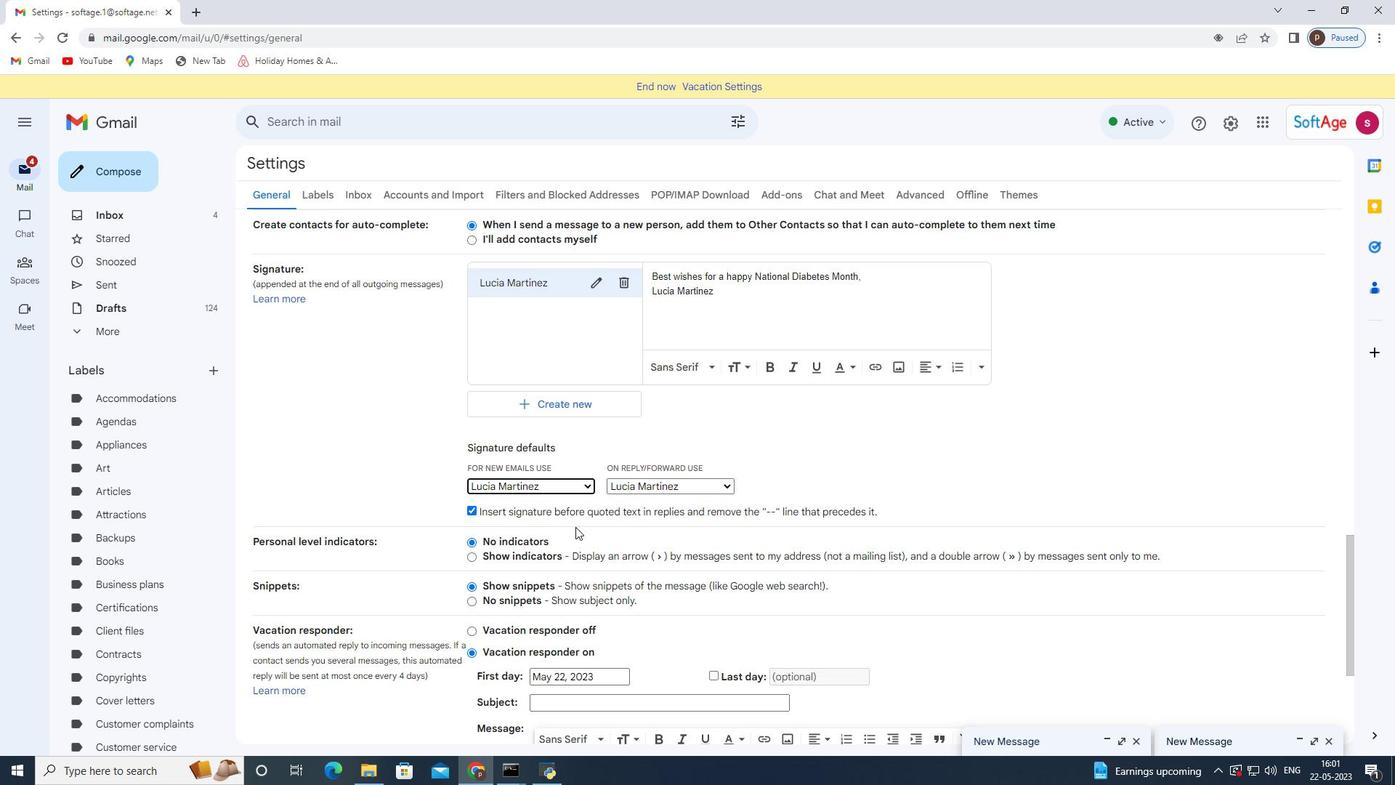 
Action: Mouse scrolled (586, 538) with delta (0, 0)
Screenshot: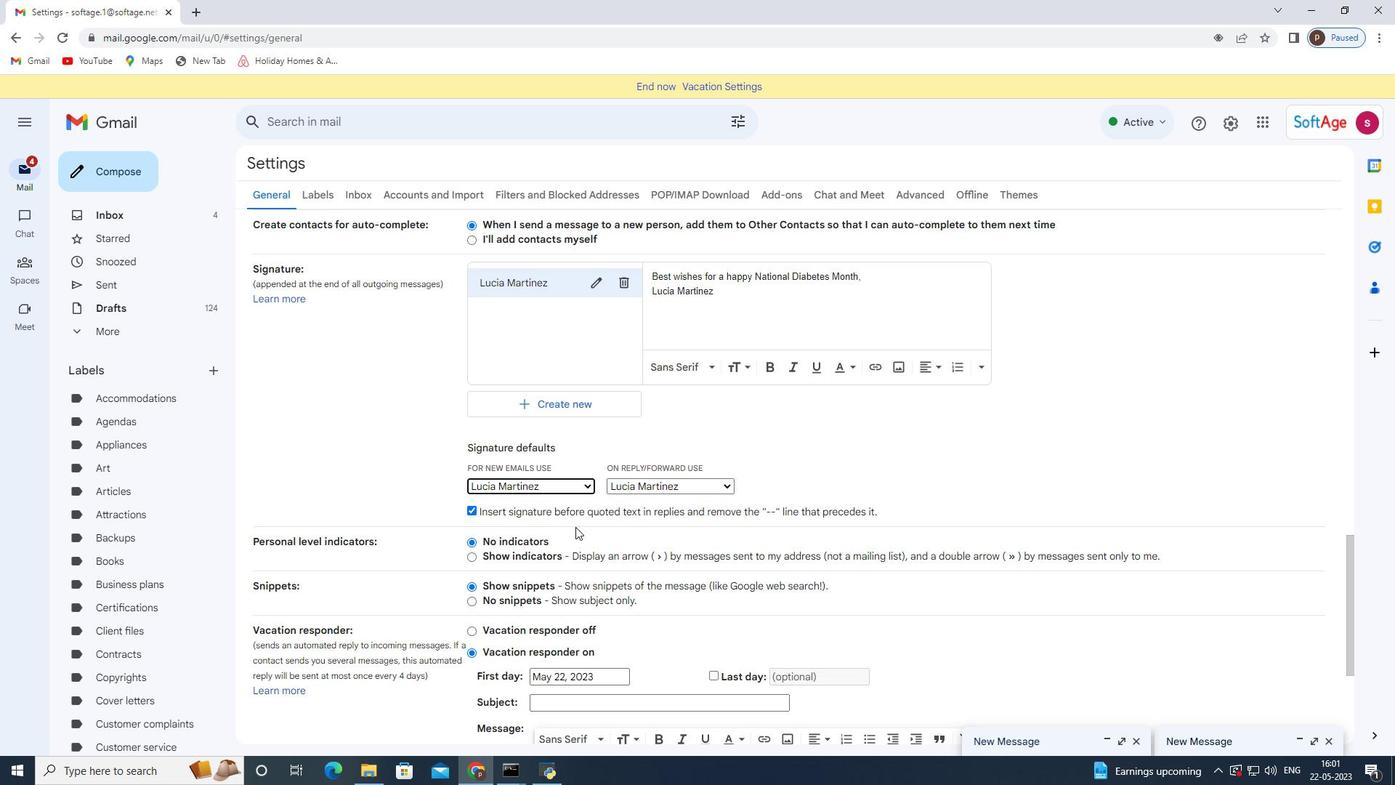 
Action: Mouse moved to (591, 546)
Screenshot: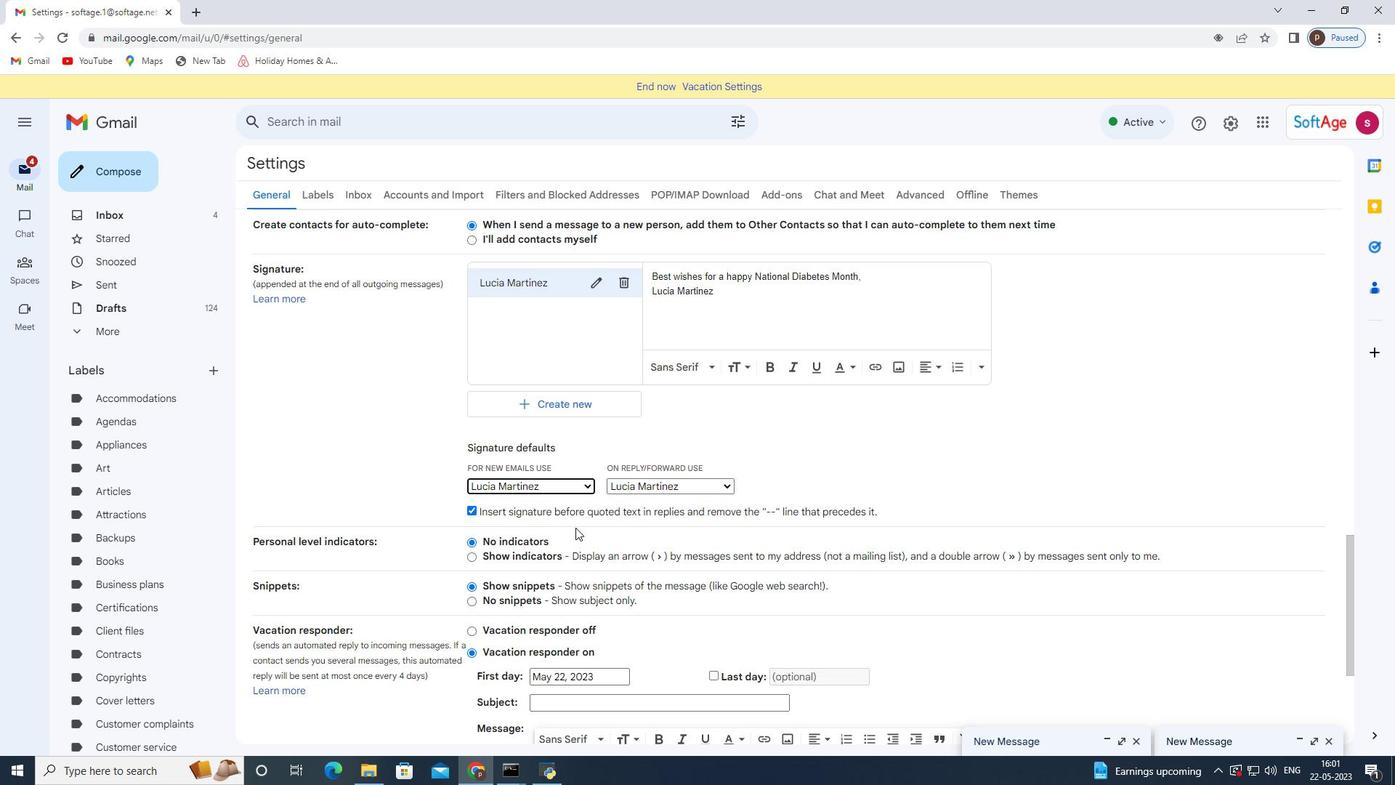 
Action: Mouse scrolled (591, 545) with delta (0, 0)
Screenshot: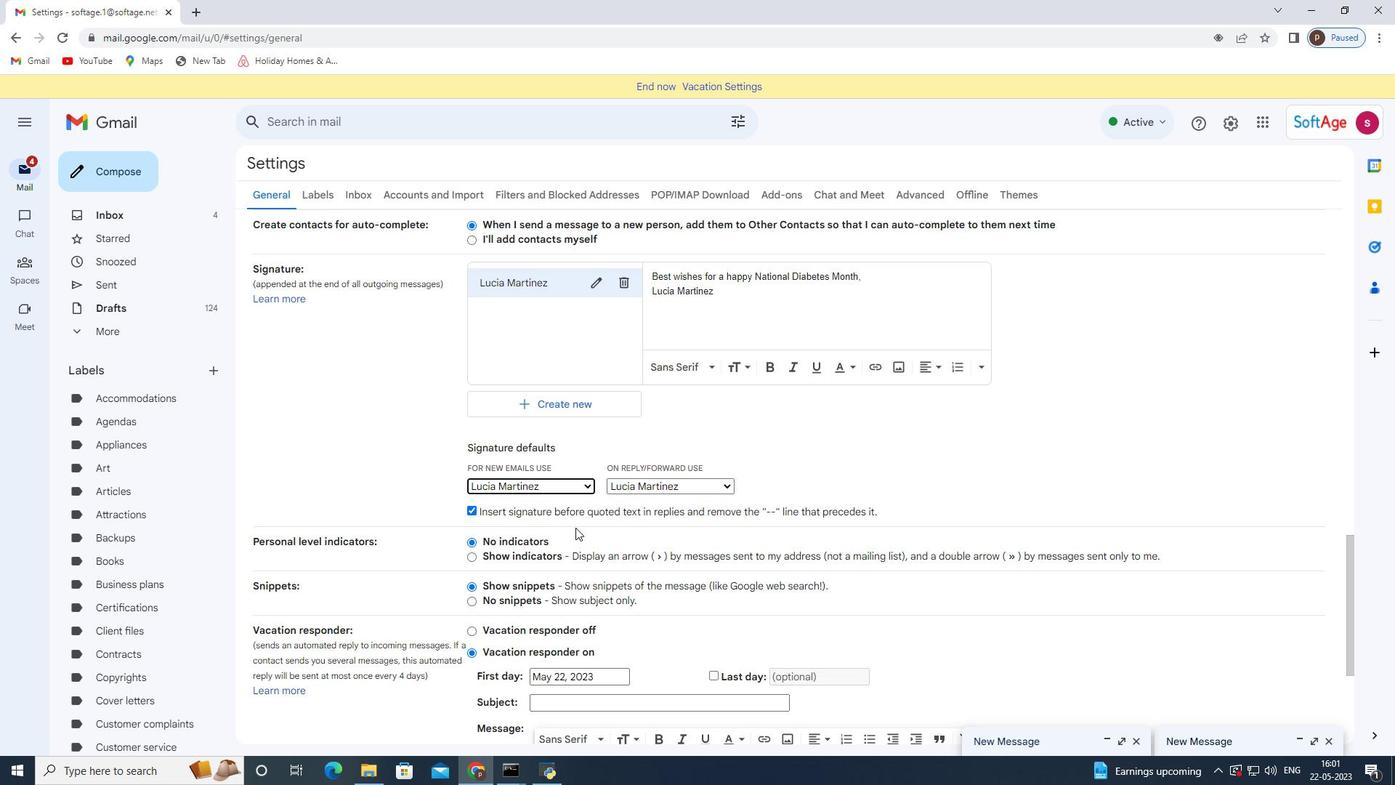 
Action: Mouse moved to (594, 548)
Screenshot: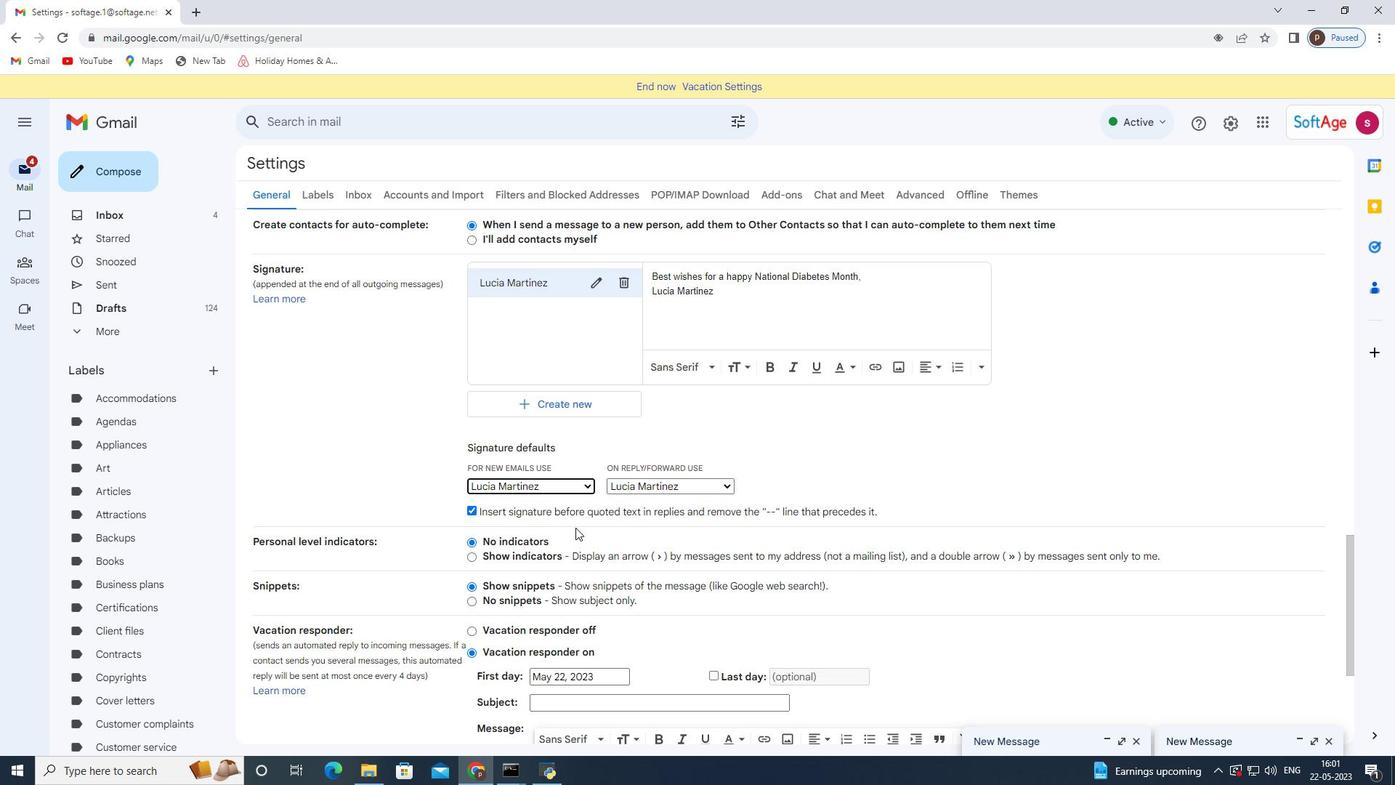 
Action: Mouse scrolled (594, 548) with delta (0, 0)
Screenshot: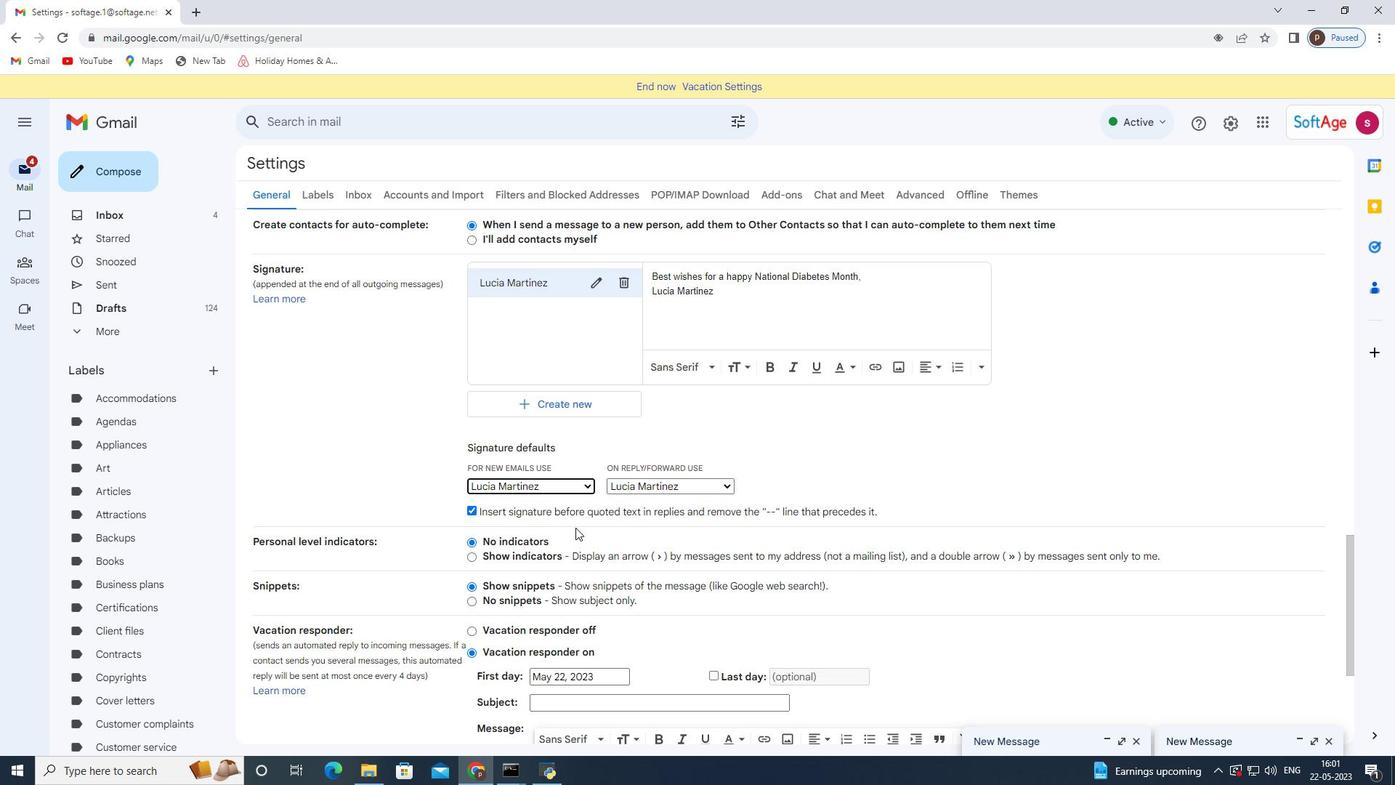 
Action: Mouse moved to (765, 703)
Screenshot: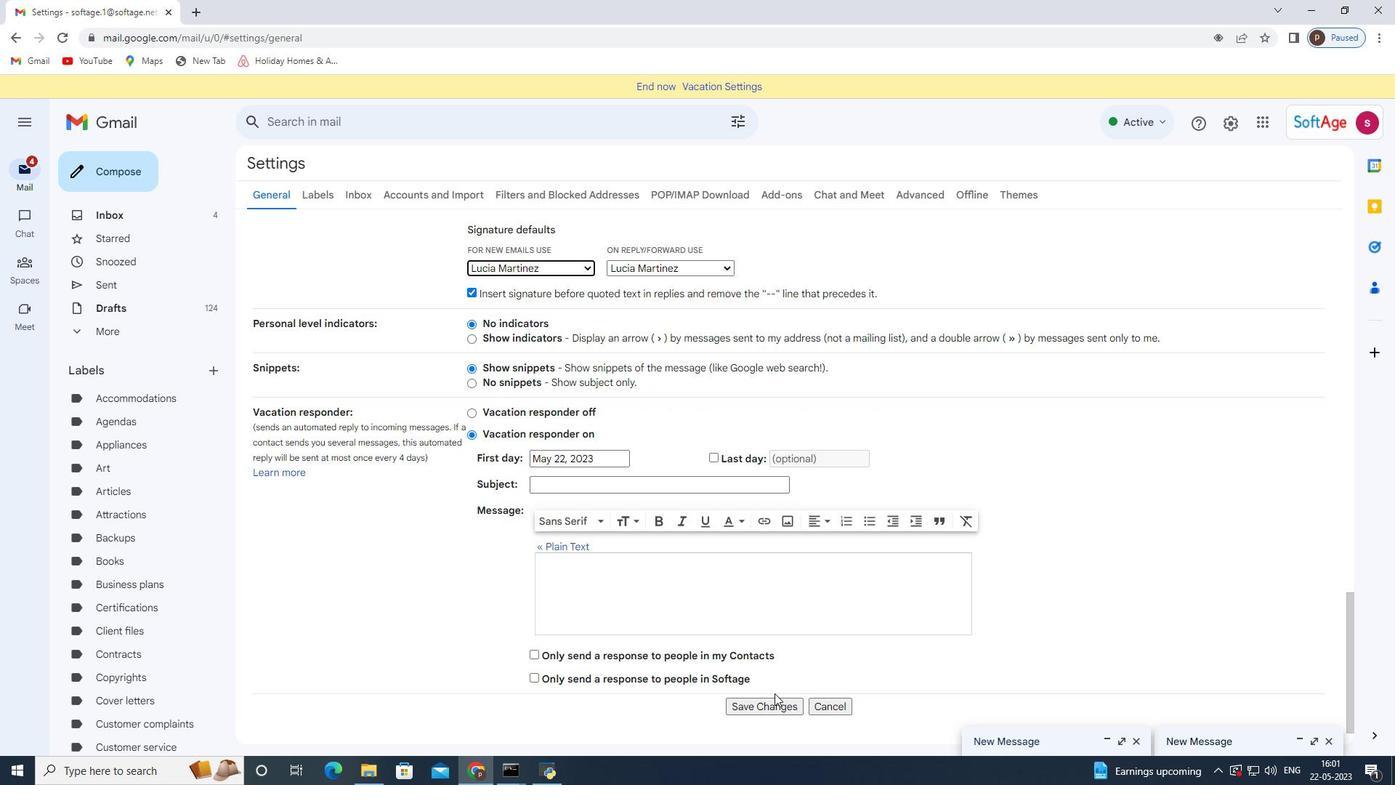 
Action: Mouse pressed left at (765, 703)
Screenshot: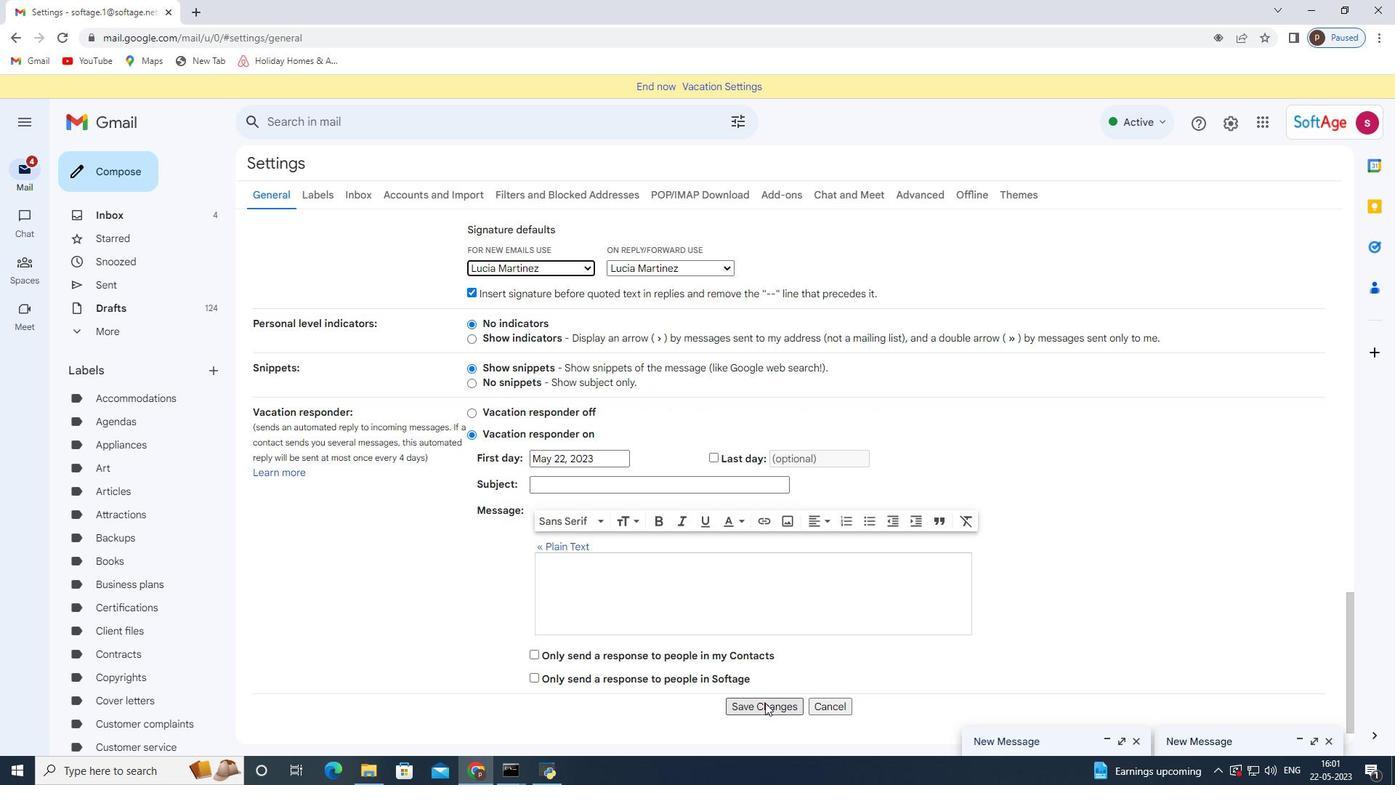 
Action: Mouse moved to (703, 612)
Screenshot: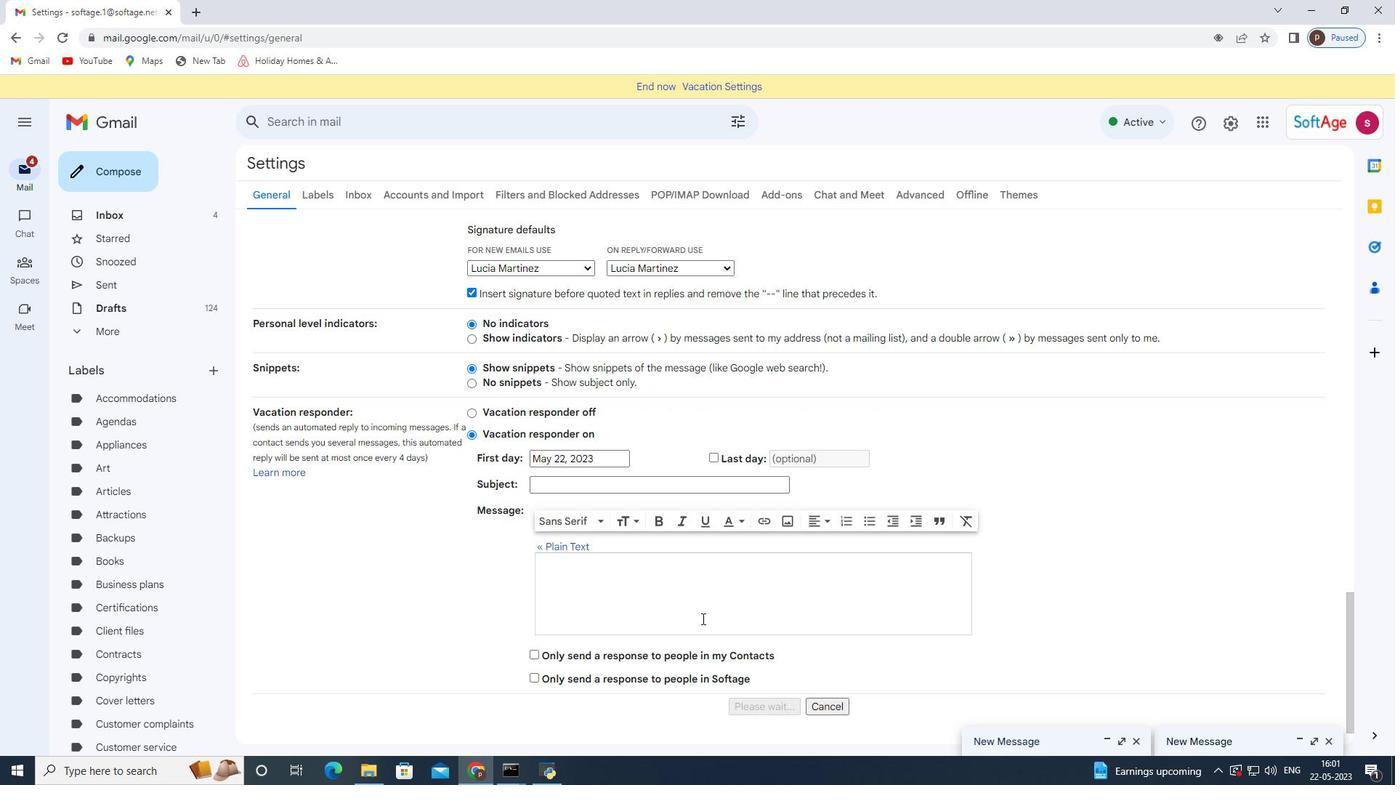 
Action: Mouse scrolled (703, 613) with delta (0, 0)
Screenshot: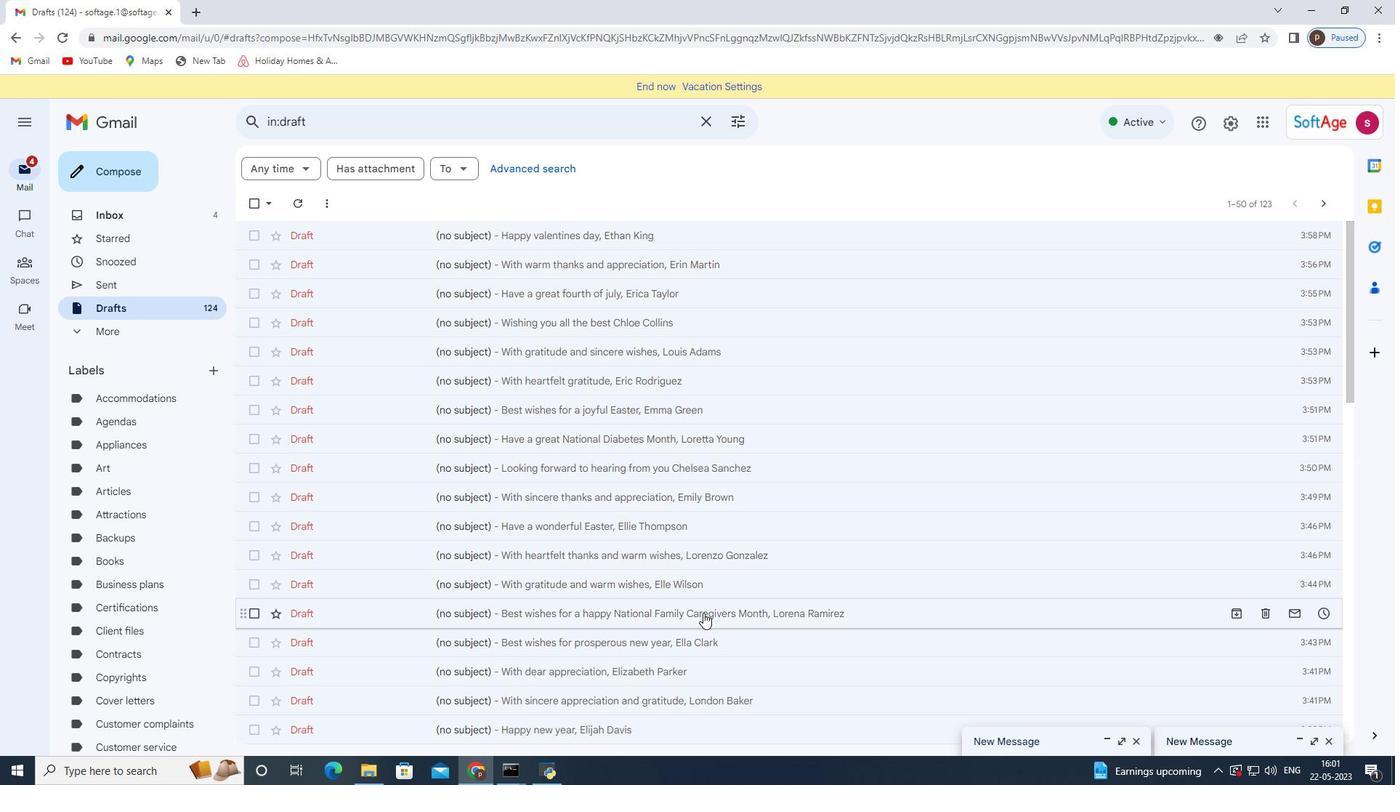 
Action: Mouse scrolled (703, 613) with delta (0, 0)
Screenshot: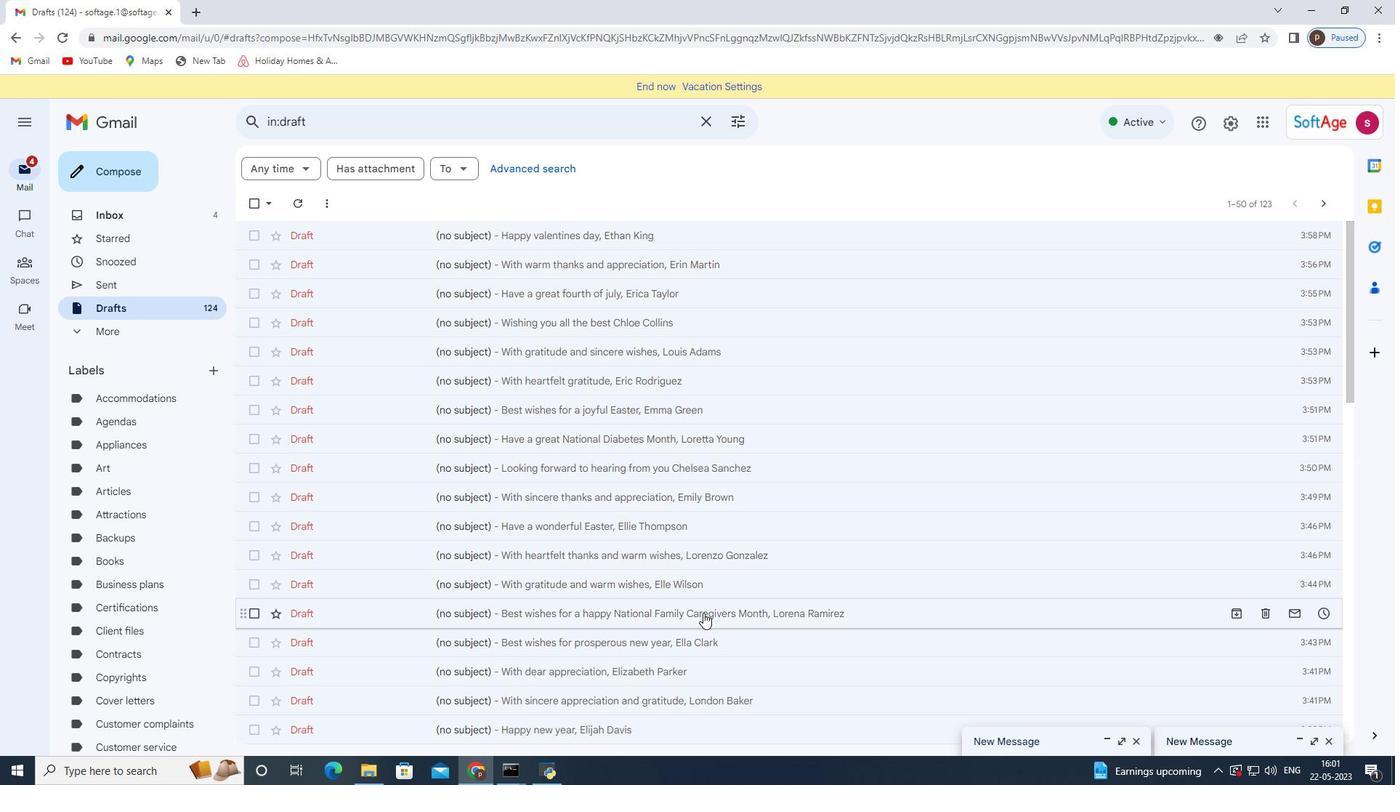 
Action: Mouse scrolled (703, 613) with delta (0, 0)
Screenshot: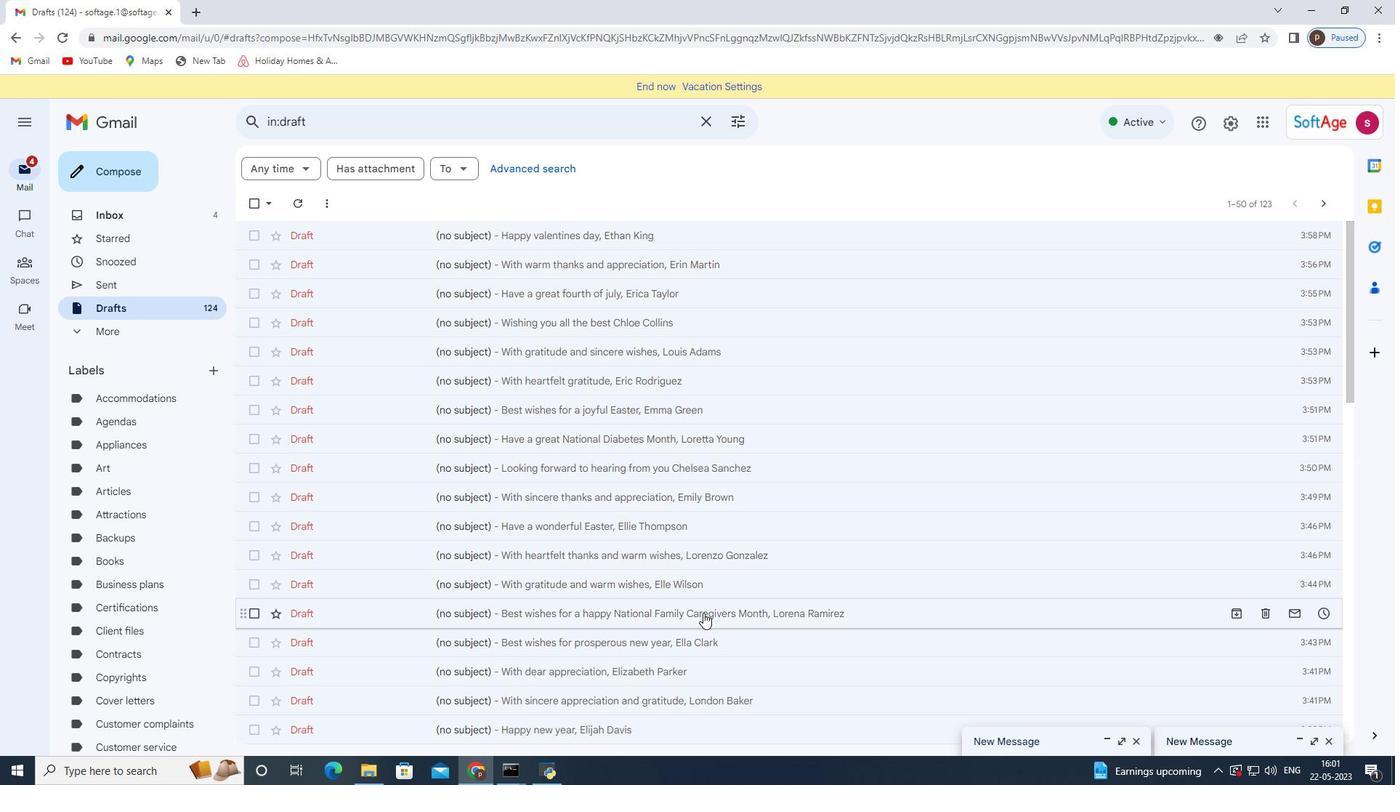 
Action: Mouse scrolled (703, 613) with delta (0, 0)
Screenshot: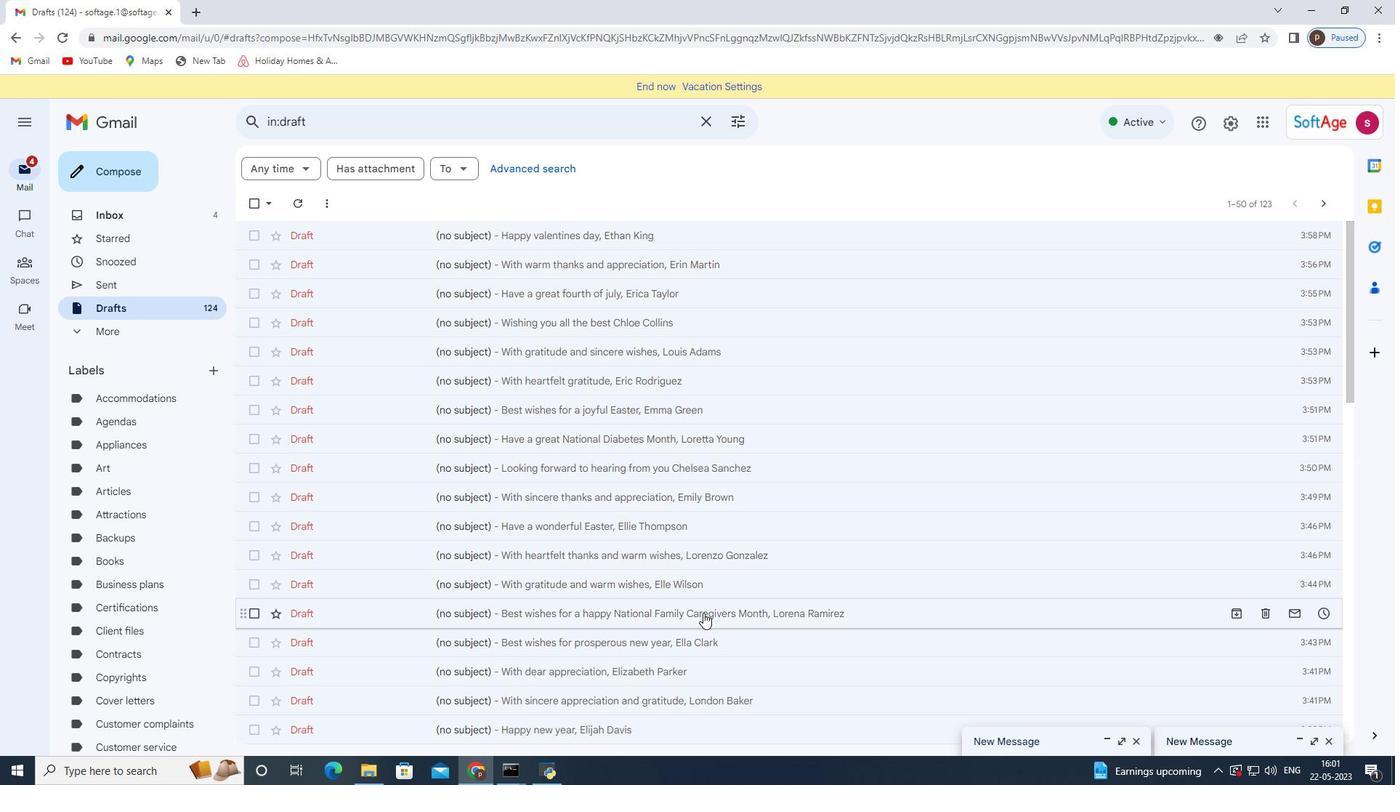 
Action: Mouse scrolled (703, 613) with delta (0, 0)
Screenshot: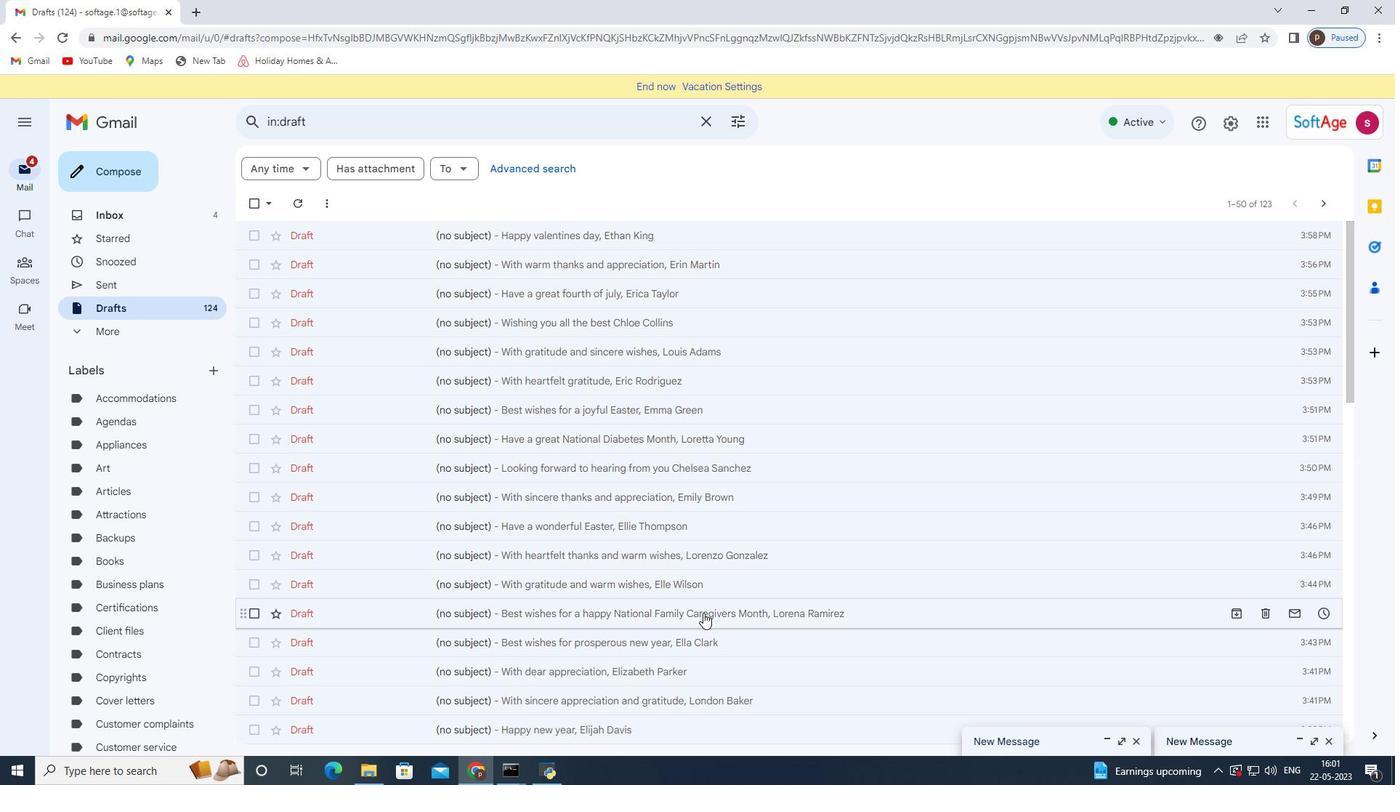 
Action: Mouse scrolled (703, 613) with delta (0, 0)
Screenshot: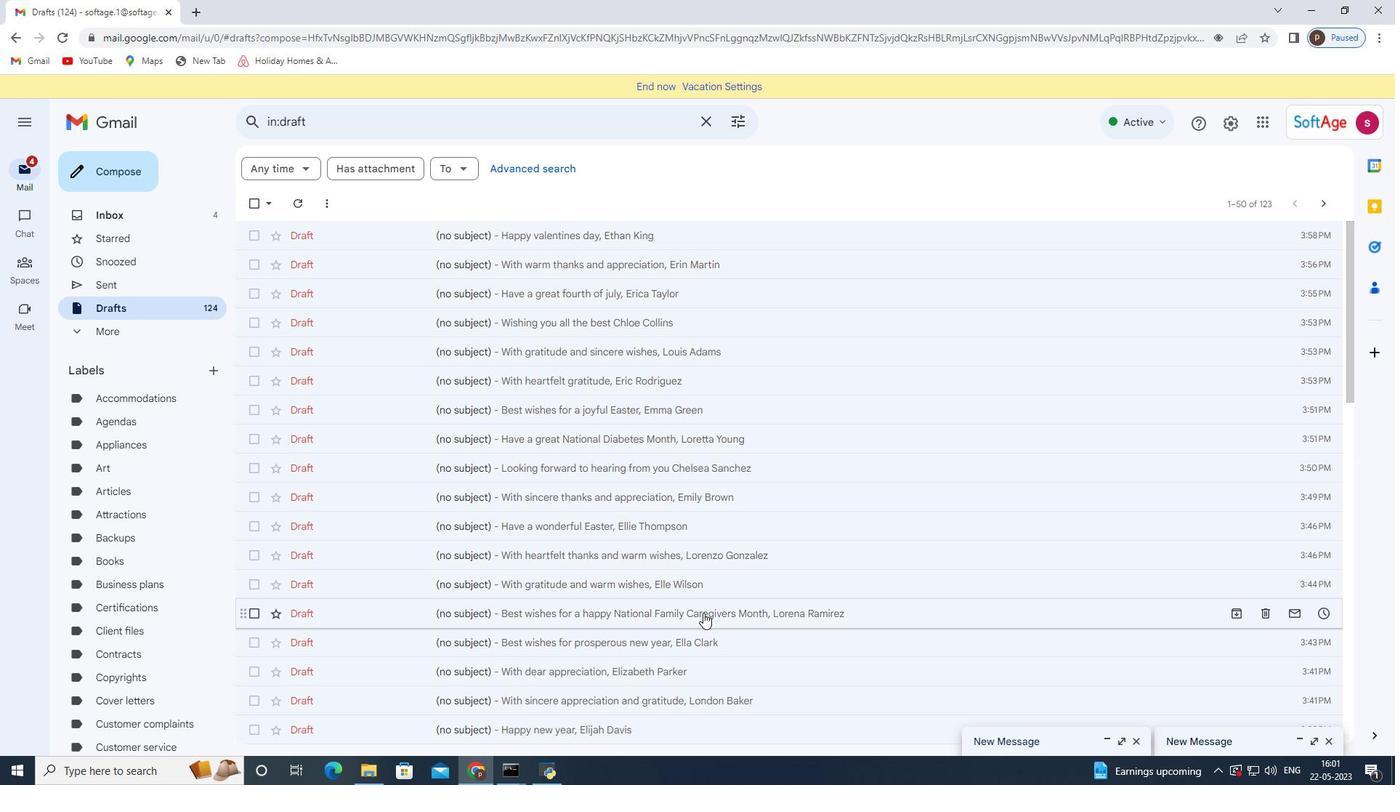 
Action: Mouse moved to (122, 159)
Screenshot: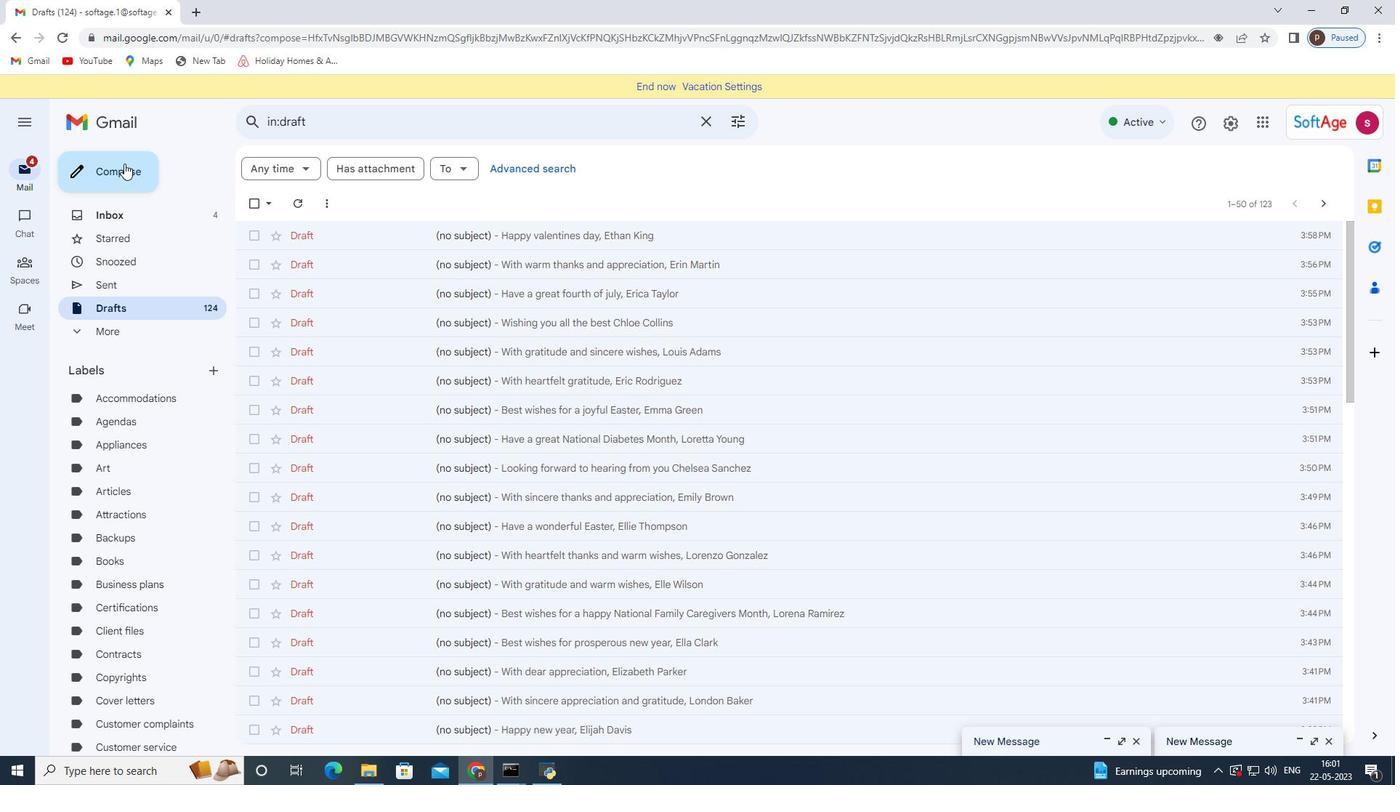 
Action: Mouse pressed left at (122, 159)
Screenshot: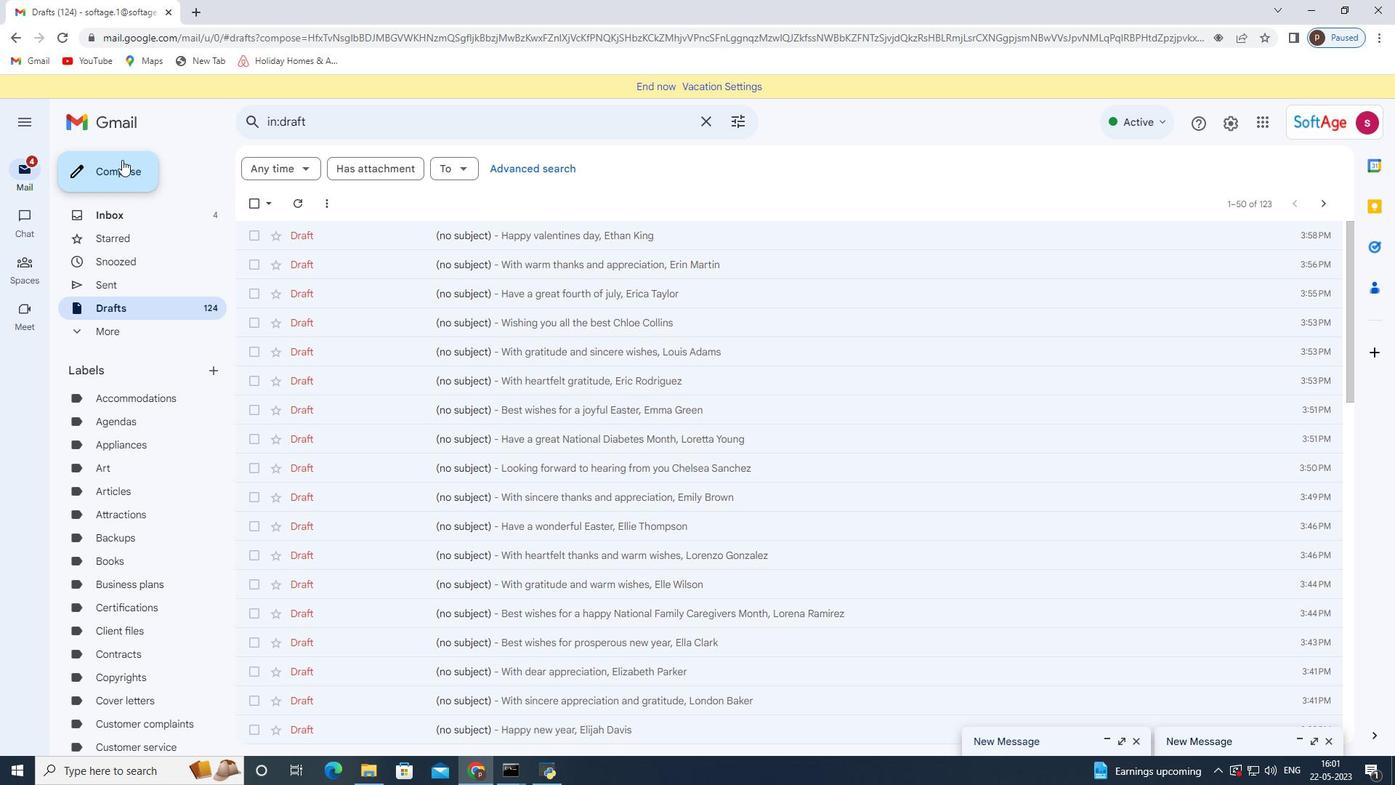 
Action: Mouse moved to (751, 462)
Screenshot: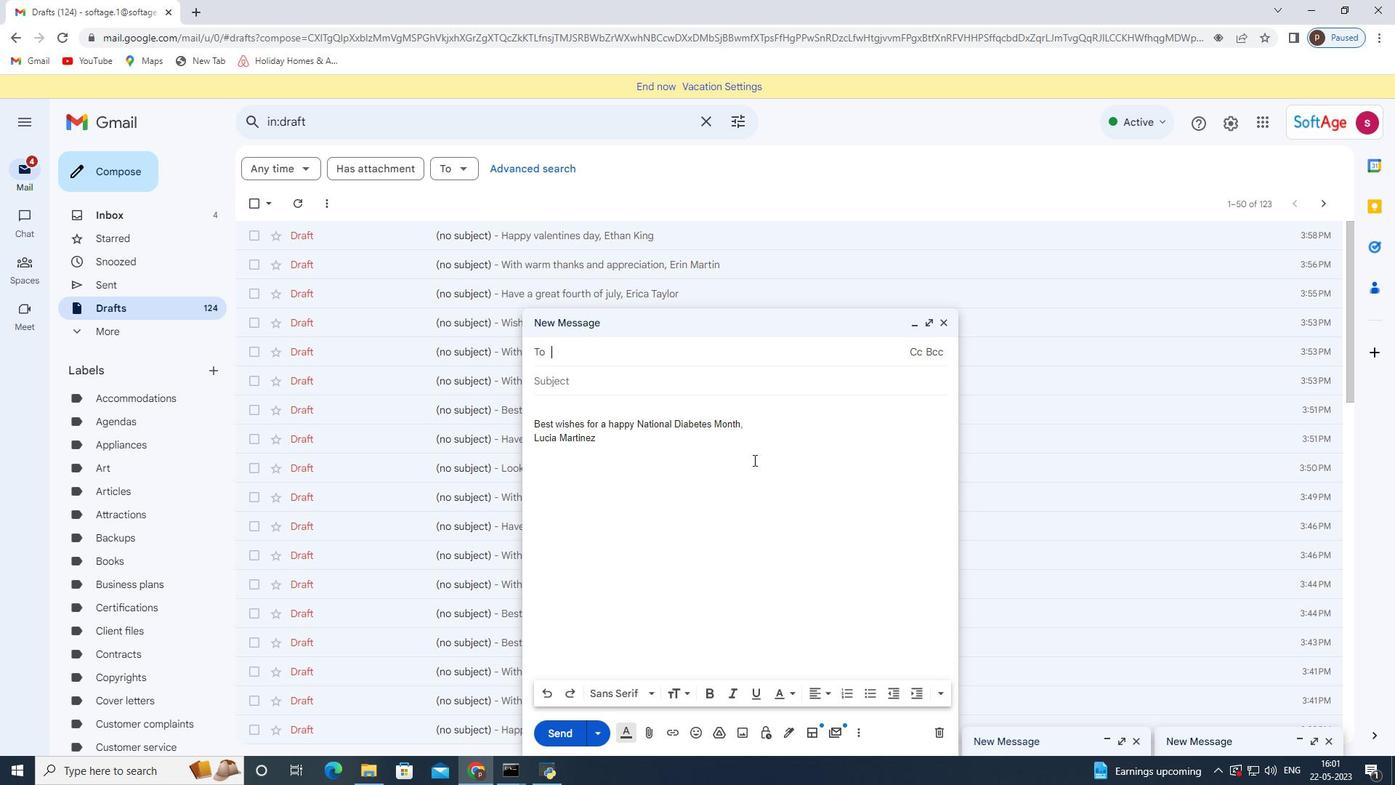 
Action: Key pressed softage.3<Key.shift>@softage.net
Screenshot: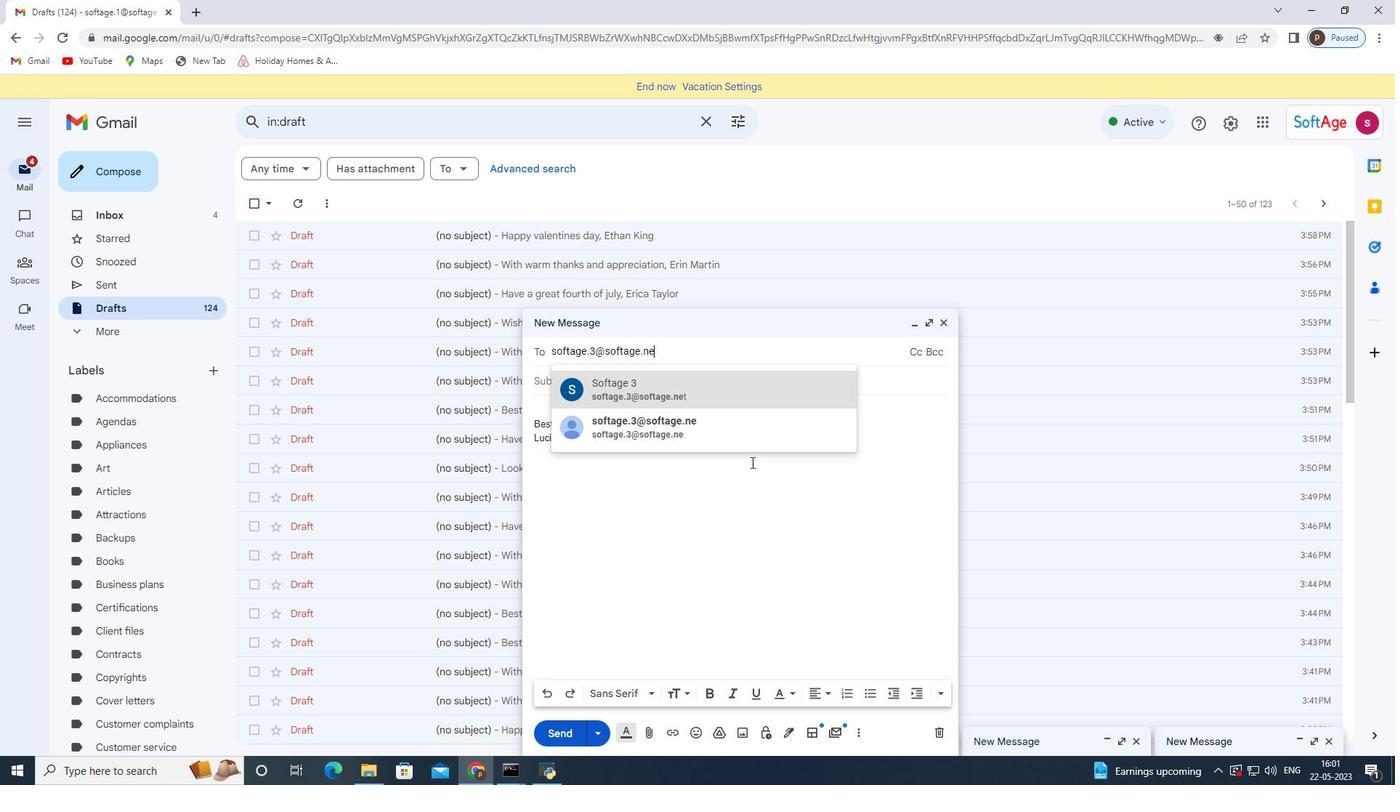 
Action: Mouse moved to (699, 381)
Screenshot: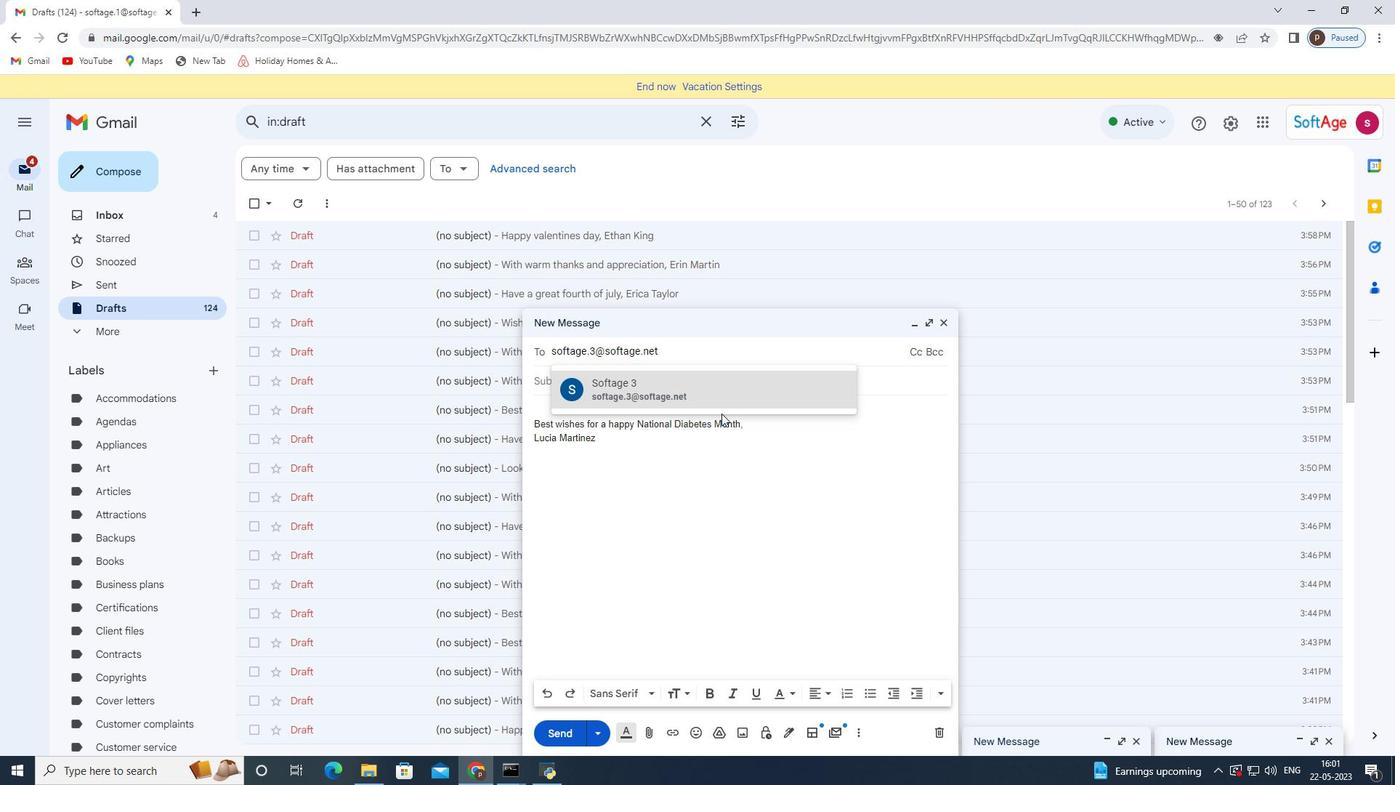 
Action: Mouse pressed left at (699, 381)
Screenshot: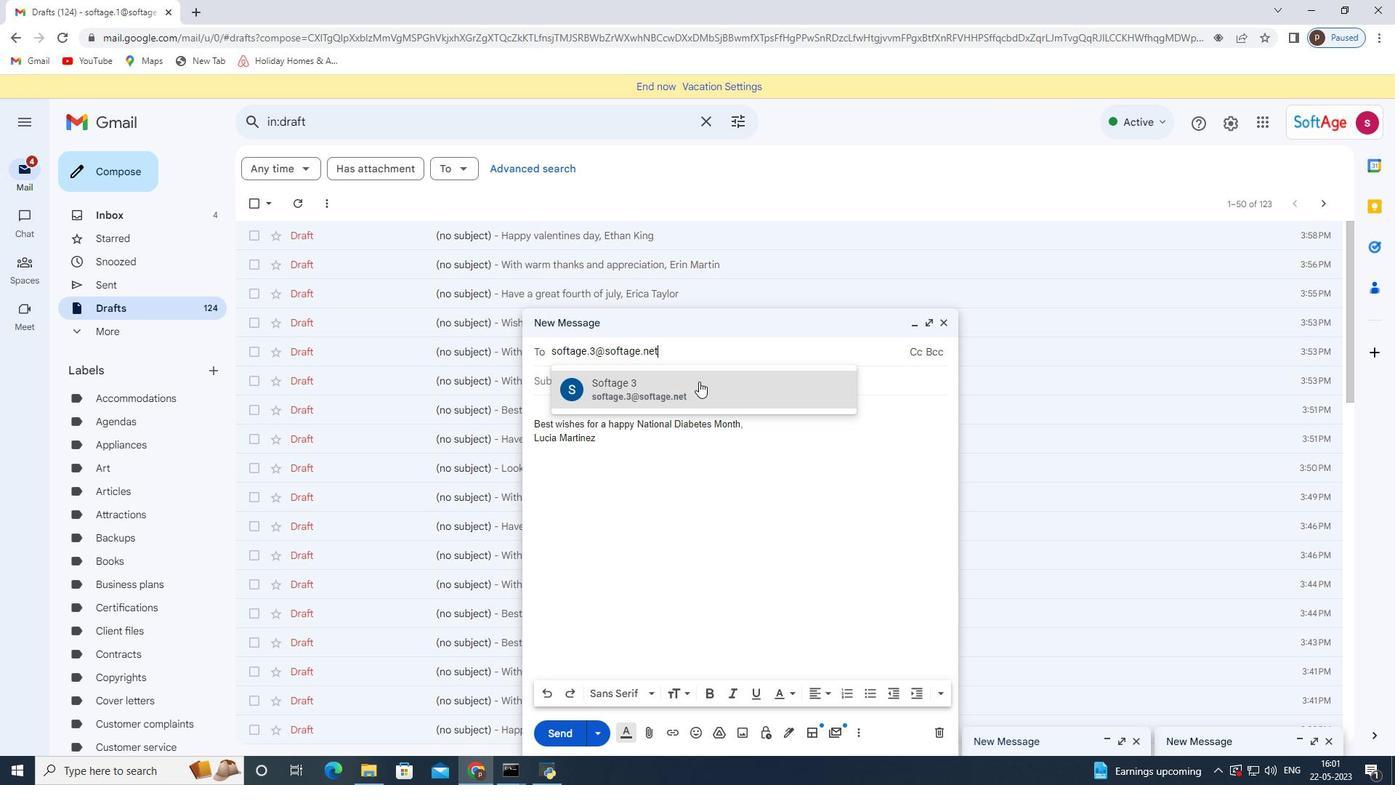
Action: Mouse moved to (203, 370)
Screenshot: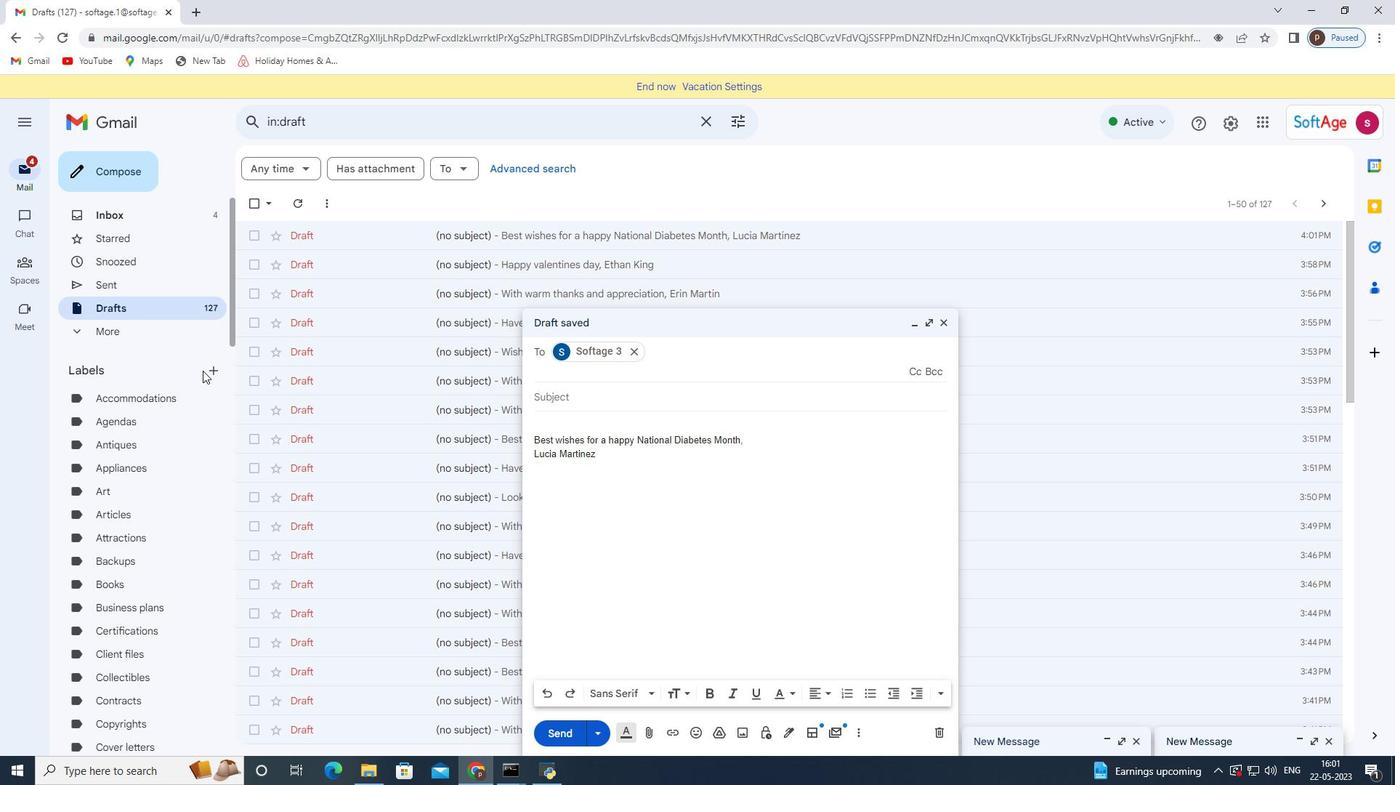 
Action: Mouse pressed left at (203, 370)
Screenshot: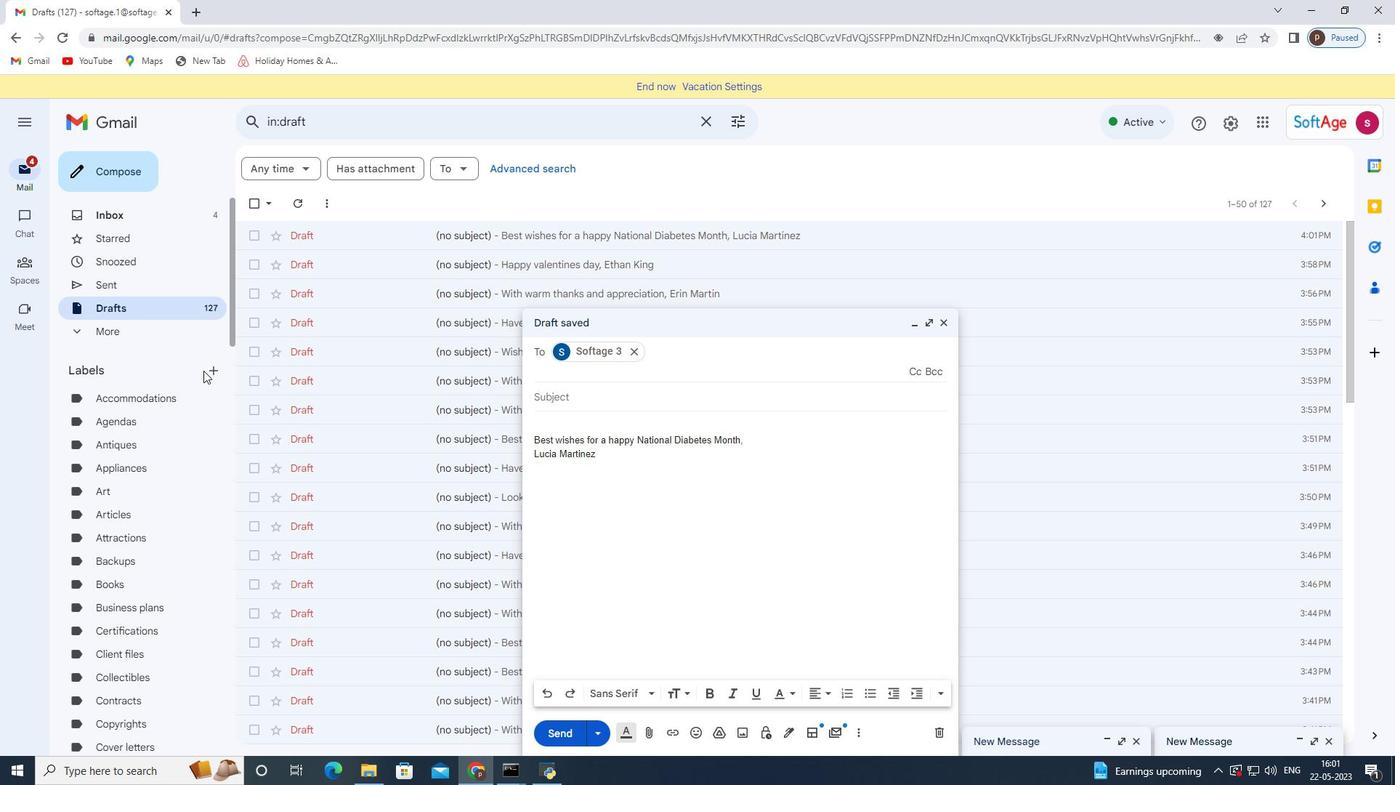 
Action: Mouse moved to (211, 370)
Screenshot: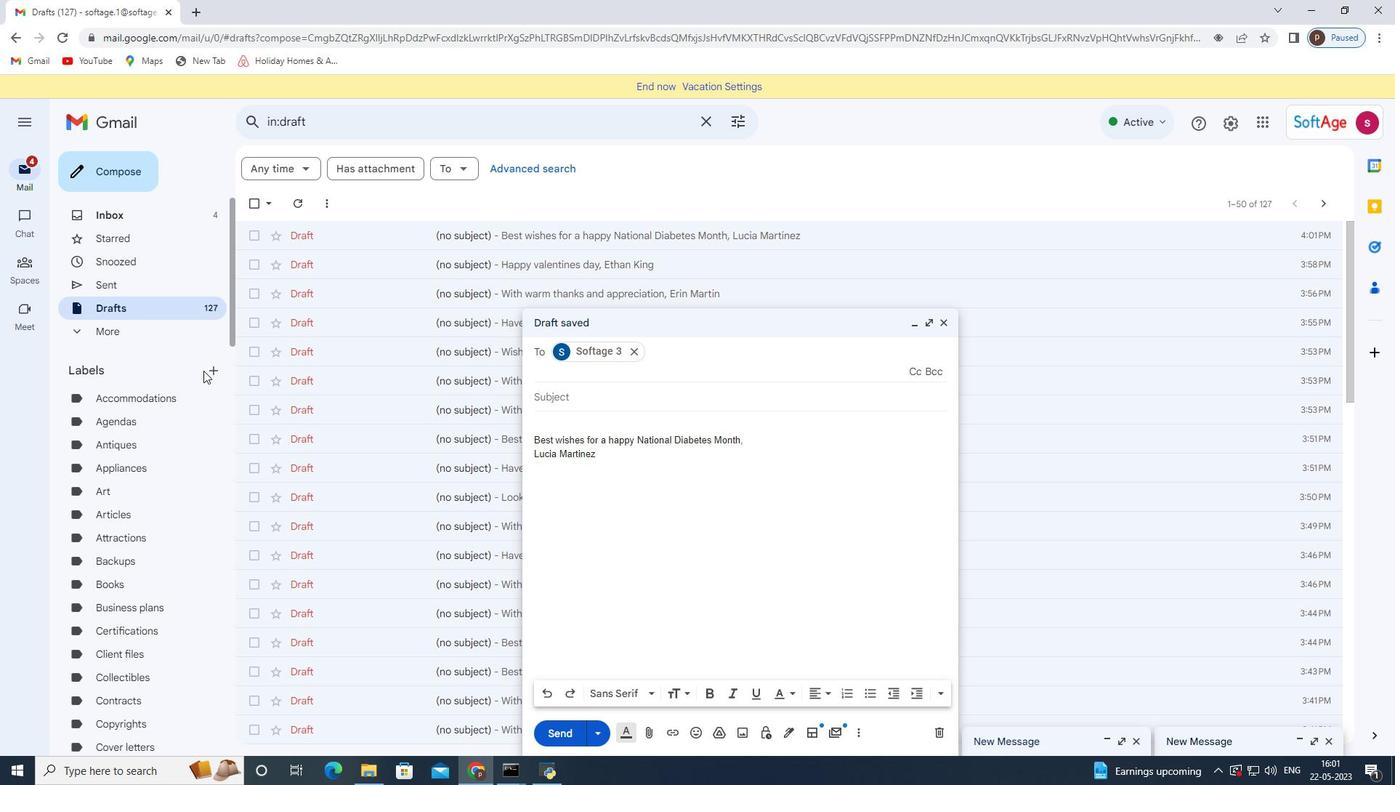 
Action: Mouse pressed left at (211, 370)
Screenshot: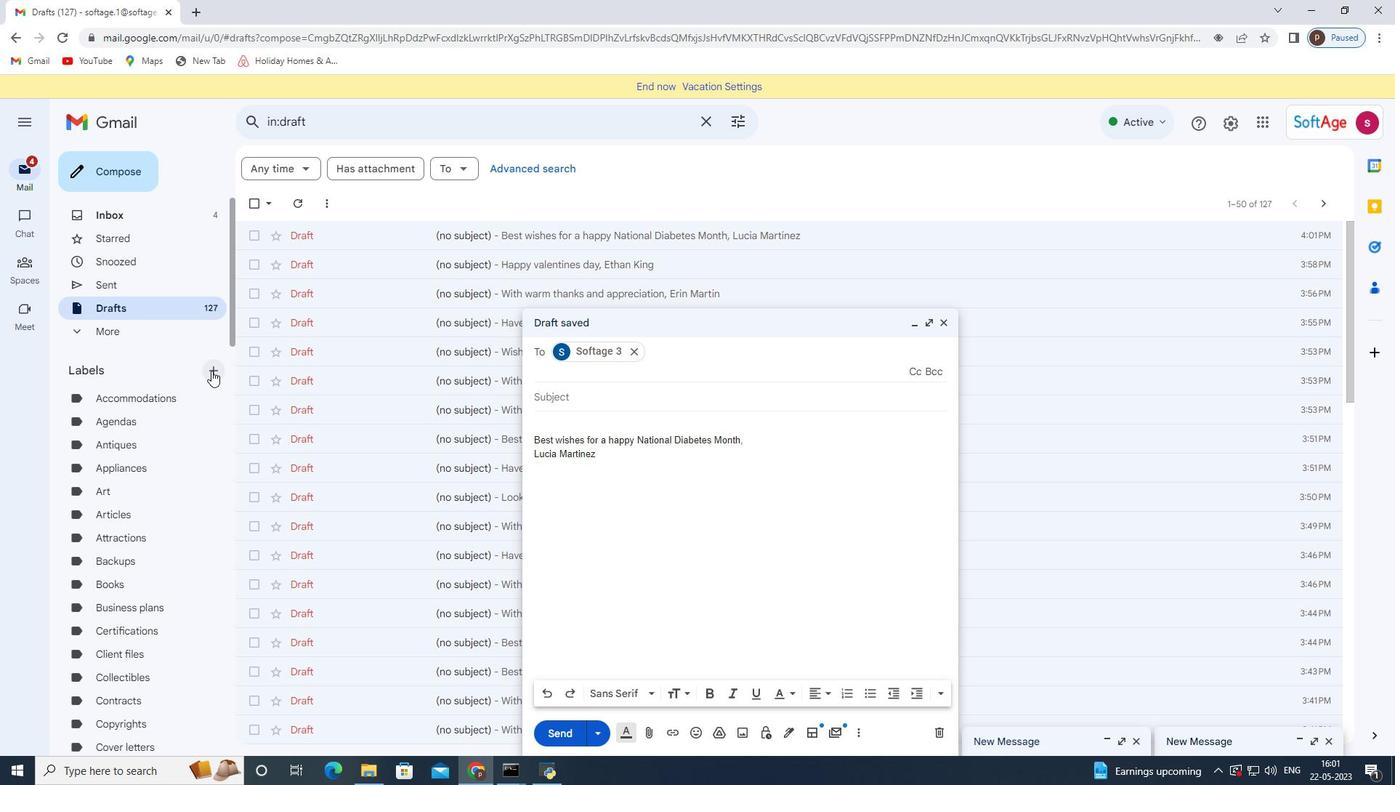 
Action: Mouse moved to (601, 389)
Screenshot: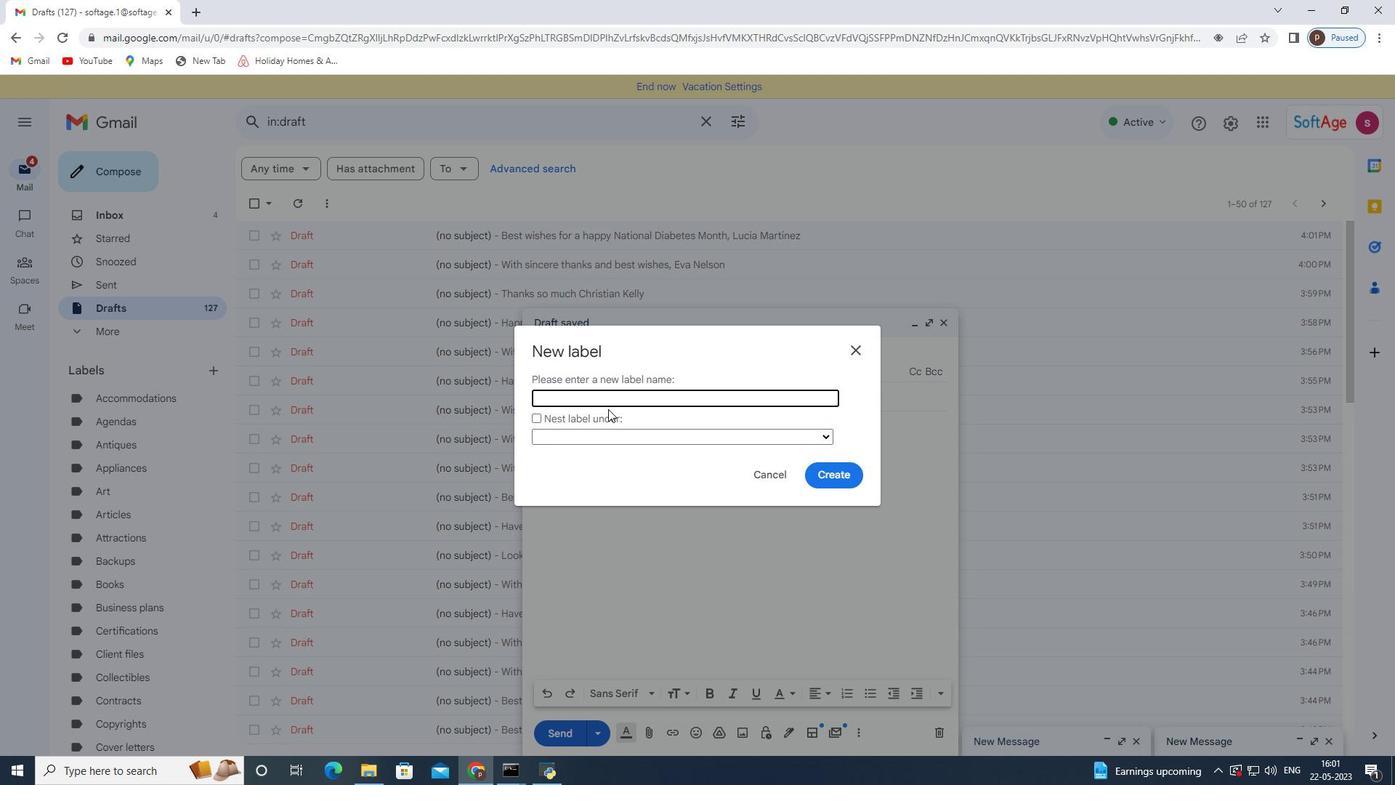 
Action: Mouse pressed left at (601, 389)
Screenshot: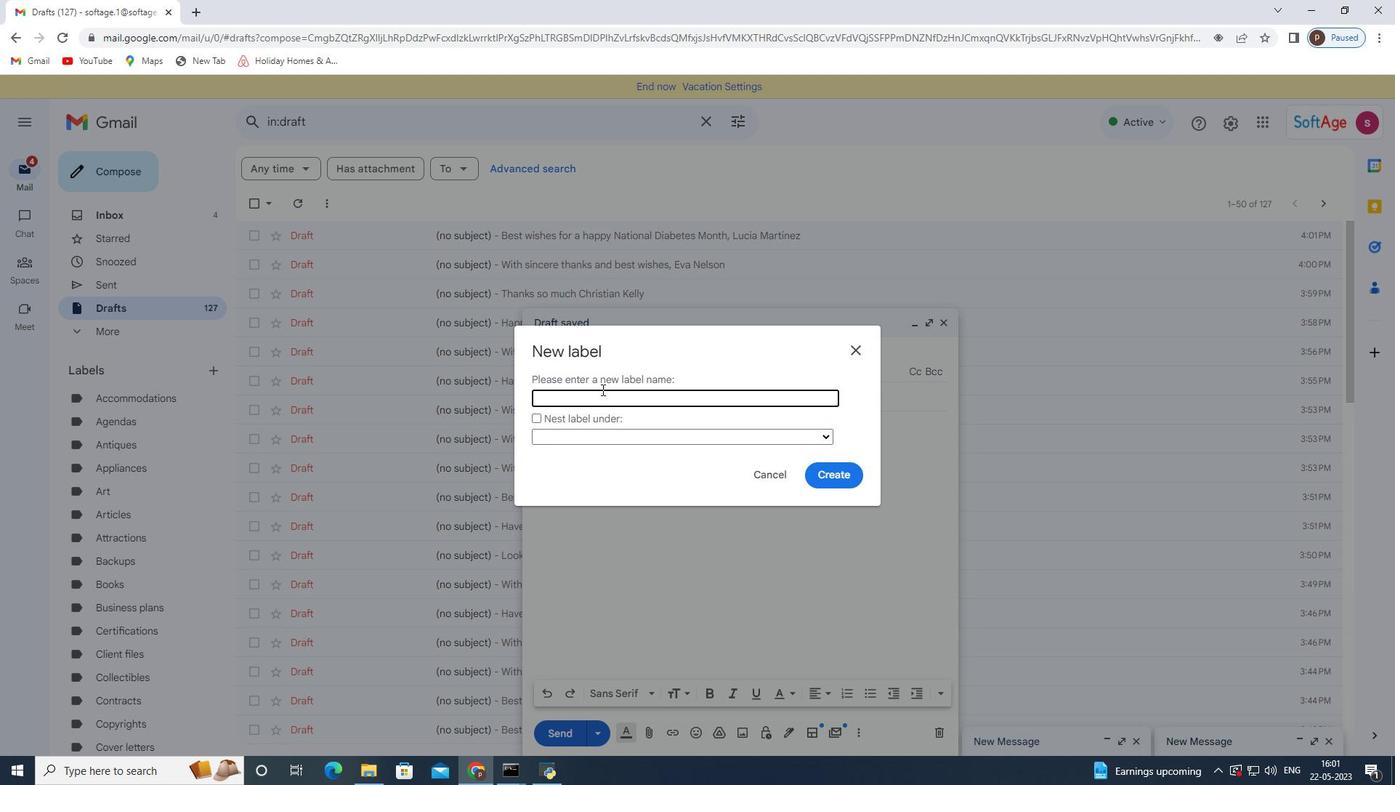
Action: Mouse moved to (596, 396)
Screenshot: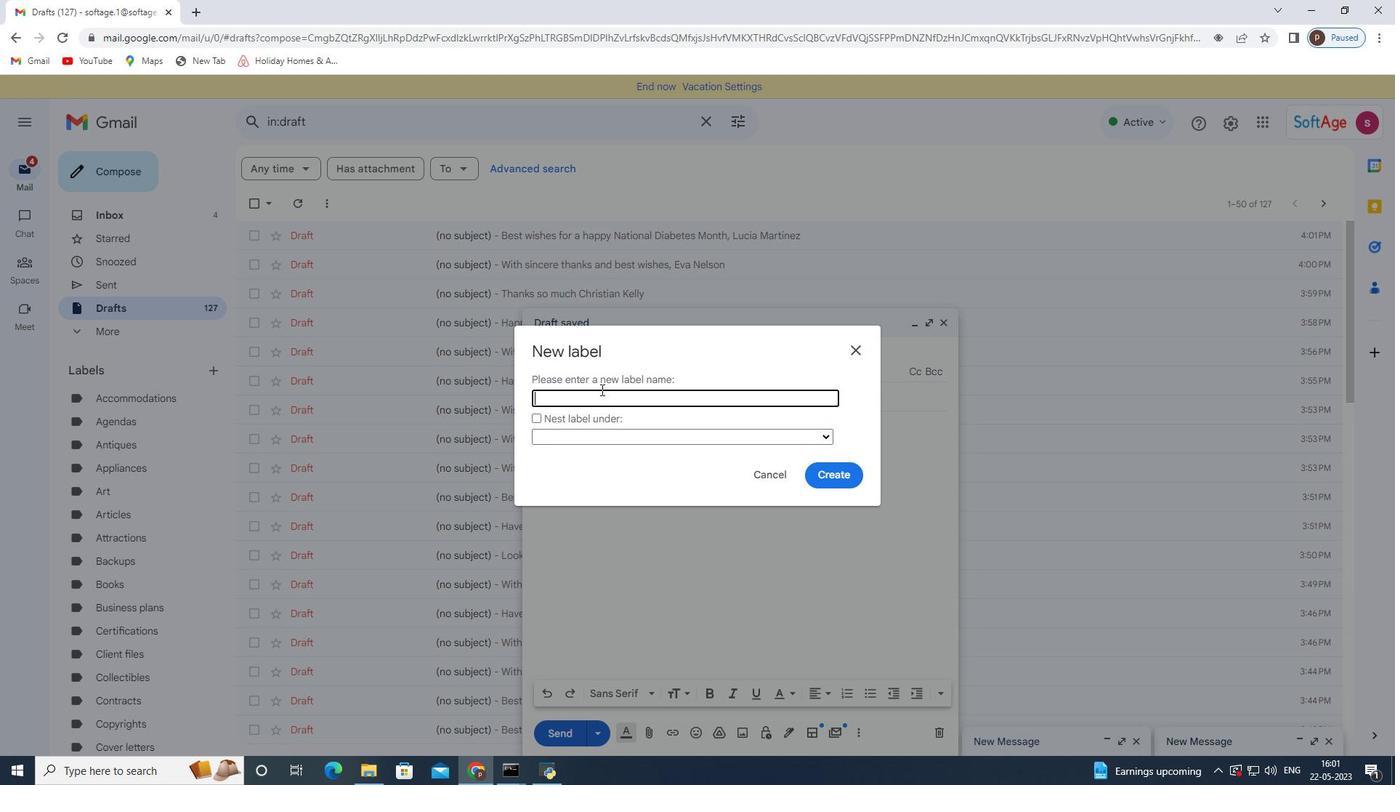 
Action: Key pressed <Key.shift>Budgets
Screenshot: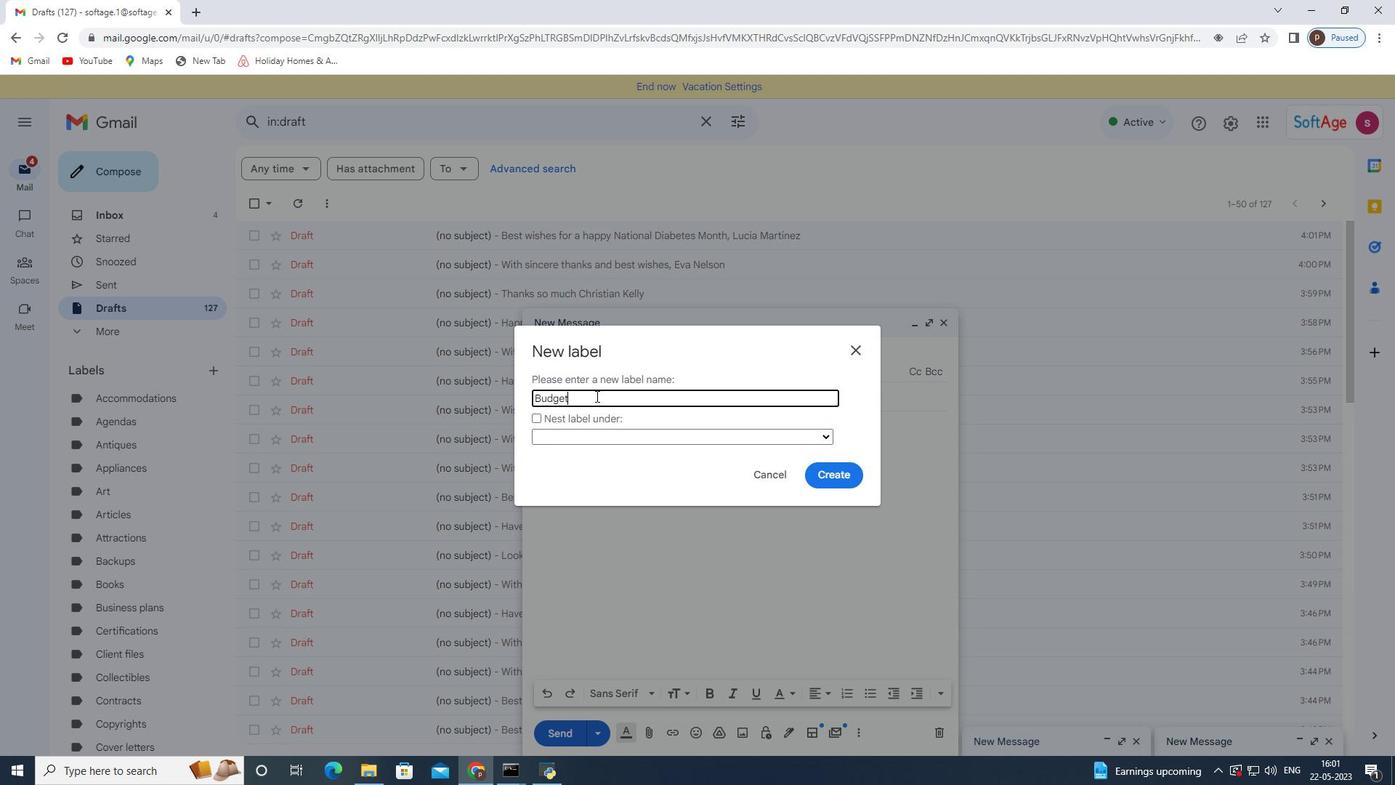 
Action: Mouse moved to (828, 476)
Screenshot: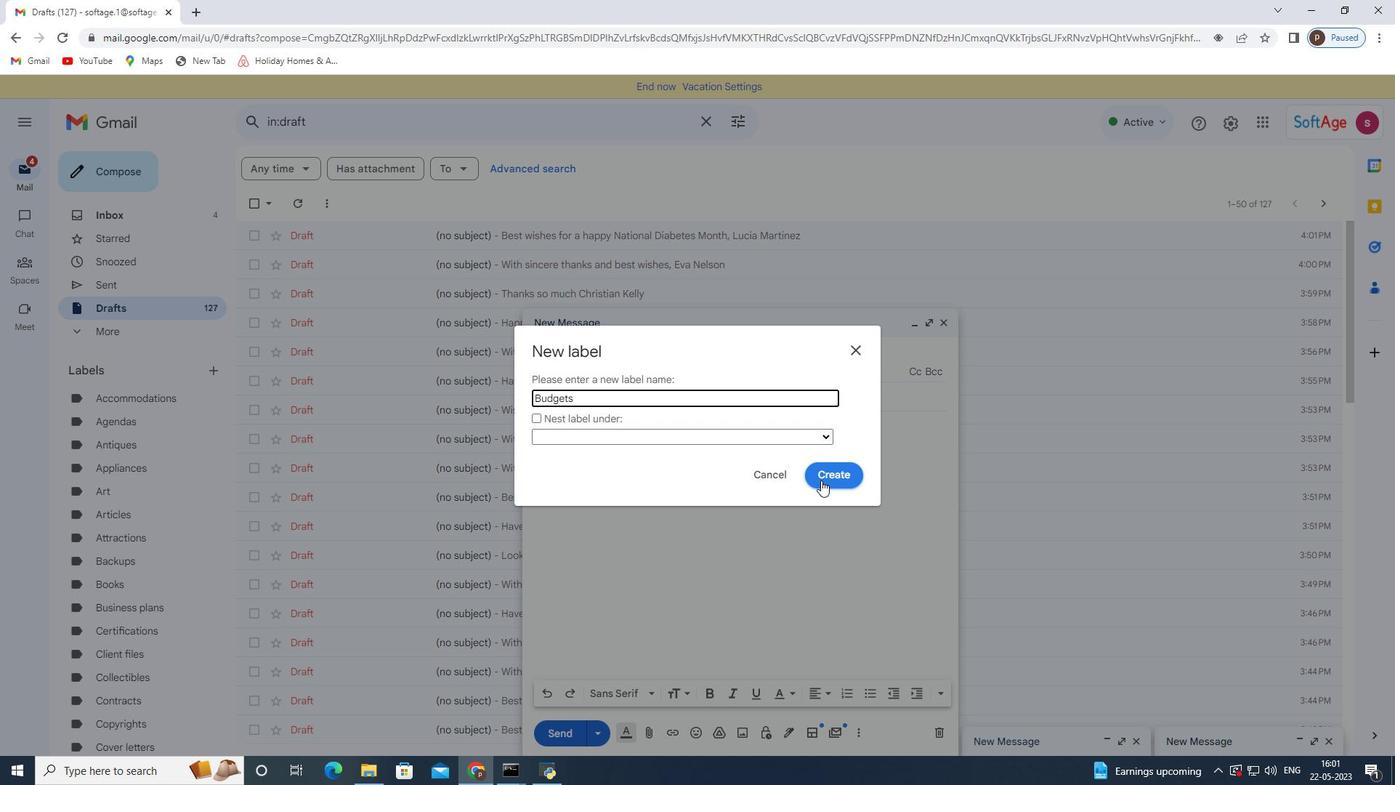 
Action: Mouse pressed left at (828, 476)
Screenshot: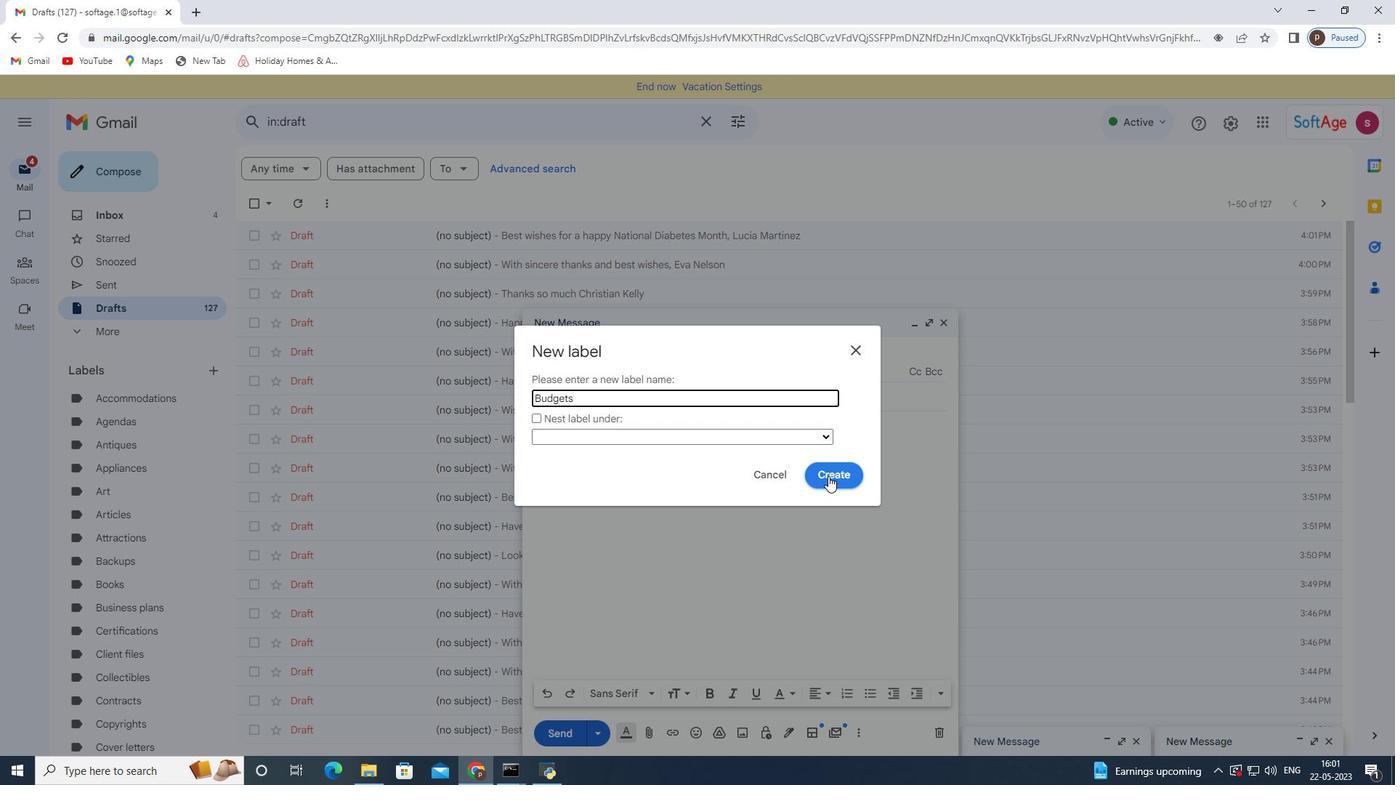 
